 Task: Find connections with filter location Seohāra with filter topic #linkedinlearningwith filter profile language French with filter current company SYKES with filter school Jawaharlal Nehru Technological University, Kakinada with filter industry Public Policy Offices with filter service category Web Design with filter keywords title Virtual Assistant
Action: Mouse moved to (640, 82)
Screenshot: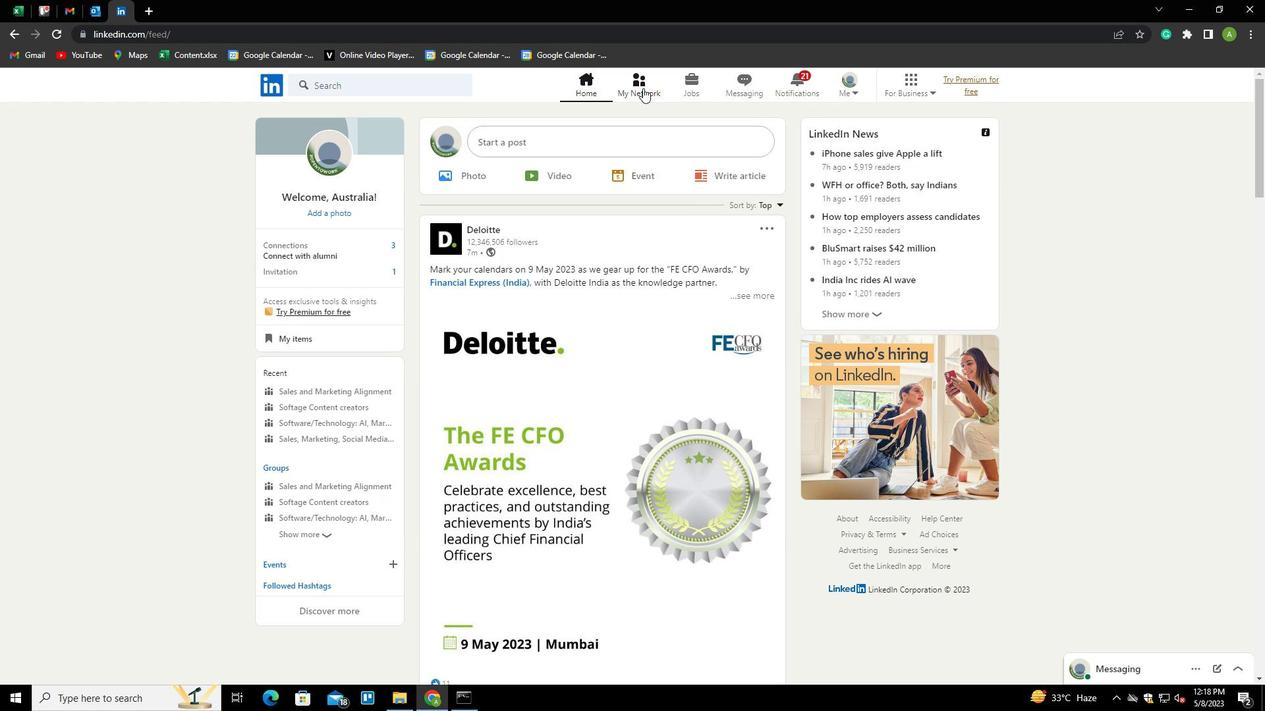 
Action: Mouse pressed left at (640, 82)
Screenshot: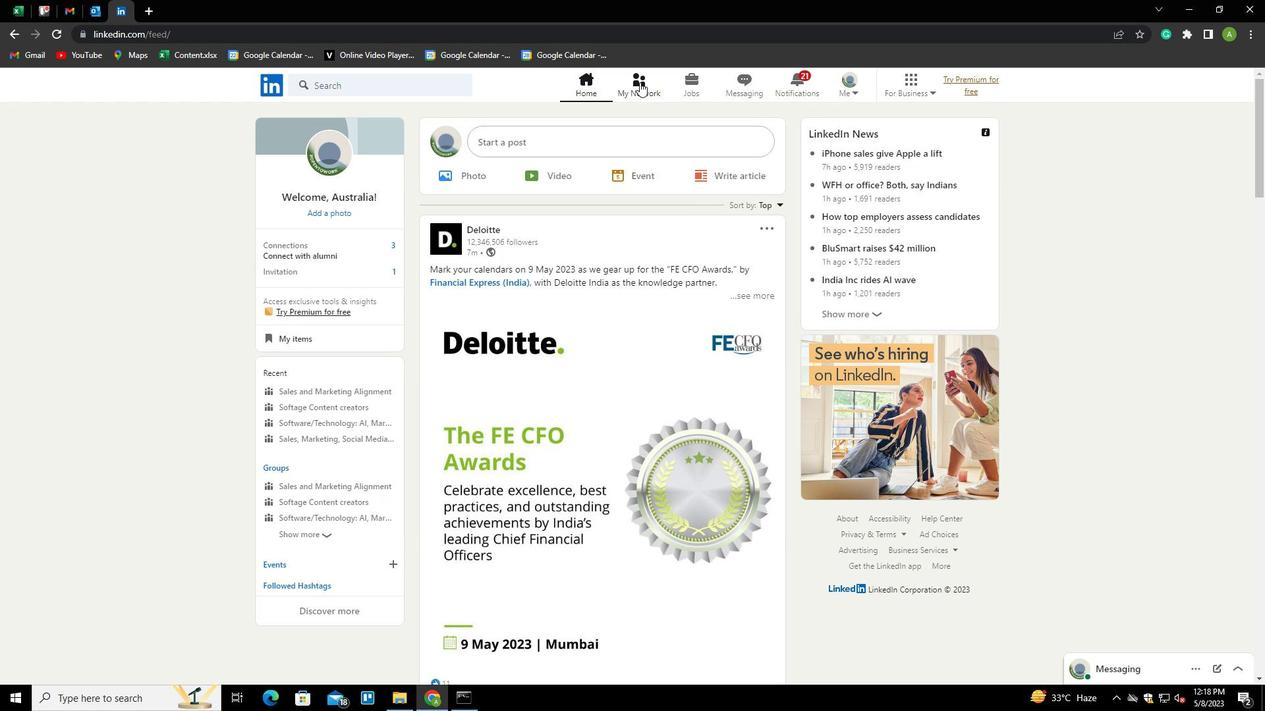 
Action: Mouse moved to (341, 156)
Screenshot: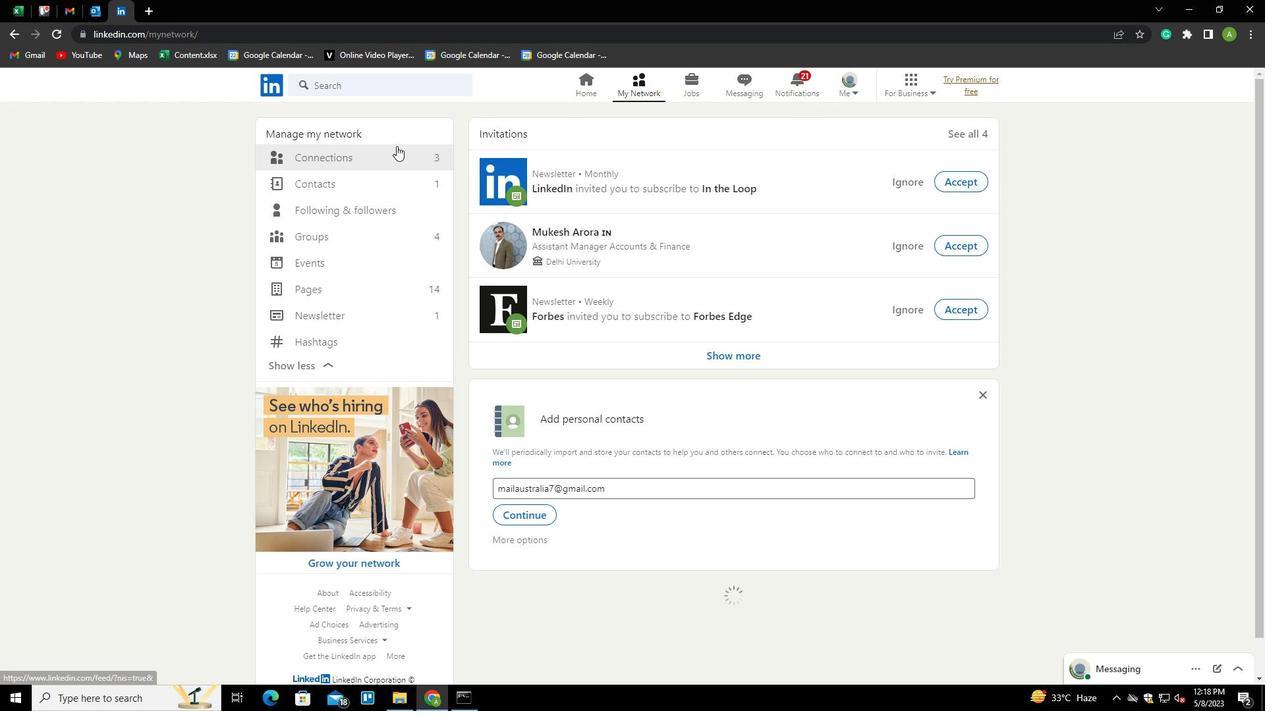 
Action: Mouse pressed left at (341, 156)
Screenshot: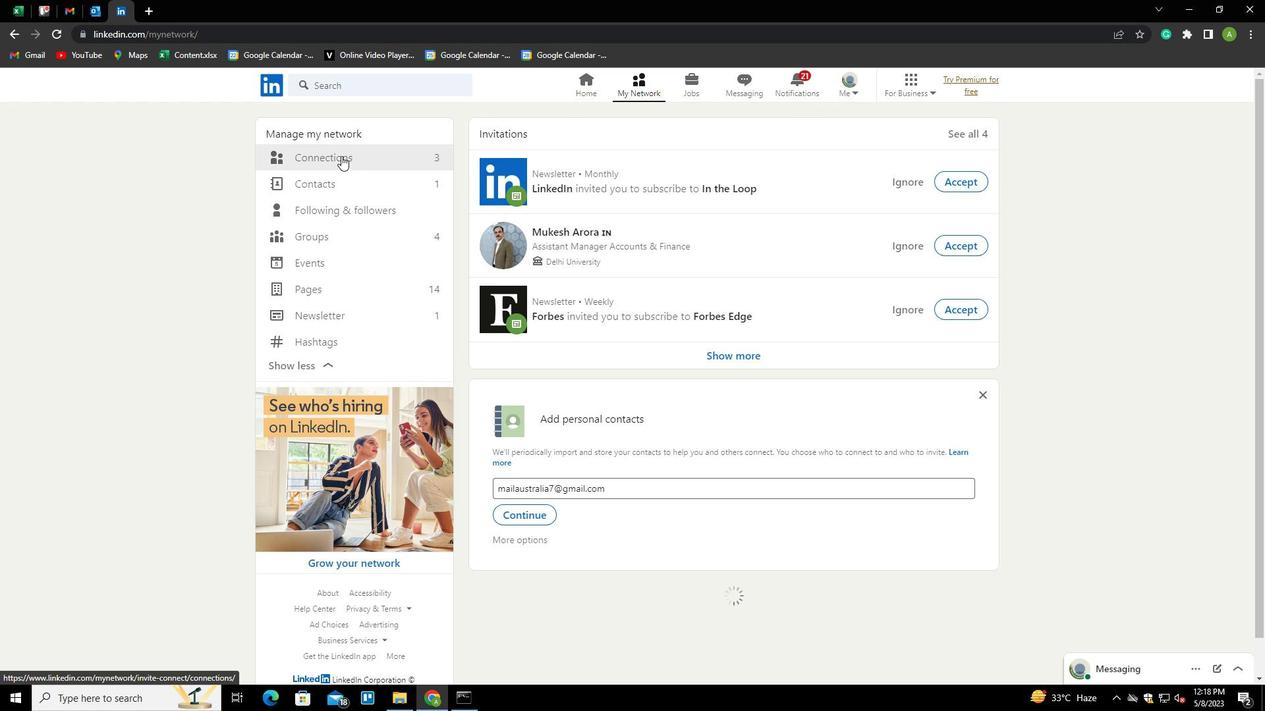 
Action: Mouse moved to (740, 160)
Screenshot: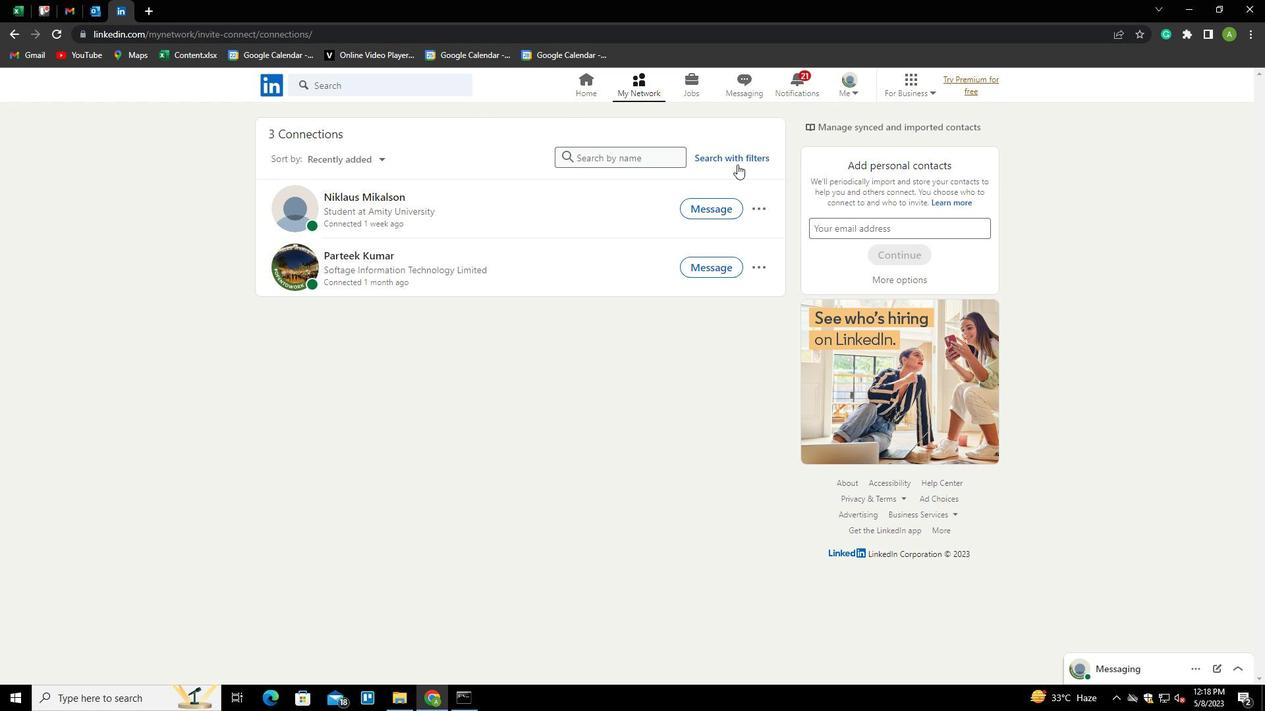 
Action: Mouse pressed left at (740, 160)
Screenshot: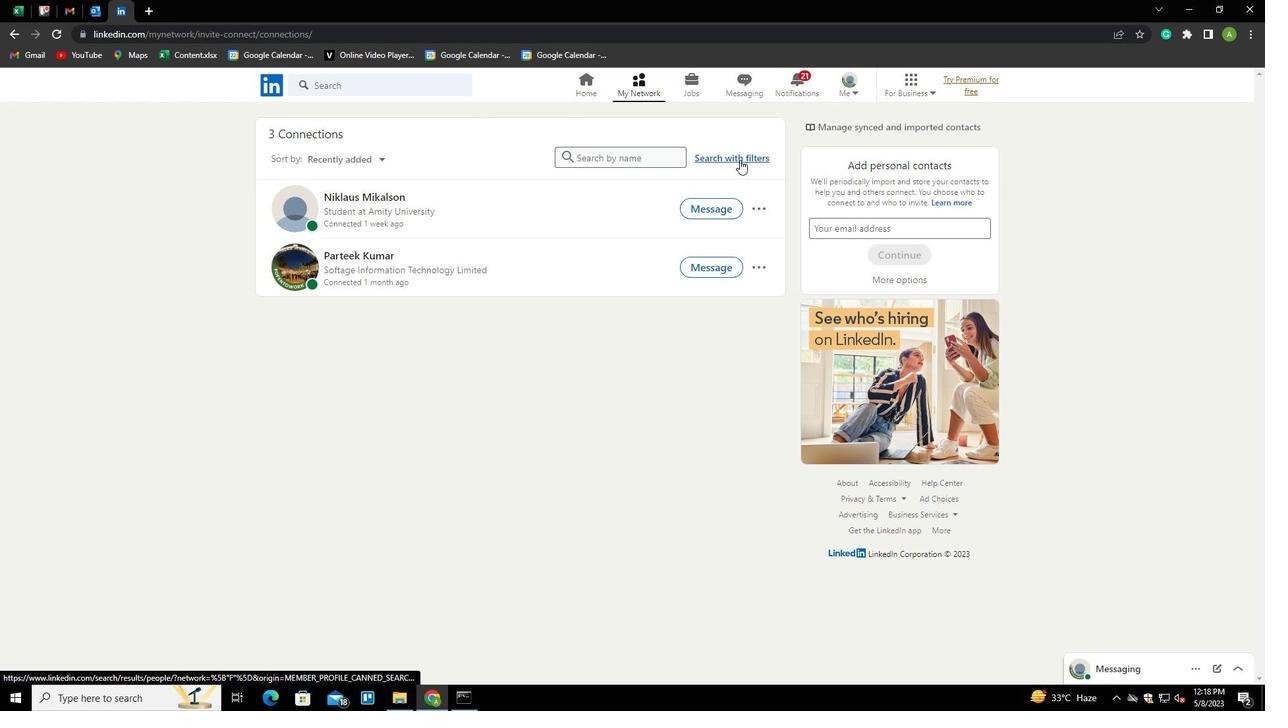 
Action: Mouse moved to (672, 119)
Screenshot: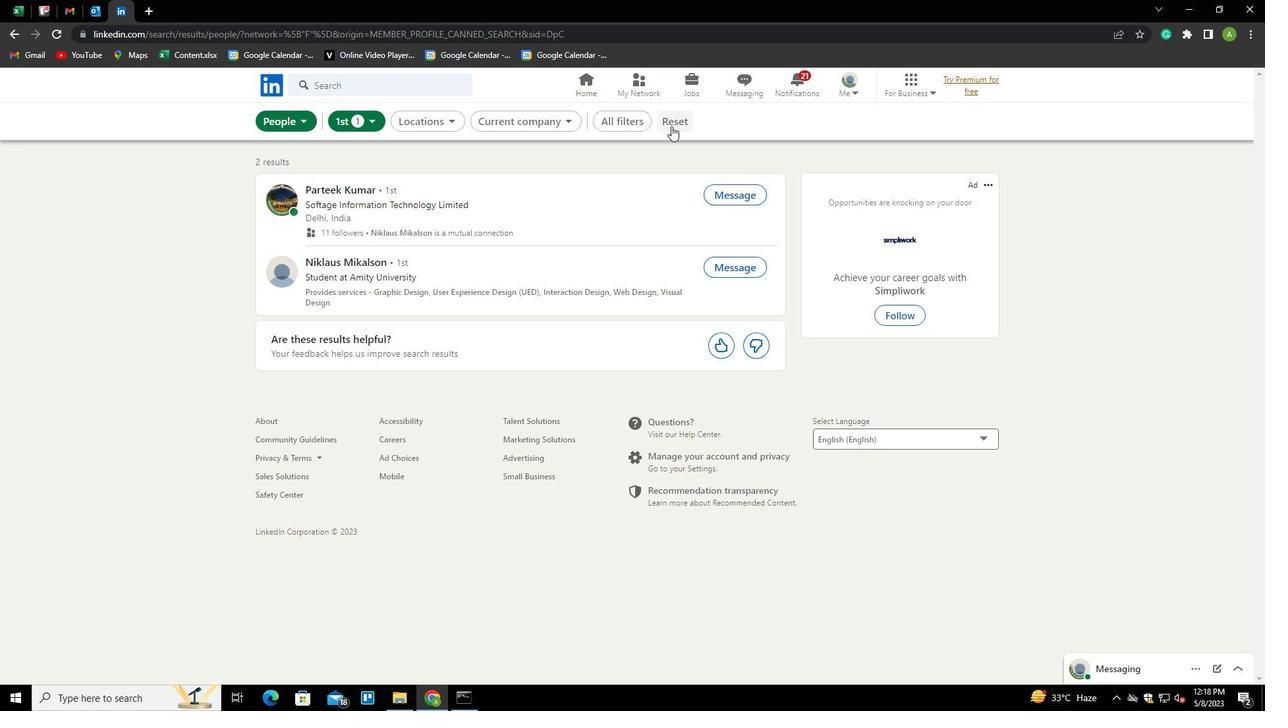 
Action: Mouse pressed left at (672, 119)
Screenshot: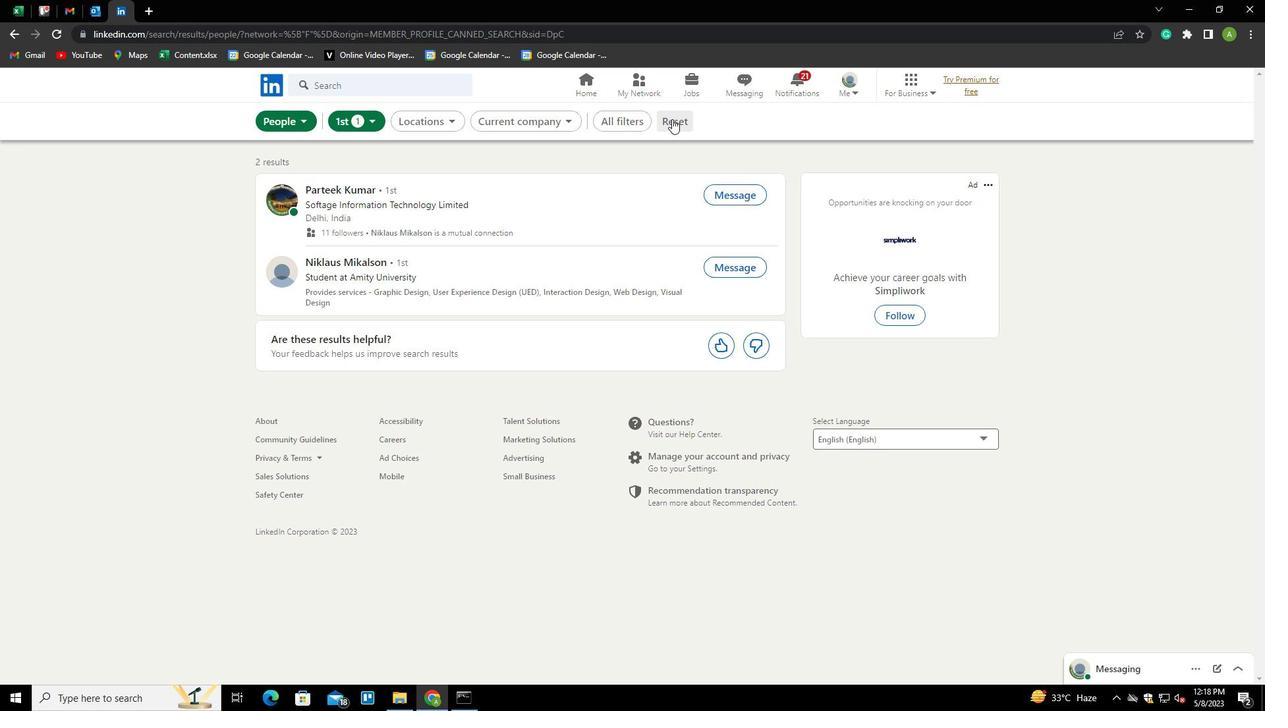 
Action: Mouse moved to (661, 119)
Screenshot: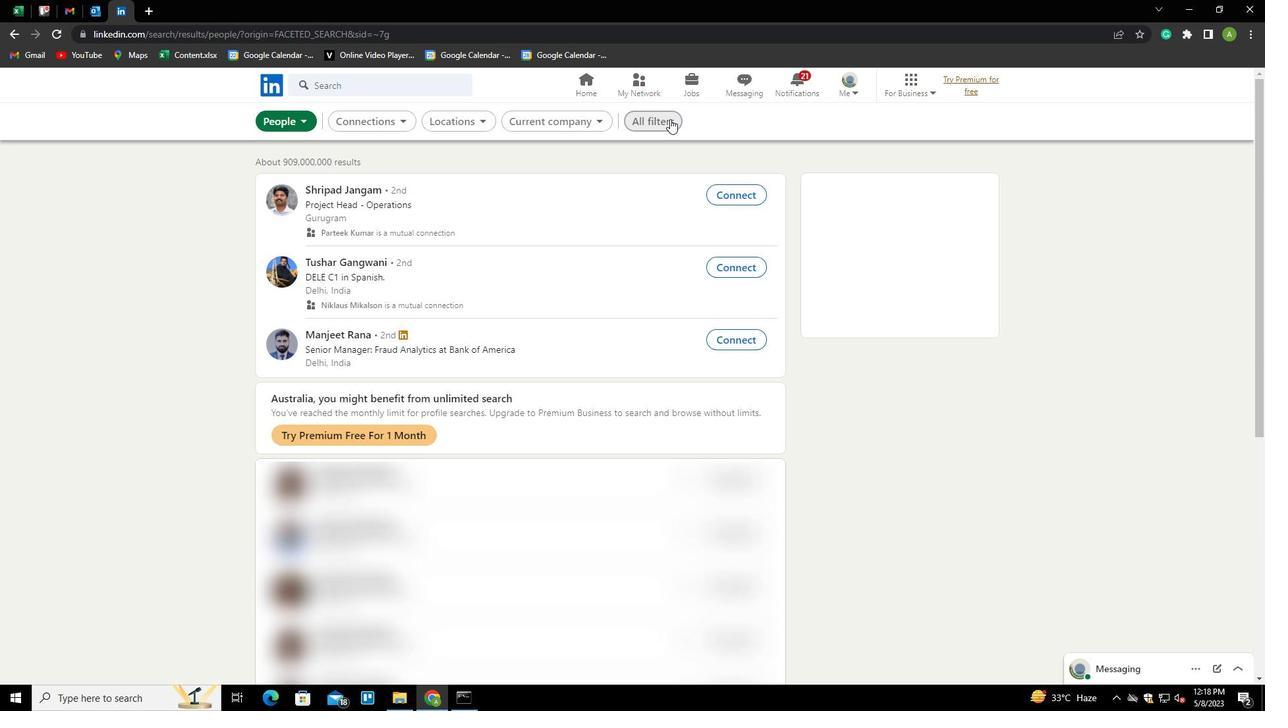 
Action: Mouse pressed left at (661, 119)
Screenshot: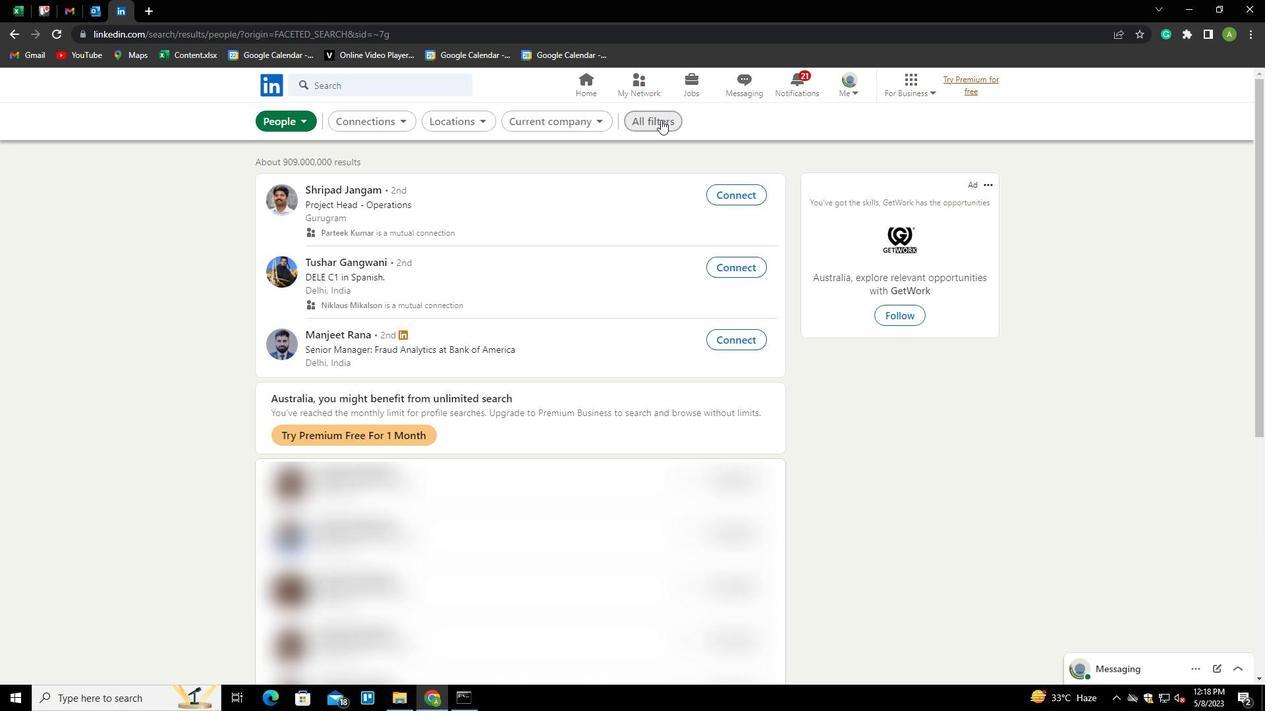 
Action: Mouse moved to (1059, 337)
Screenshot: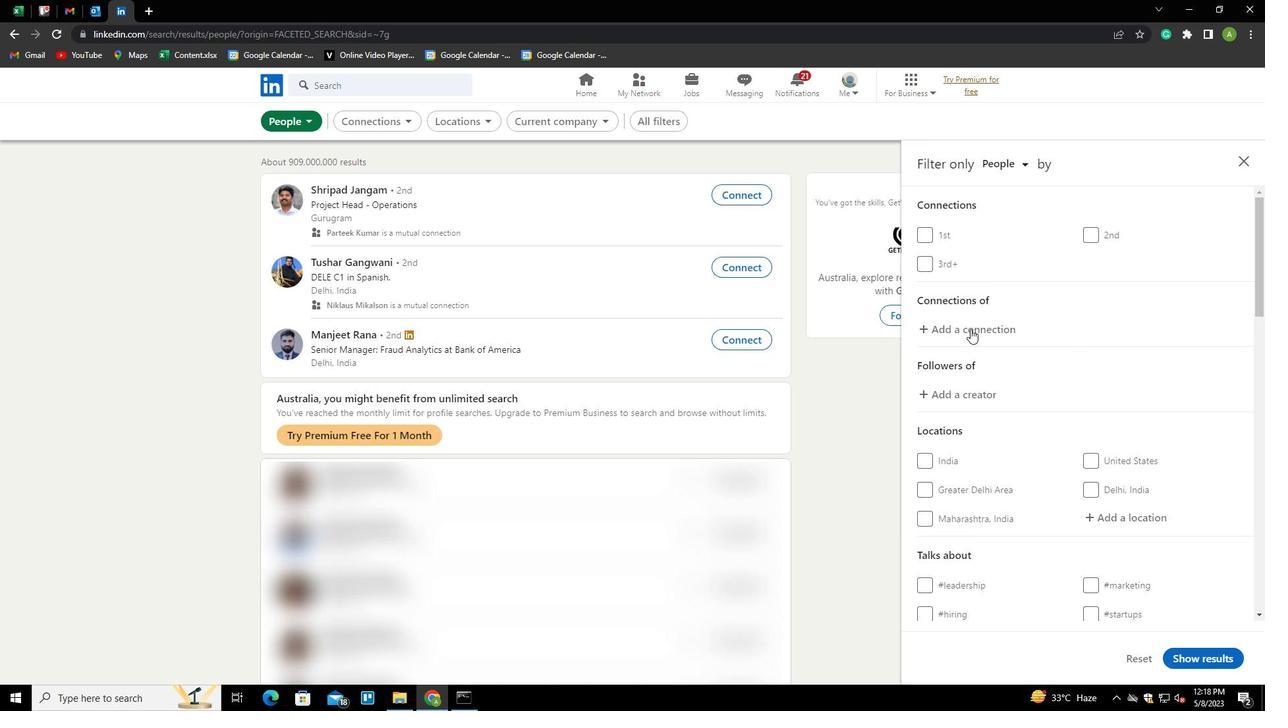 
Action: Mouse scrolled (1059, 336) with delta (0, 0)
Screenshot: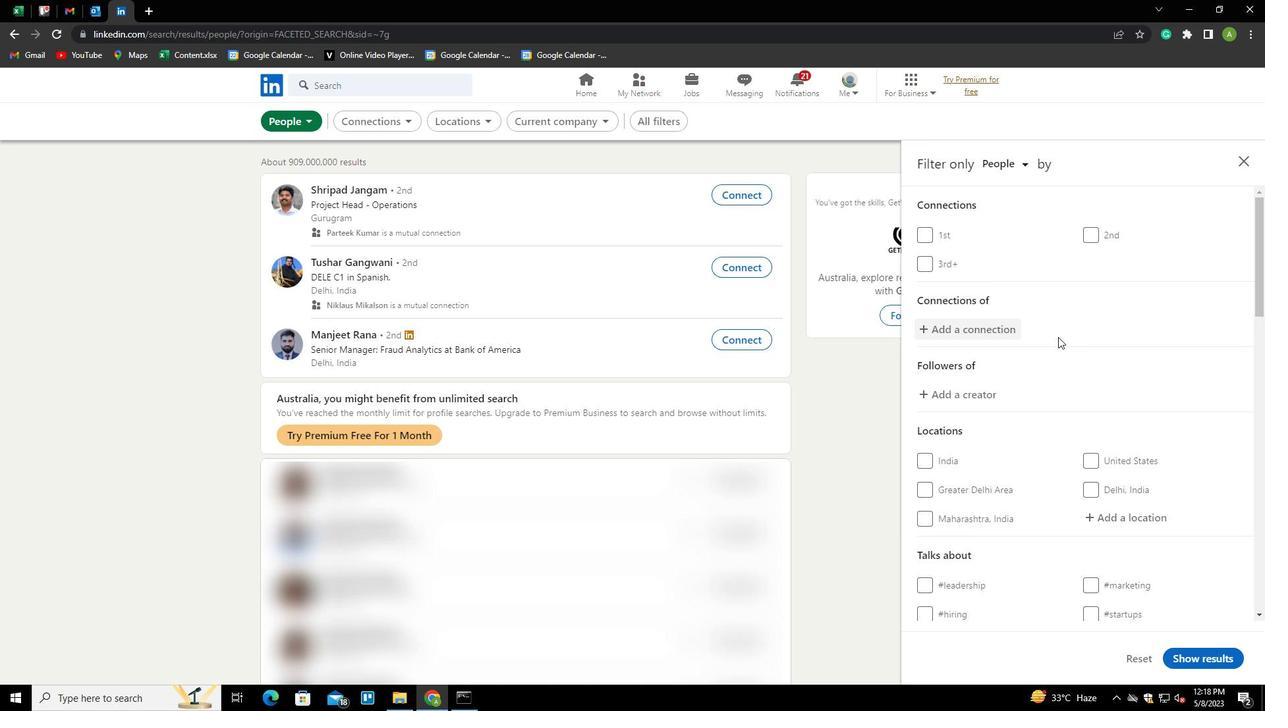 
Action: Mouse scrolled (1059, 336) with delta (0, 0)
Screenshot: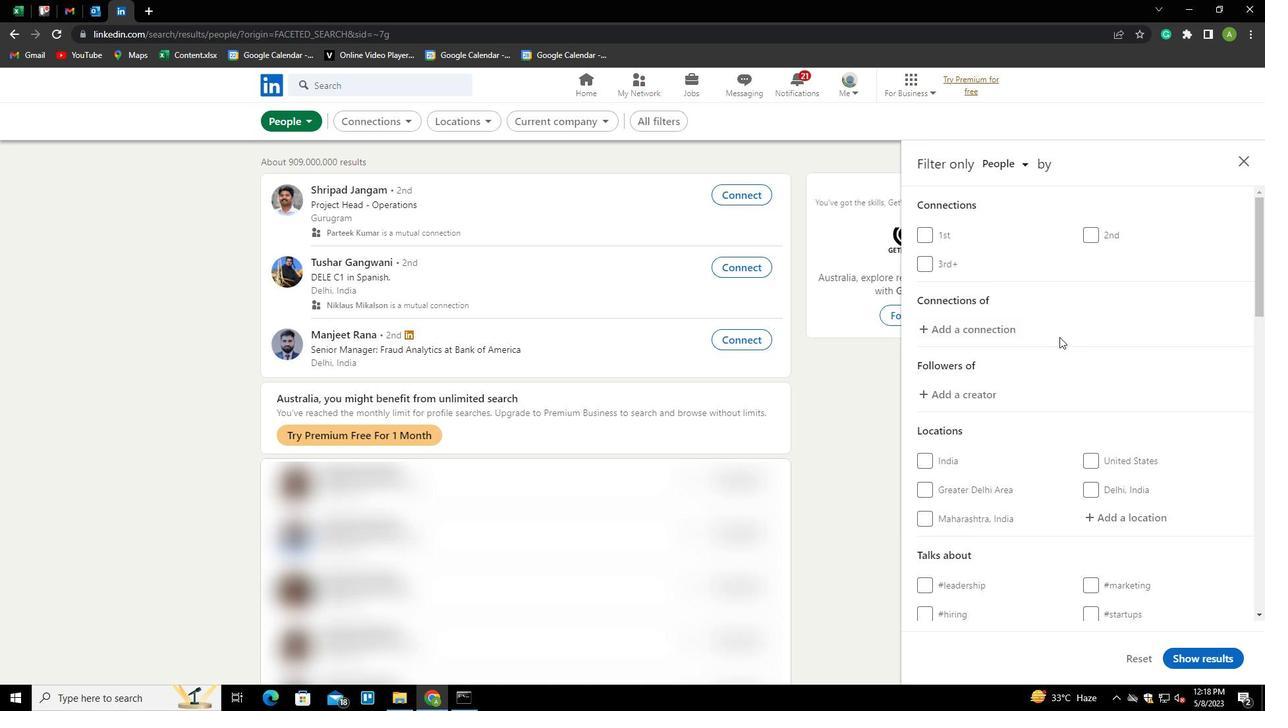 
Action: Mouse moved to (1098, 385)
Screenshot: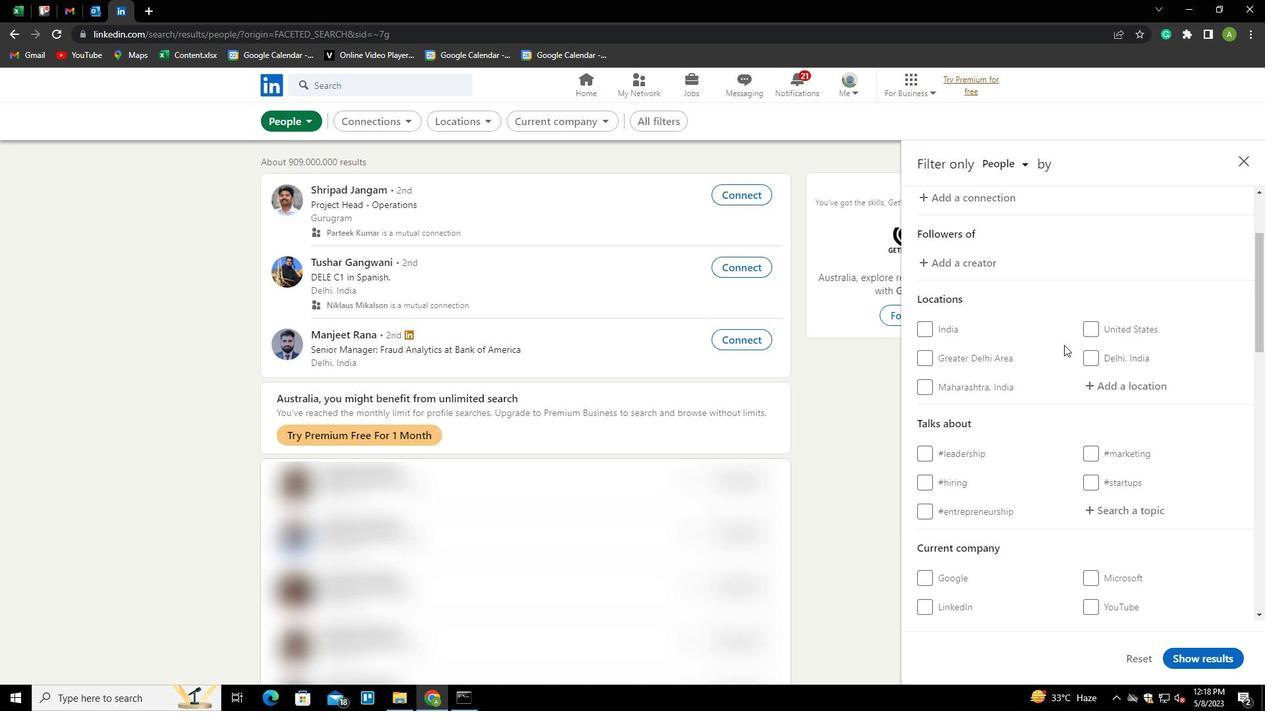
Action: Mouse pressed left at (1098, 385)
Screenshot: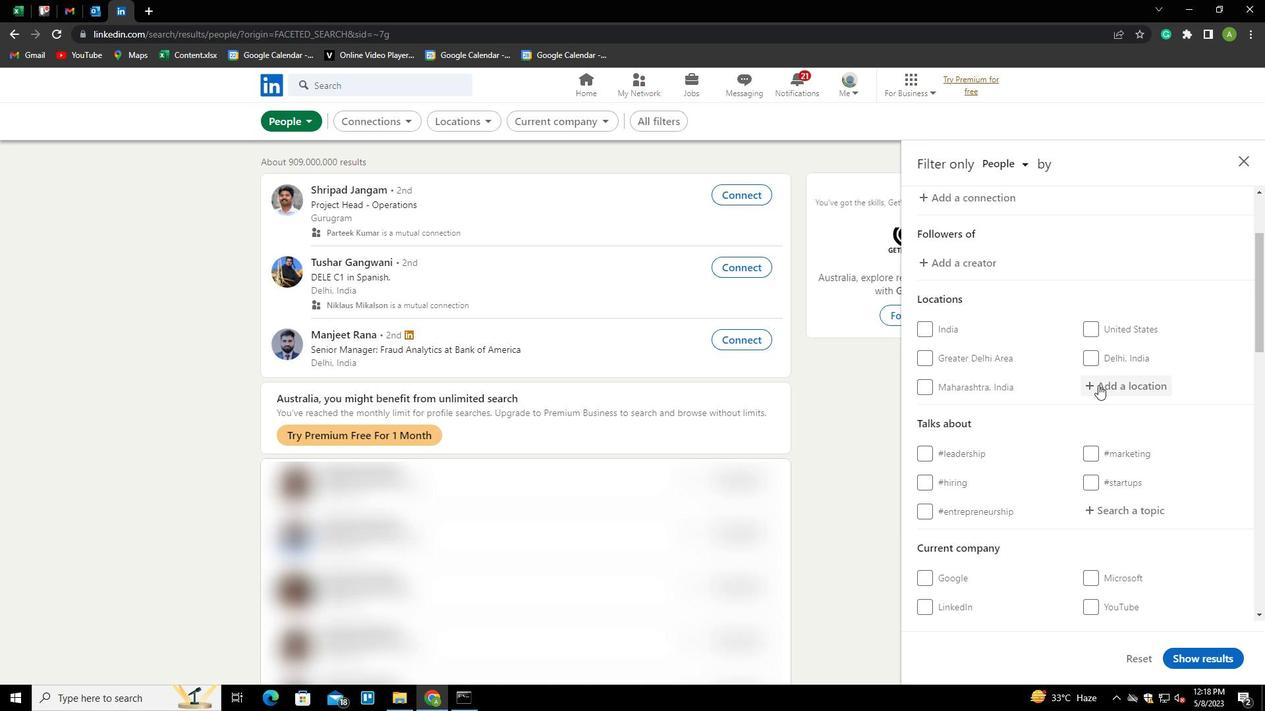 
Action: Key pressed <Key.shift>S
Screenshot: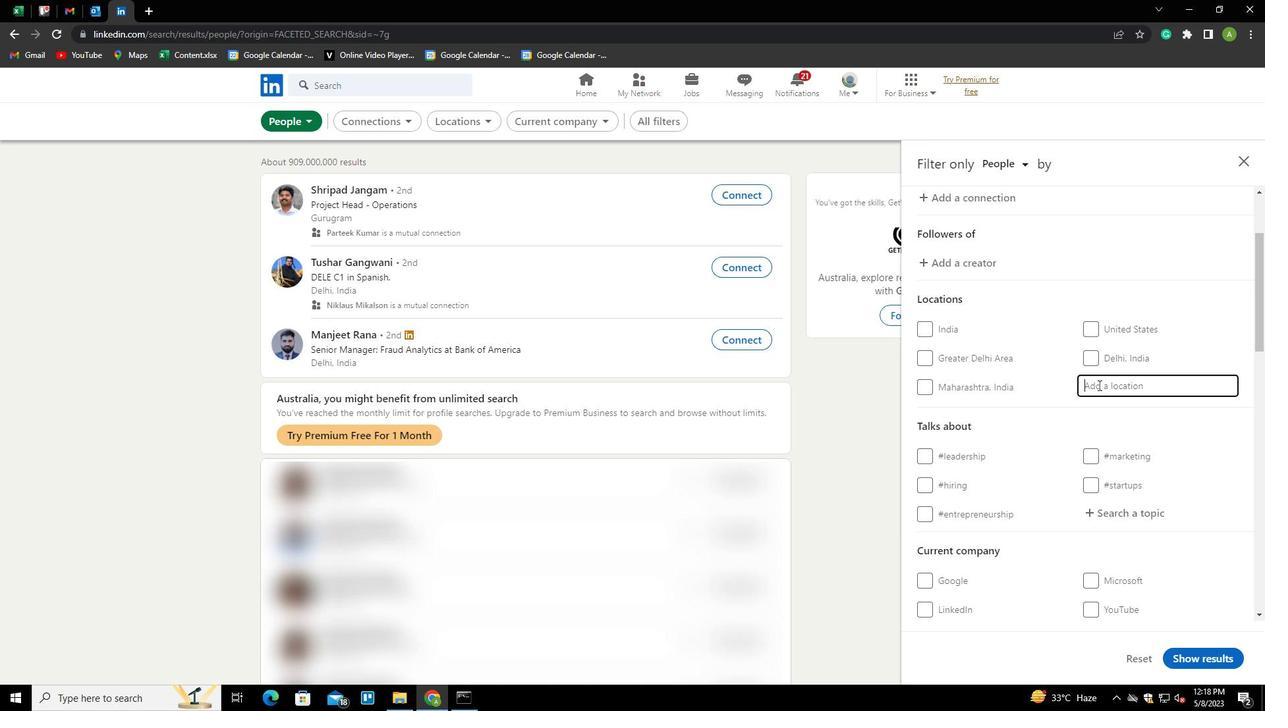 
Action: Mouse moved to (1098, 386)
Screenshot: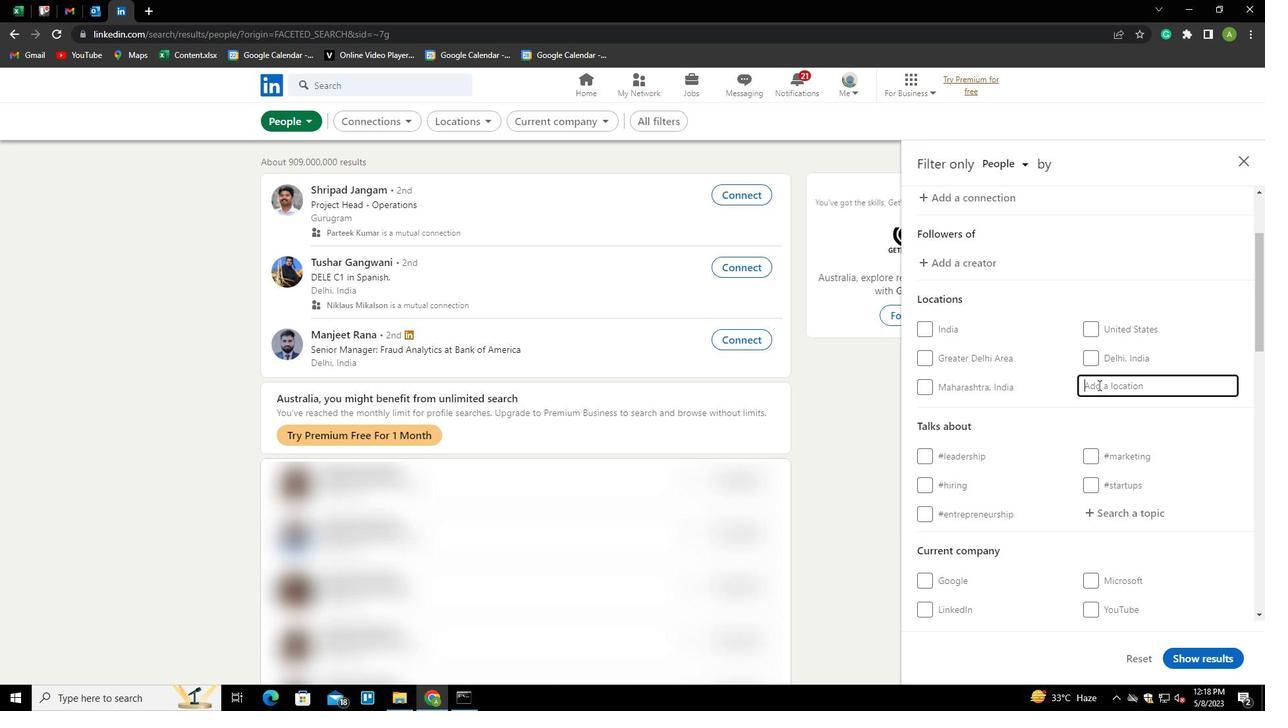 
Action: Key pressed EOHARA
Screenshot: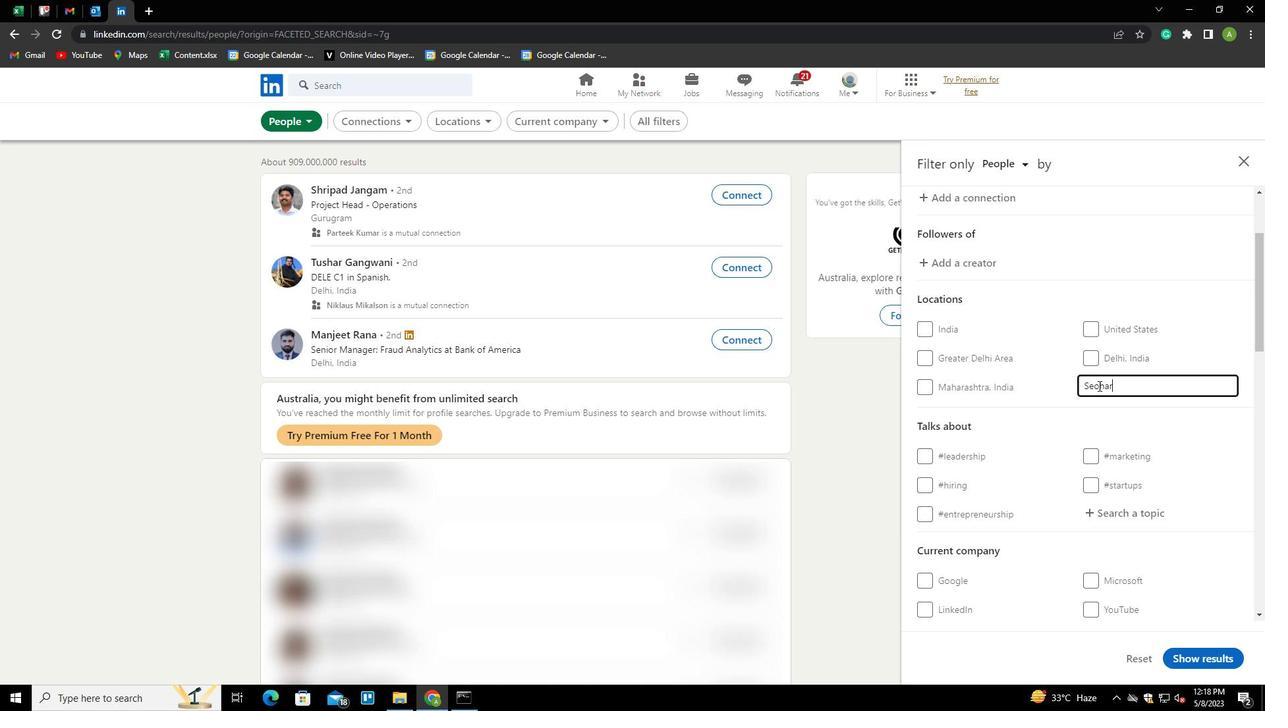 
Action: Mouse moved to (1169, 419)
Screenshot: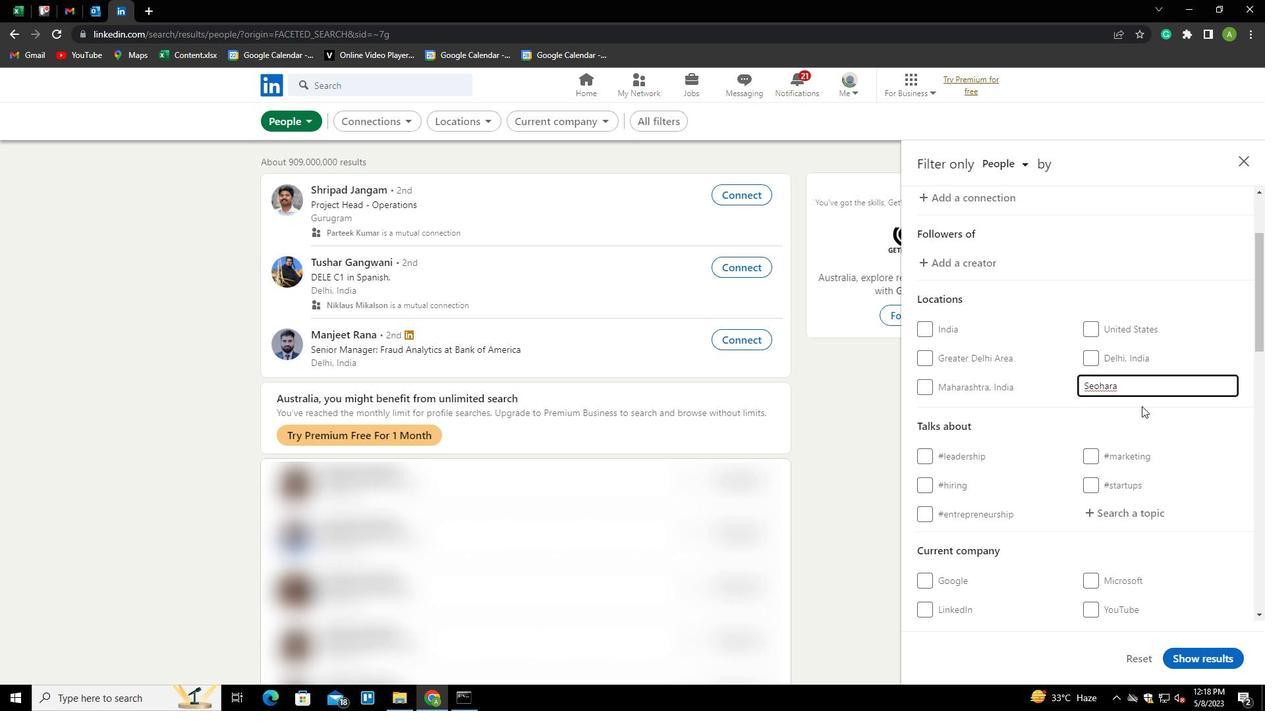 
Action: Mouse pressed left at (1169, 419)
Screenshot: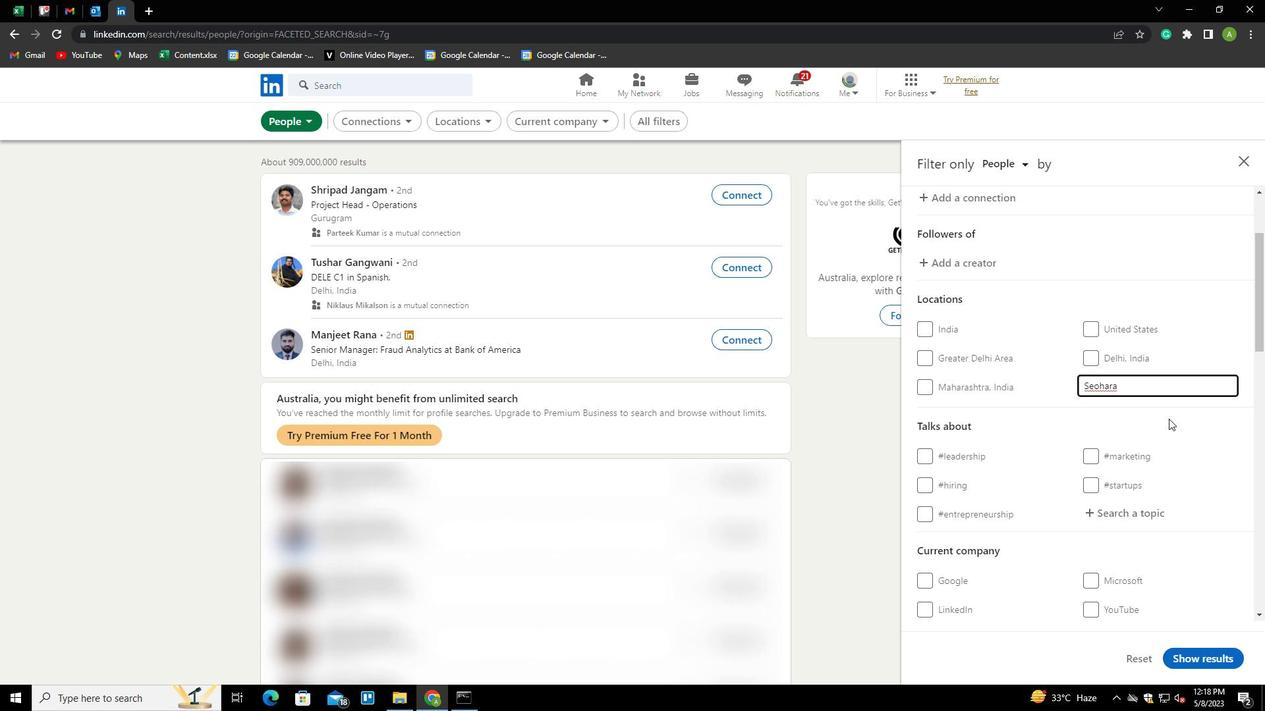 
Action: Mouse moved to (1154, 518)
Screenshot: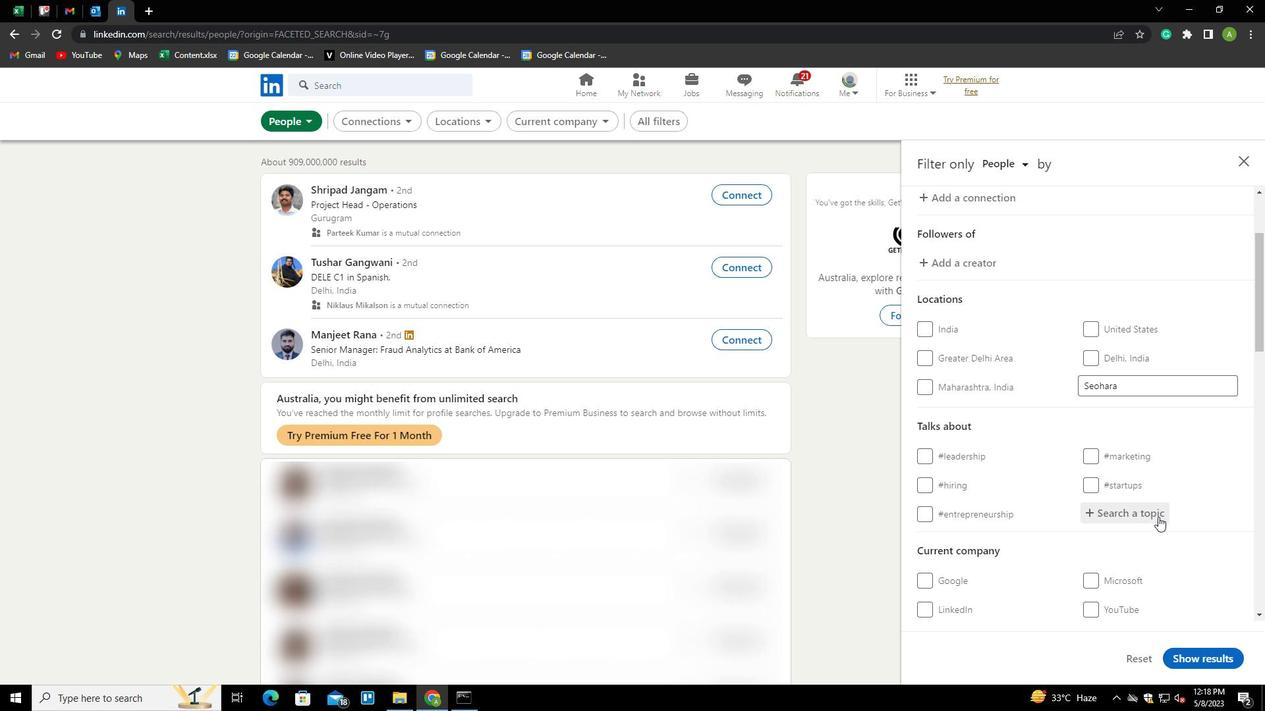 
Action: Mouse pressed left at (1154, 518)
Screenshot: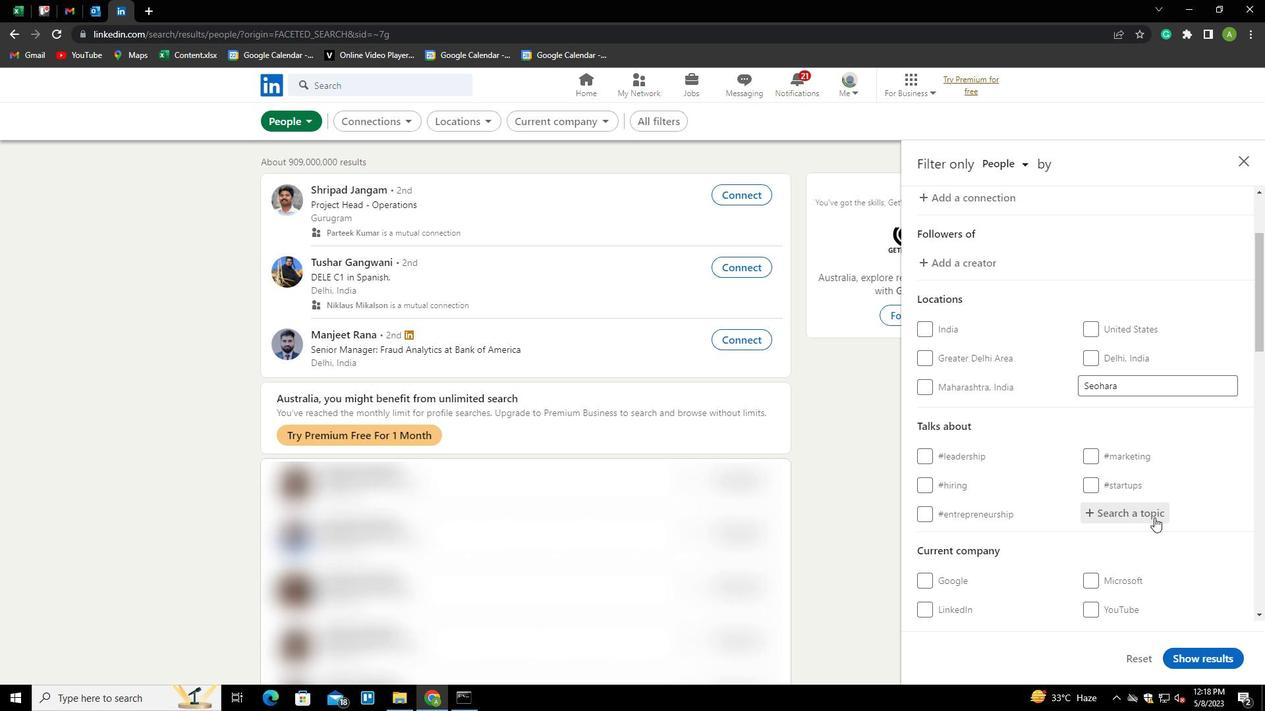 
Action: Mouse moved to (1214, 478)
Screenshot: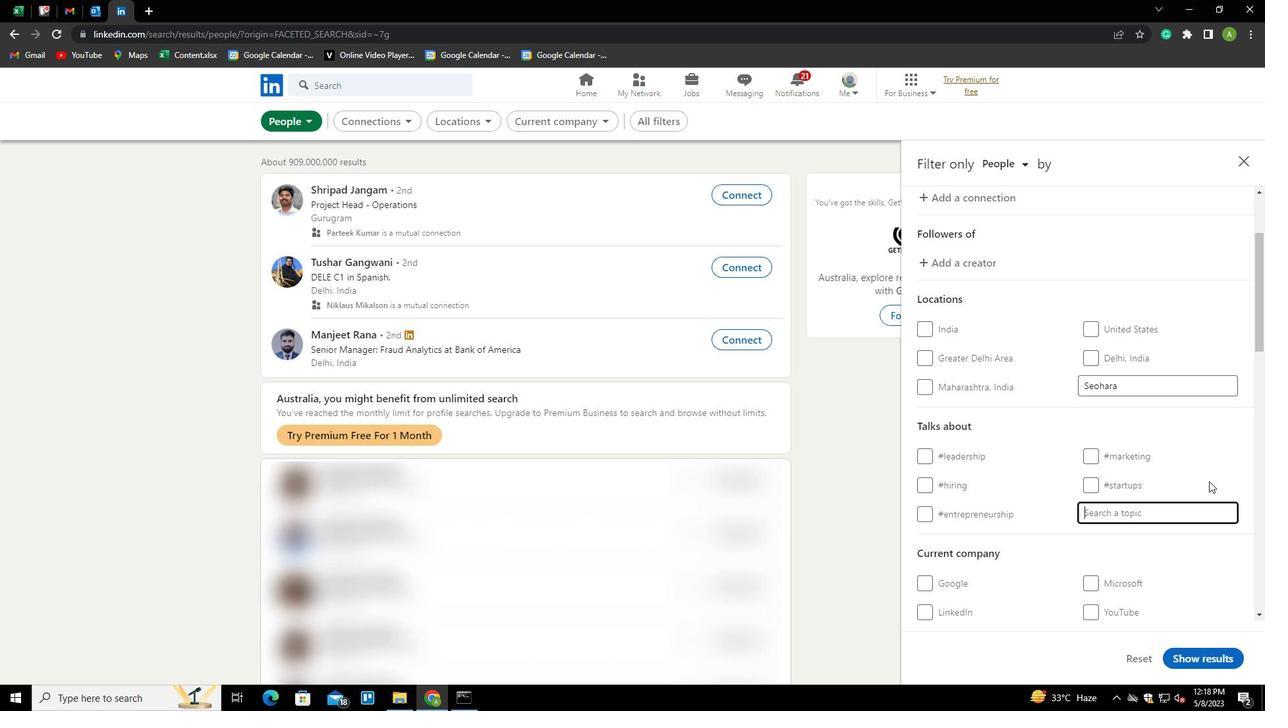 
Action: Key pressed LINKEDINLEARNING<Key.down><Key.enter>
Screenshot: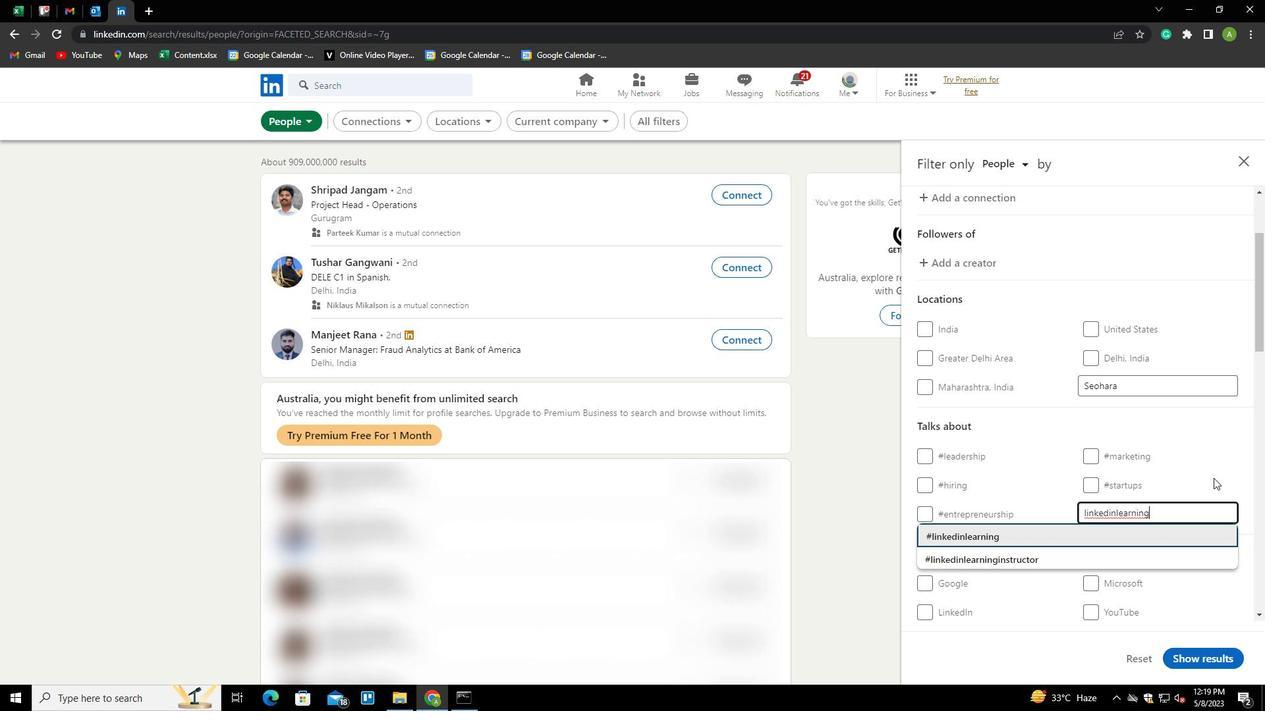 
Action: Mouse scrolled (1214, 477) with delta (0, 0)
Screenshot: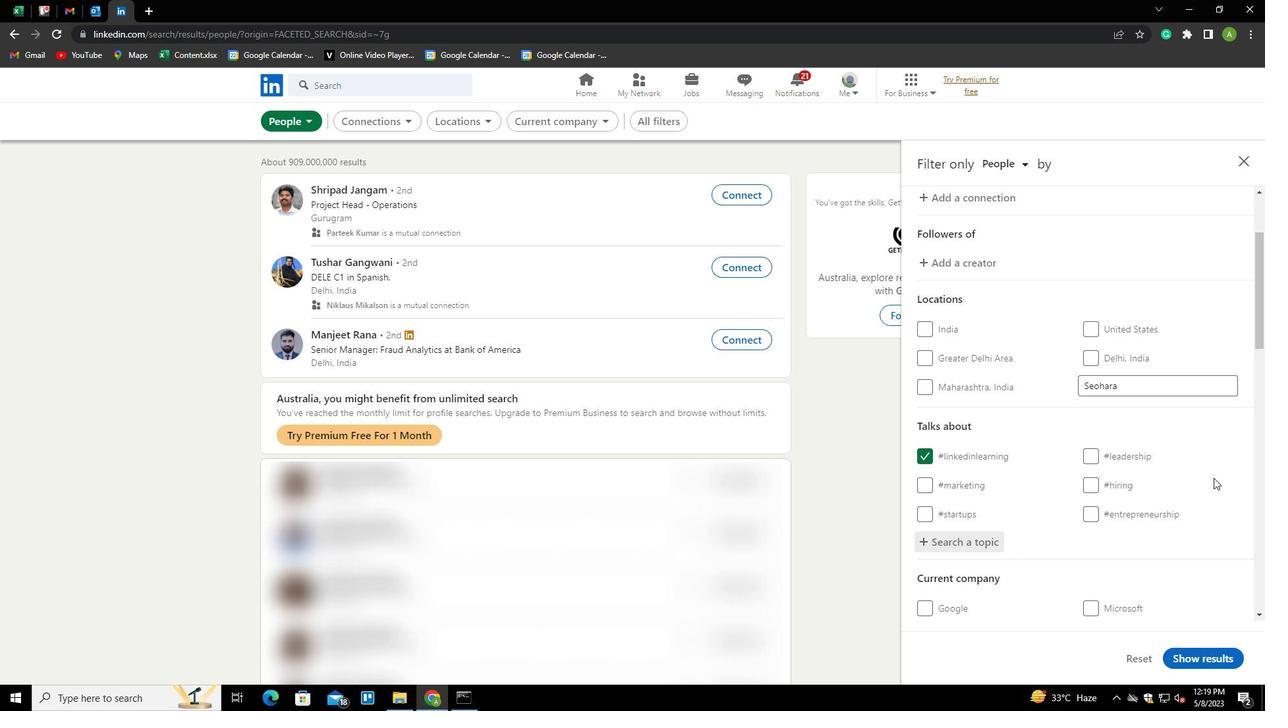 
Action: Mouse scrolled (1214, 477) with delta (0, 0)
Screenshot: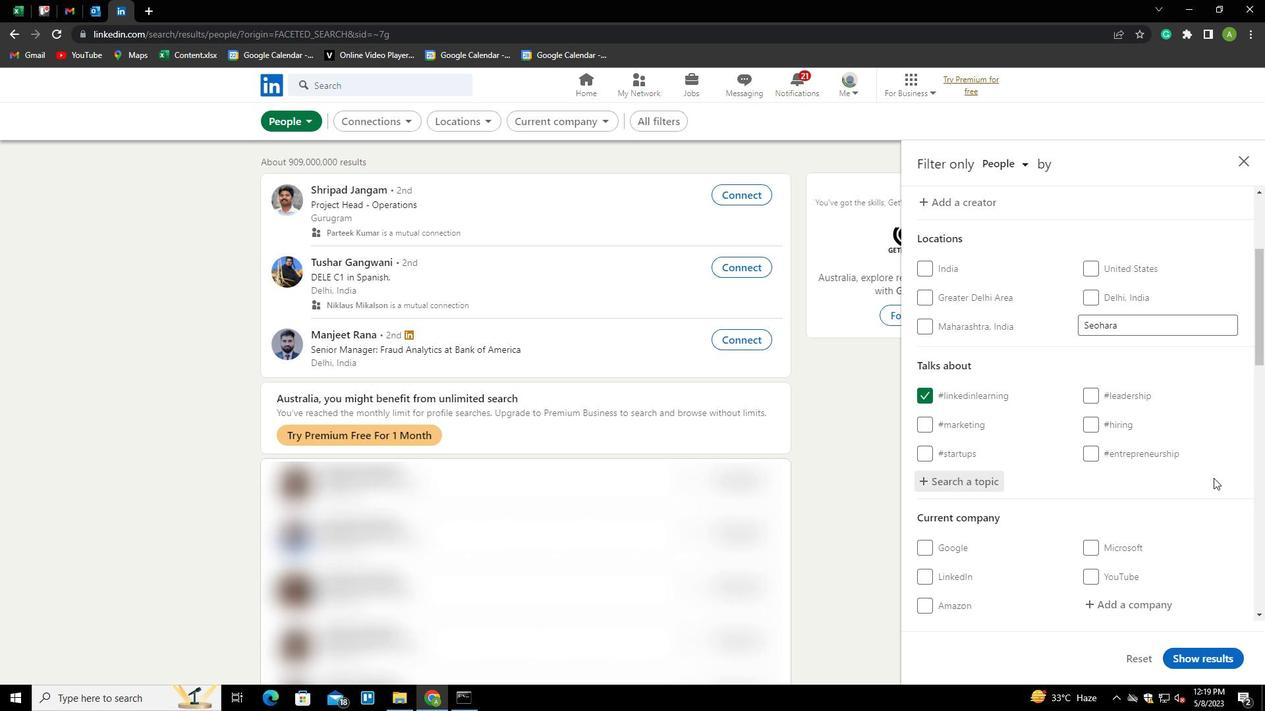 
Action: Mouse scrolled (1214, 477) with delta (0, 0)
Screenshot: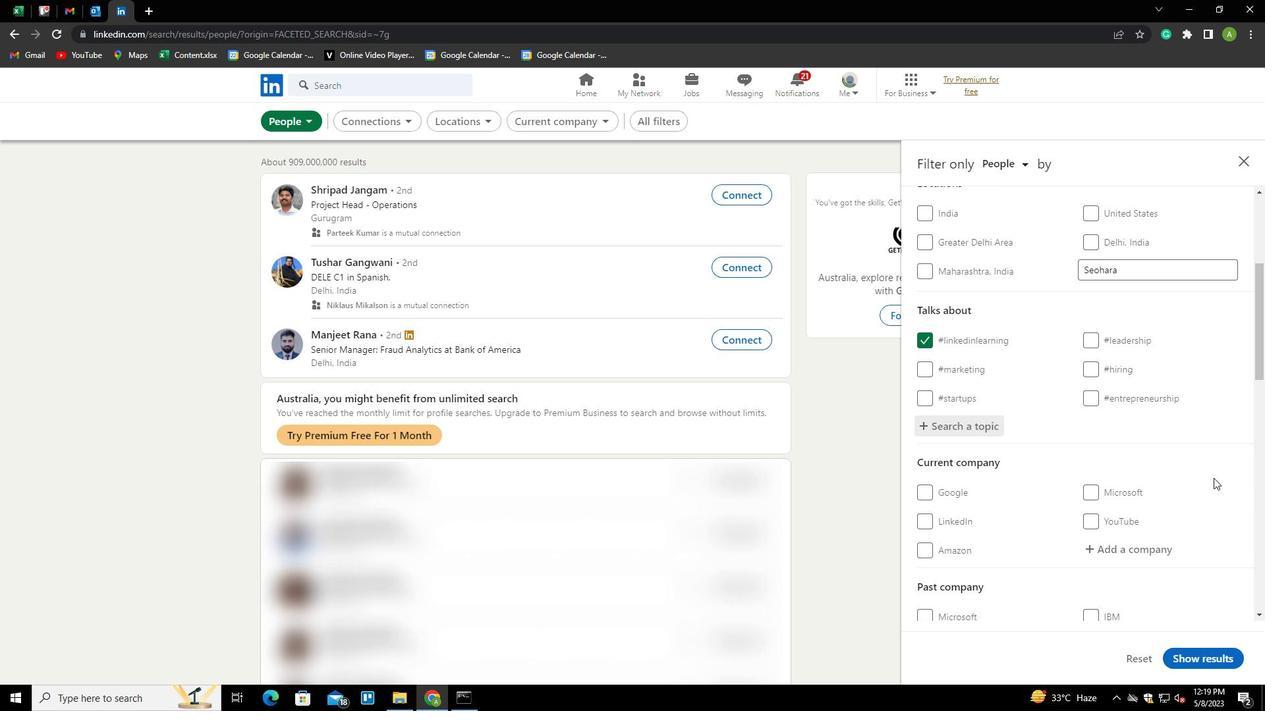 
Action: Mouse scrolled (1214, 477) with delta (0, 0)
Screenshot: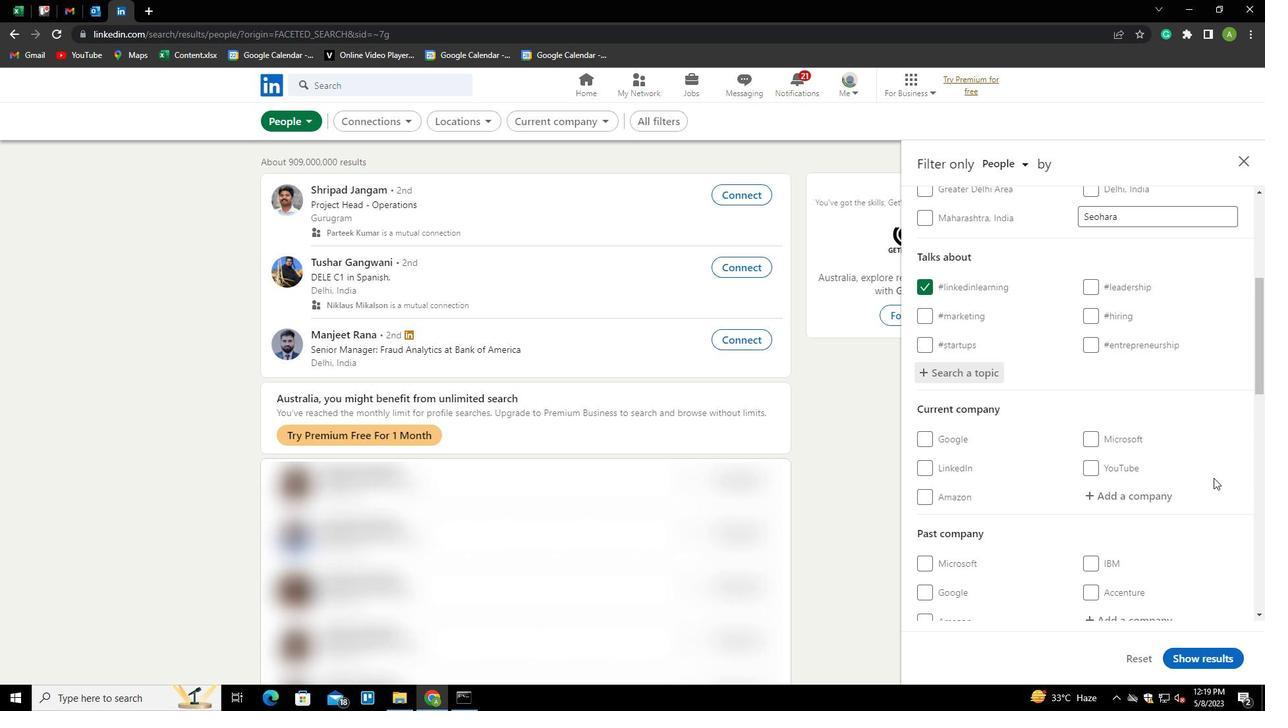 
Action: Mouse scrolled (1214, 477) with delta (0, 0)
Screenshot: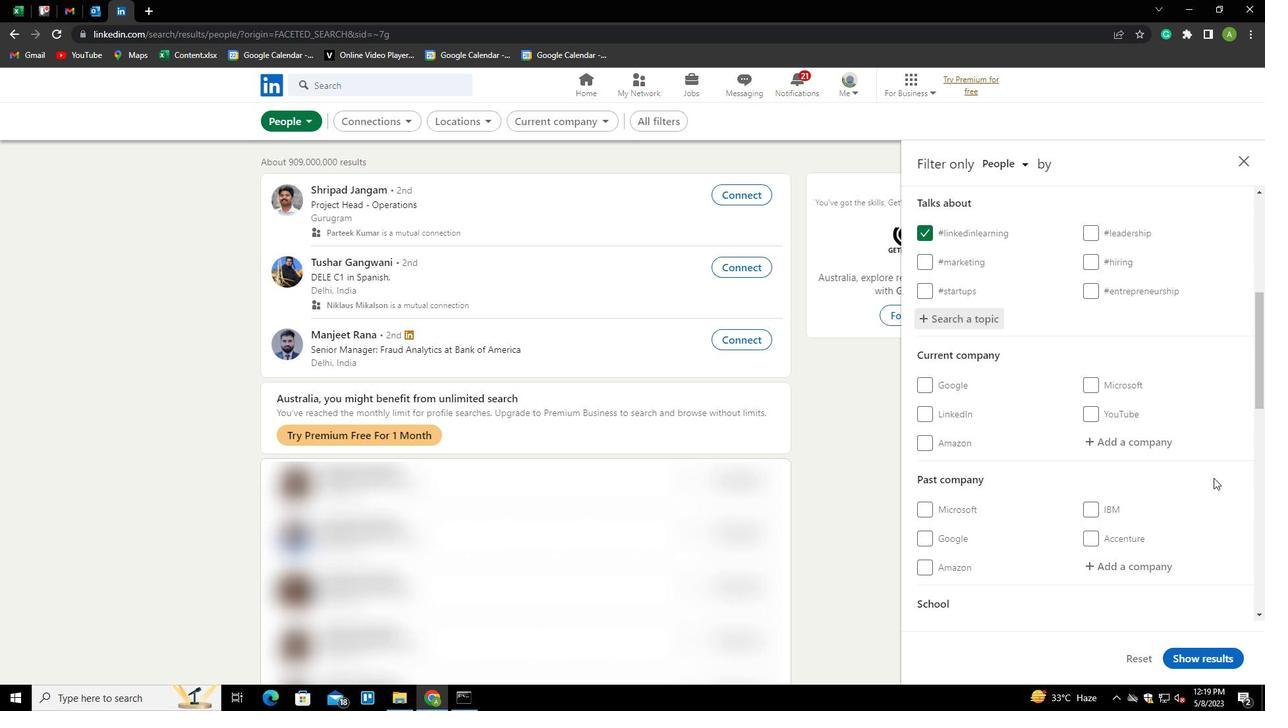 
Action: Mouse scrolled (1214, 477) with delta (0, 0)
Screenshot: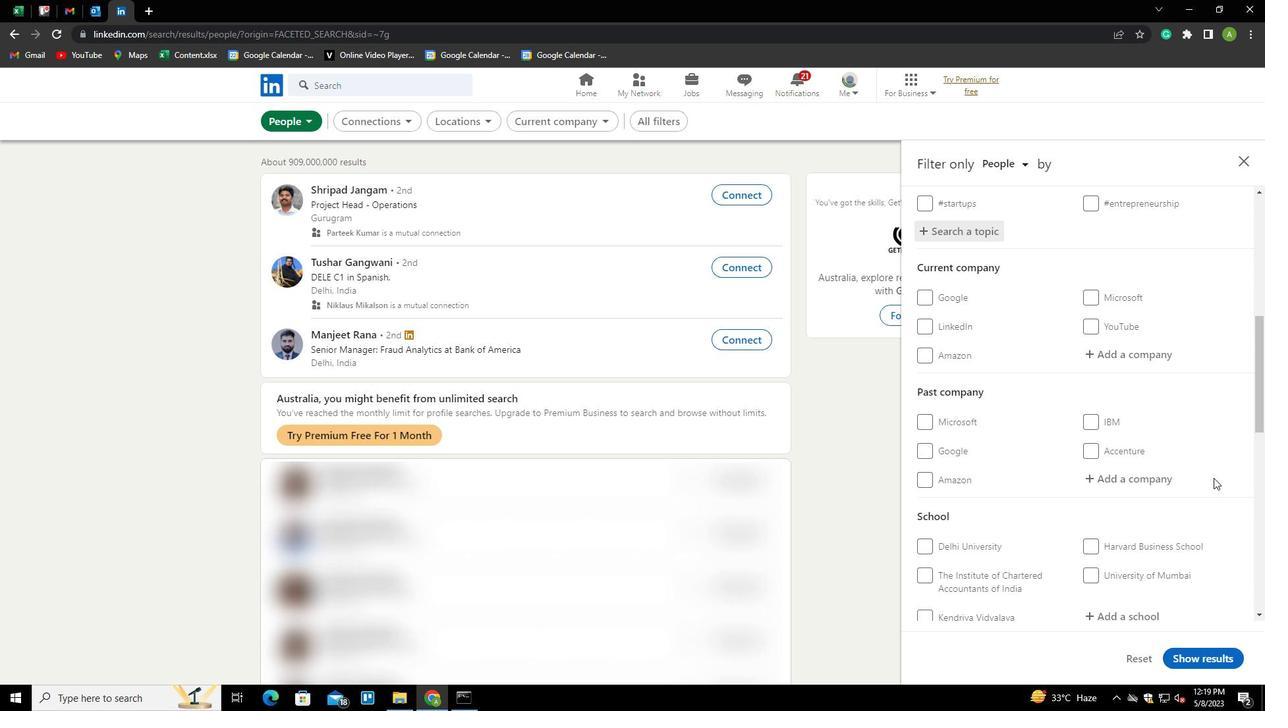 
Action: Mouse scrolled (1214, 477) with delta (0, 0)
Screenshot: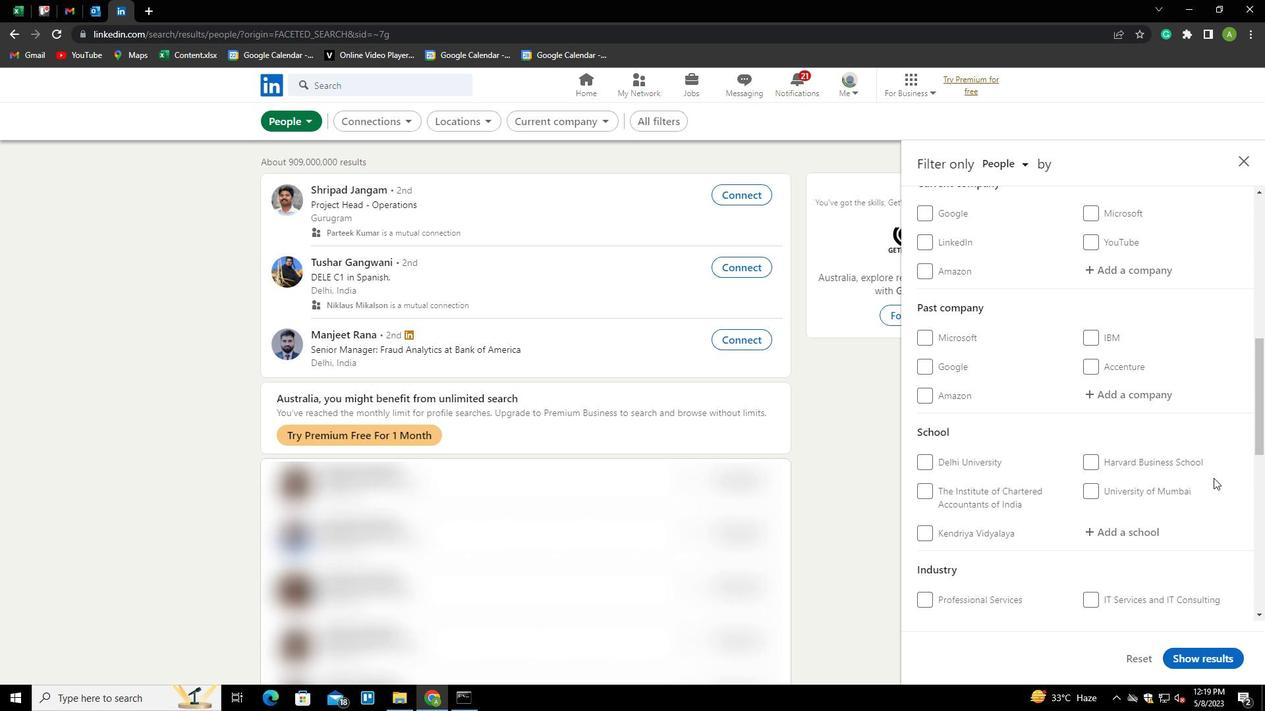 
Action: Mouse scrolled (1214, 477) with delta (0, 0)
Screenshot: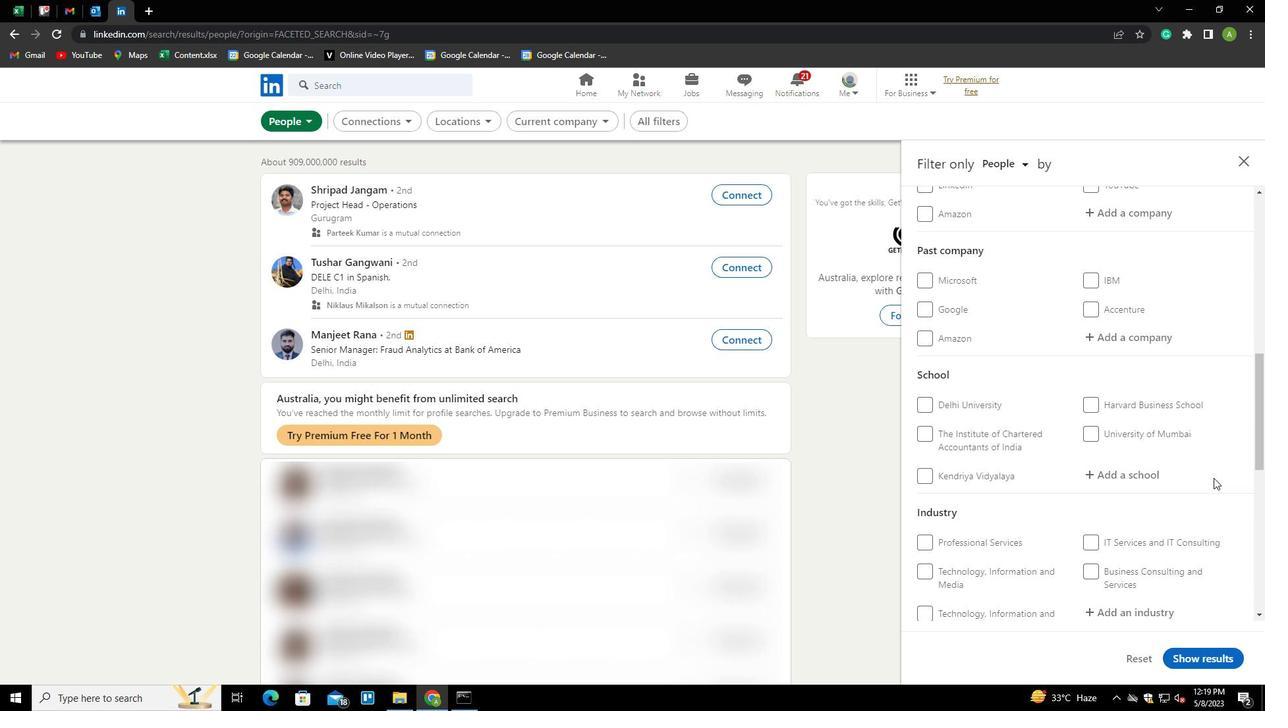 
Action: Mouse scrolled (1214, 477) with delta (0, 0)
Screenshot: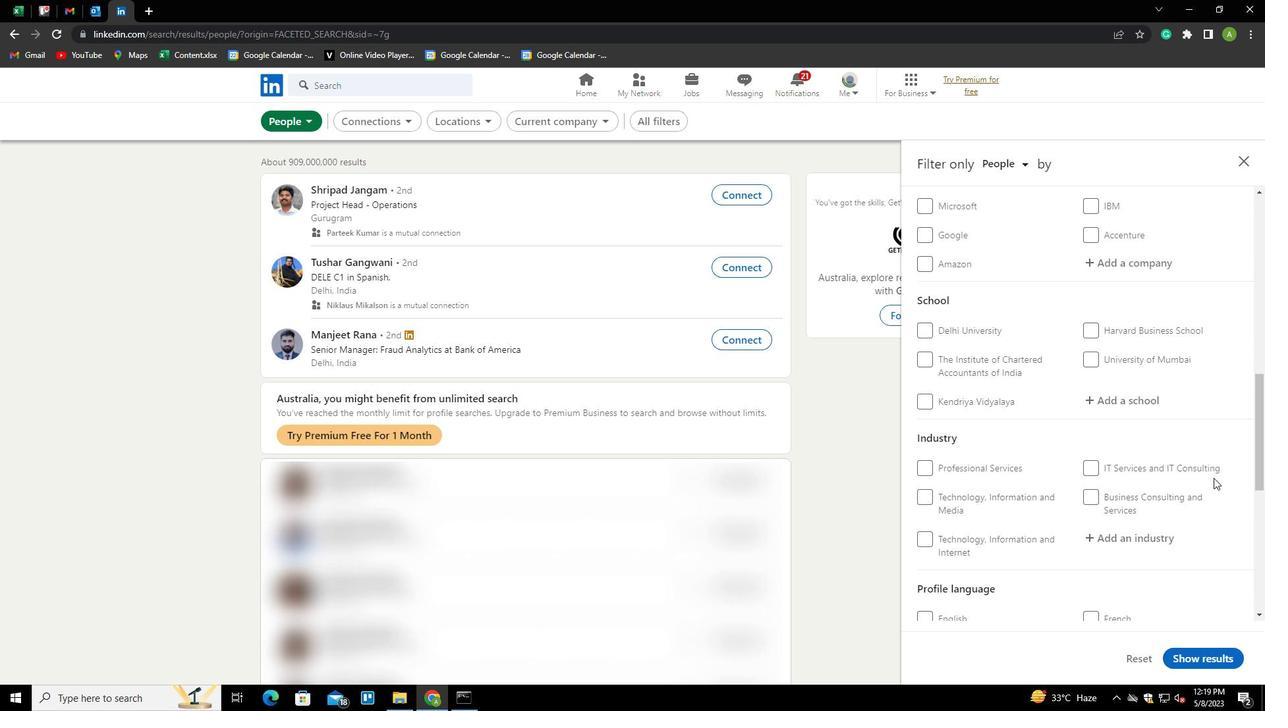 
Action: Mouse scrolled (1214, 477) with delta (0, 0)
Screenshot: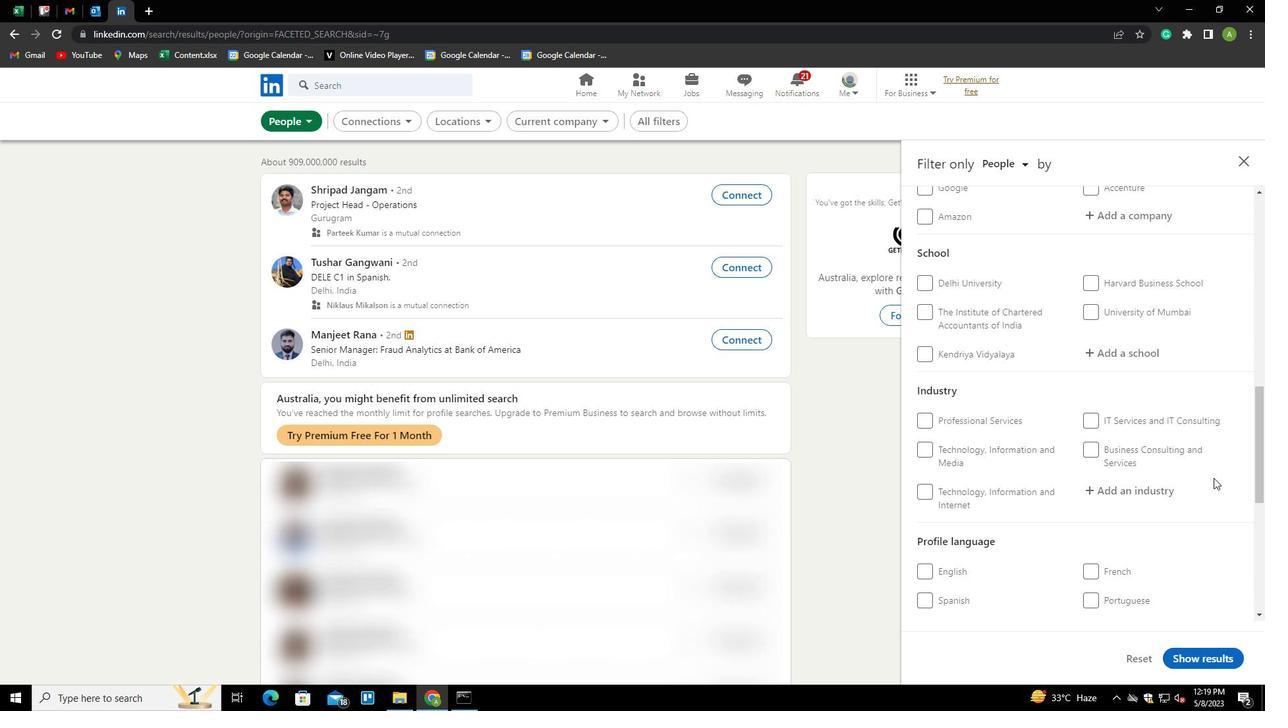 
Action: Mouse moved to (1106, 493)
Screenshot: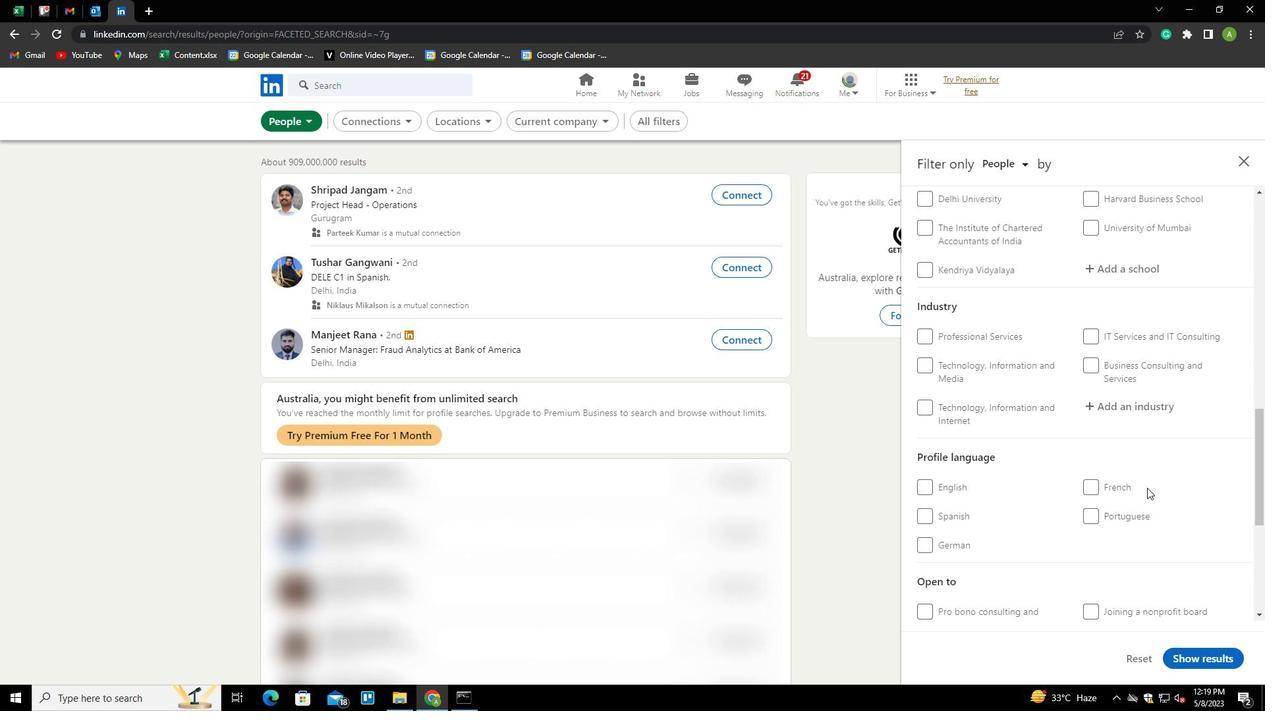 
Action: Mouse pressed left at (1106, 493)
Screenshot: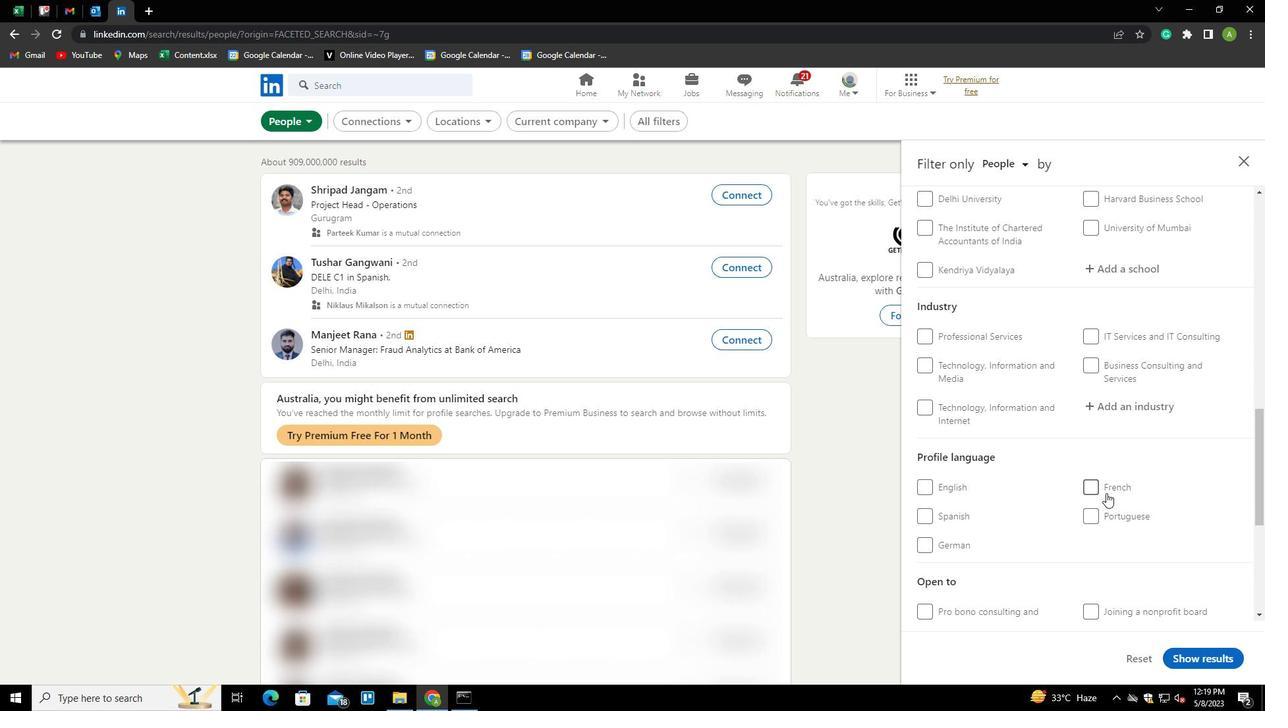 
Action: Mouse moved to (1188, 446)
Screenshot: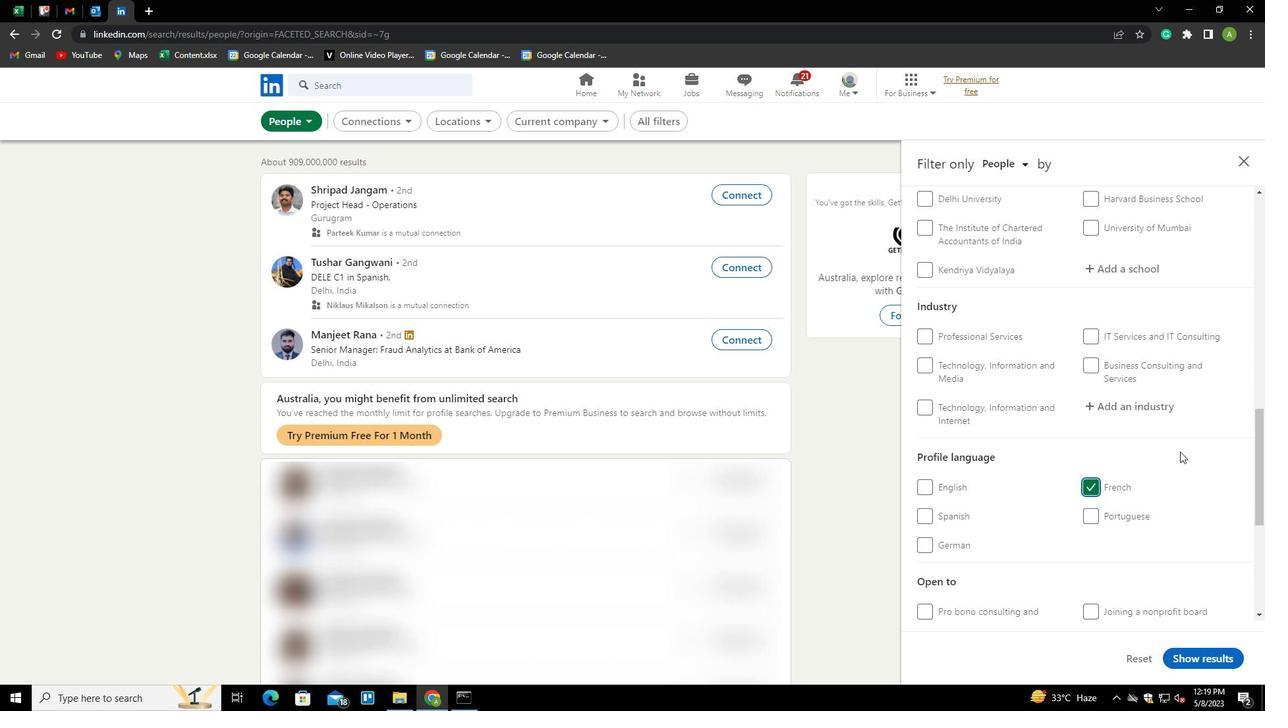 
Action: Mouse scrolled (1188, 447) with delta (0, 0)
Screenshot: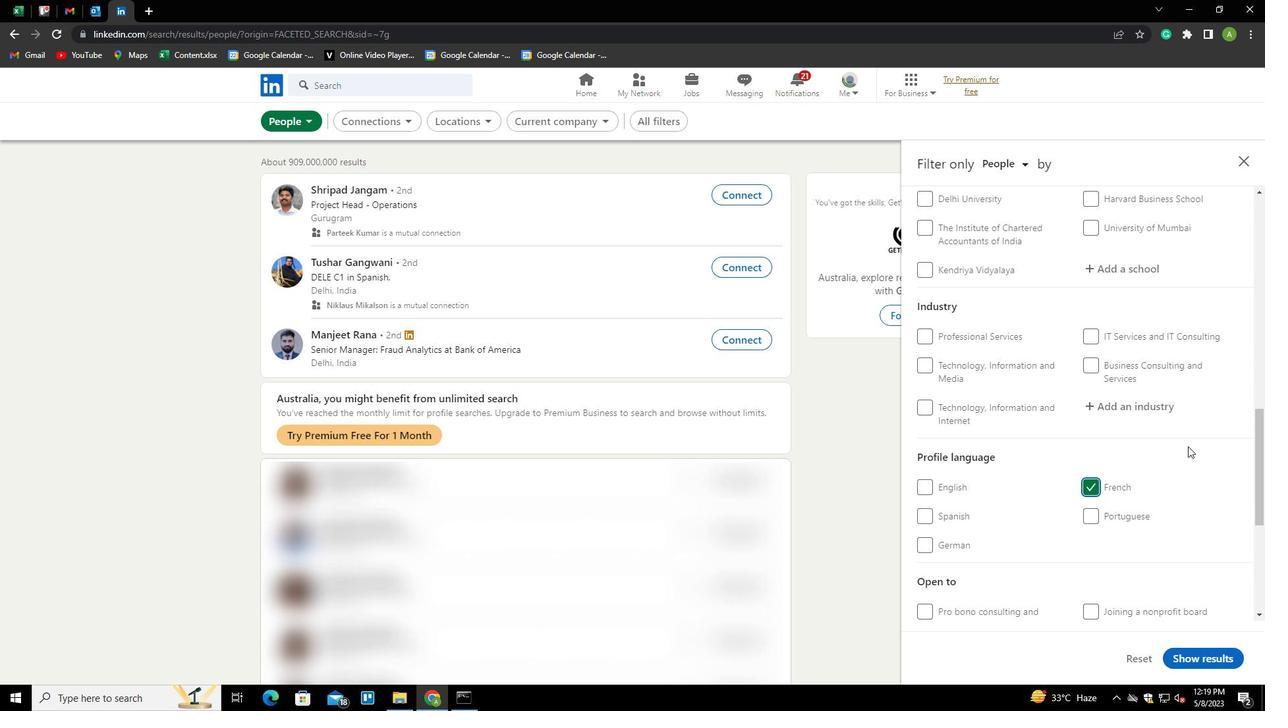 
Action: Mouse scrolled (1188, 447) with delta (0, 0)
Screenshot: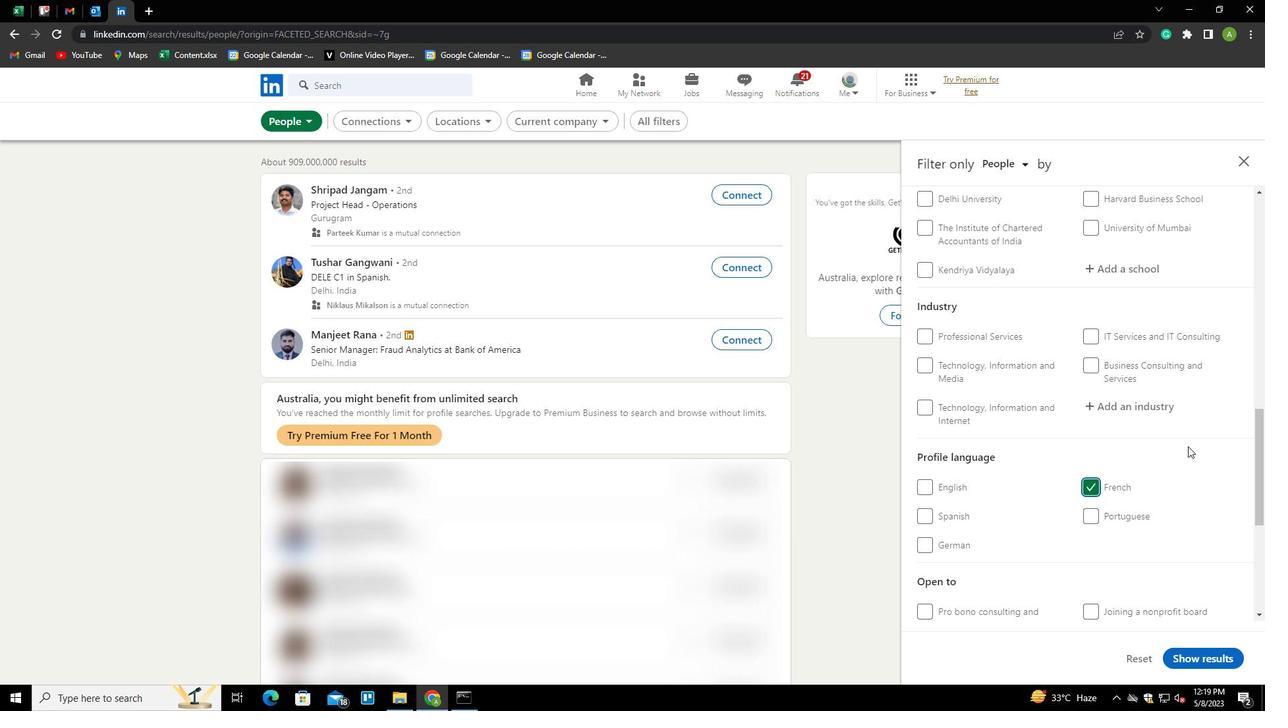 
Action: Mouse scrolled (1188, 447) with delta (0, 0)
Screenshot: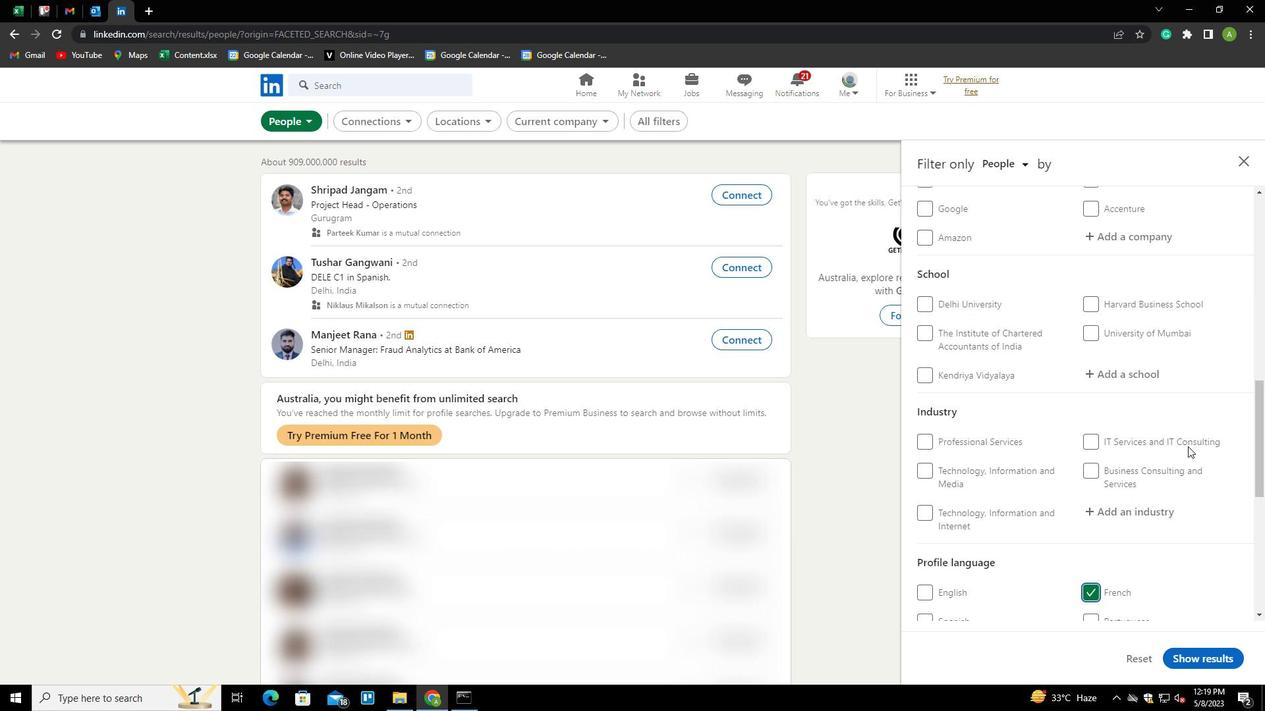 
Action: Mouse scrolled (1188, 447) with delta (0, 0)
Screenshot: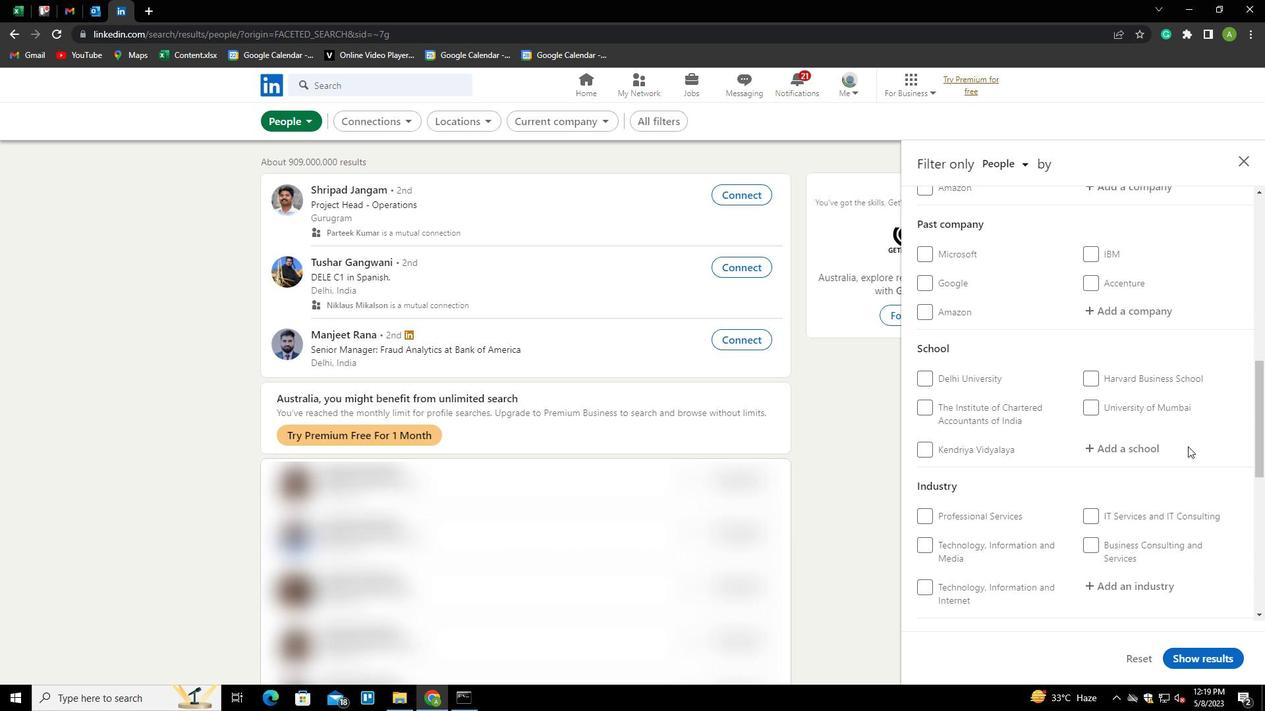 
Action: Mouse scrolled (1188, 447) with delta (0, 0)
Screenshot: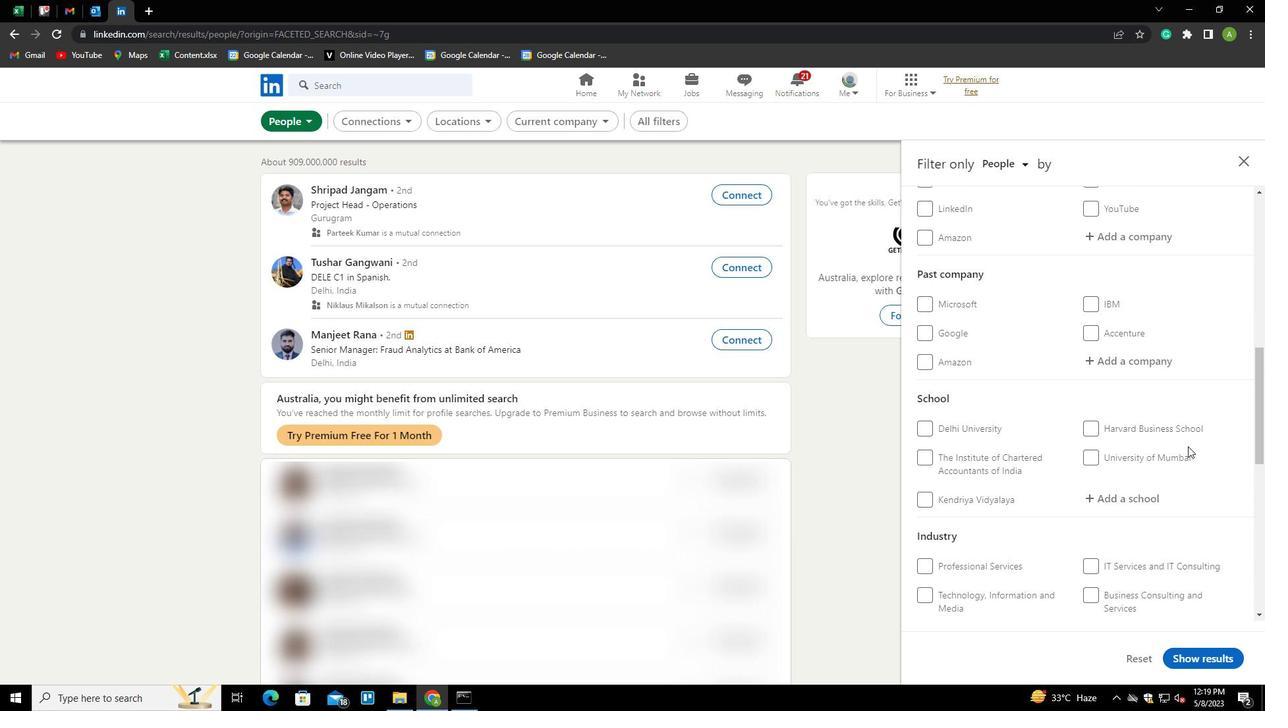 
Action: Mouse scrolled (1188, 447) with delta (0, 0)
Screenshot: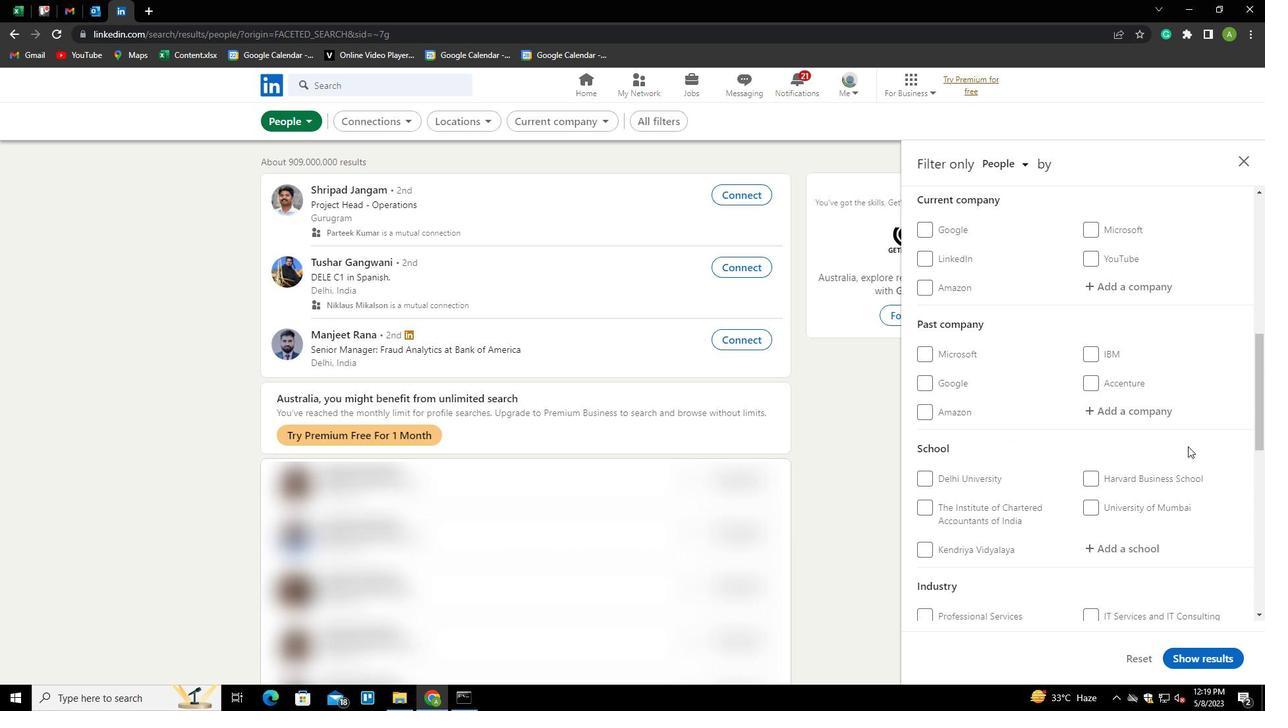 
Action: Mouse moved to (1152, 404)
Screenshot: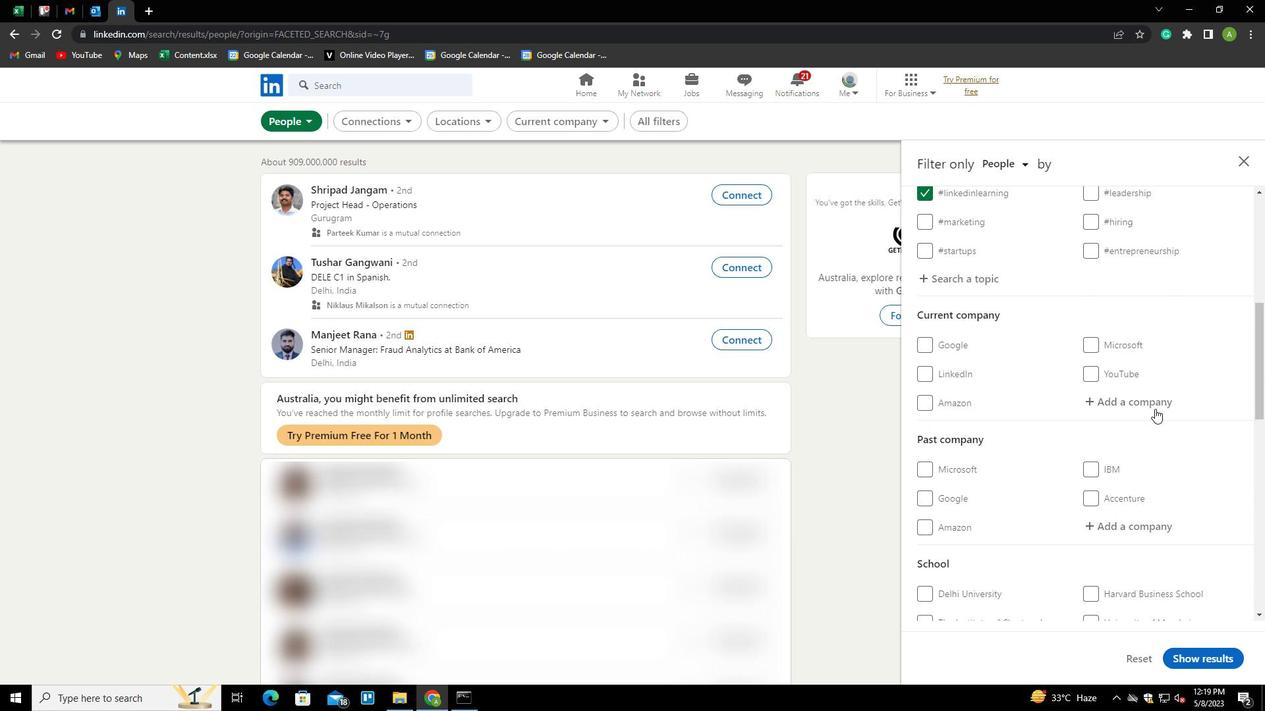 
Action: Mouse pressed left at (1152, 404)
Screenshot: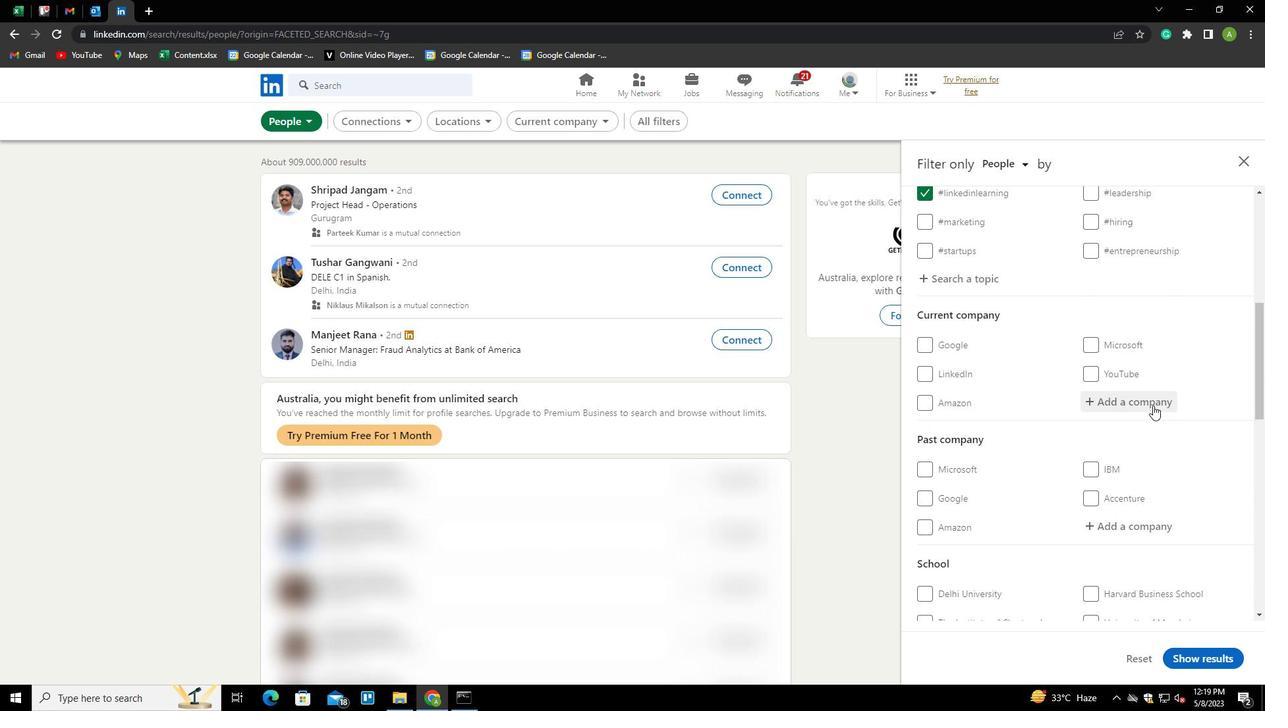 
Action: Key pressed <Key.shift>S
Screenshot: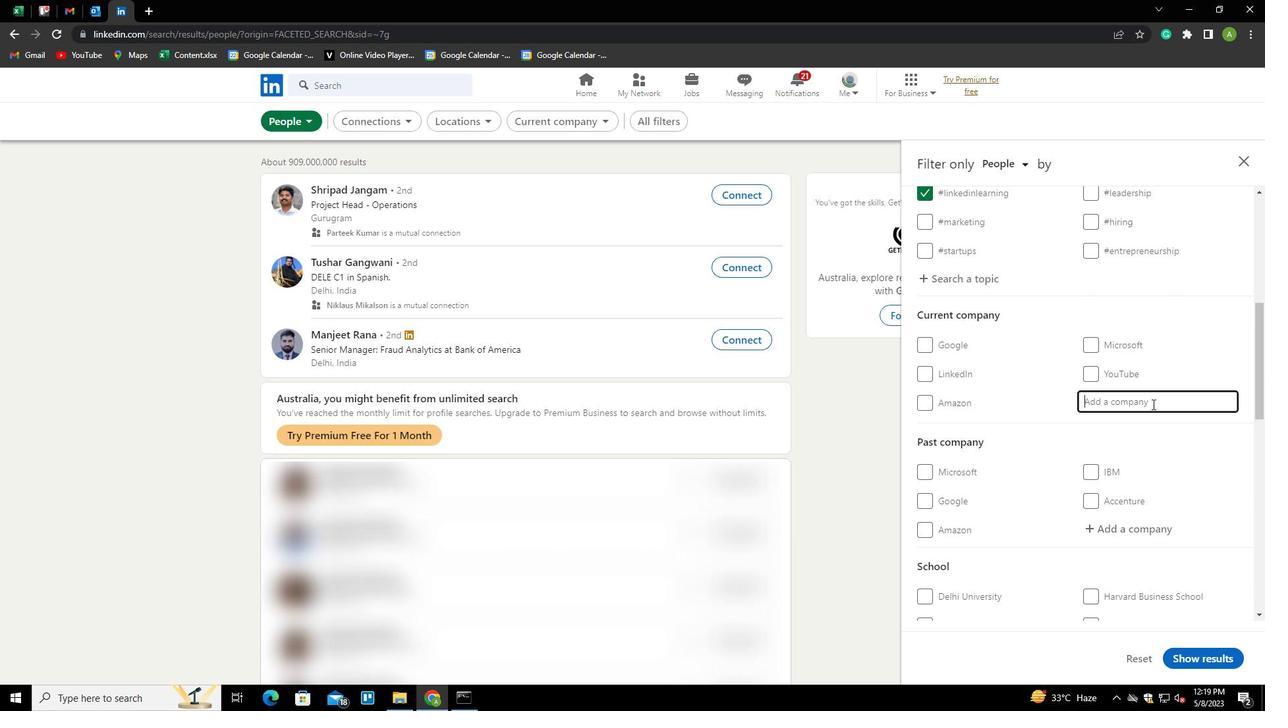 
Action: Mouse moved to (1151, 404)
Screenshot: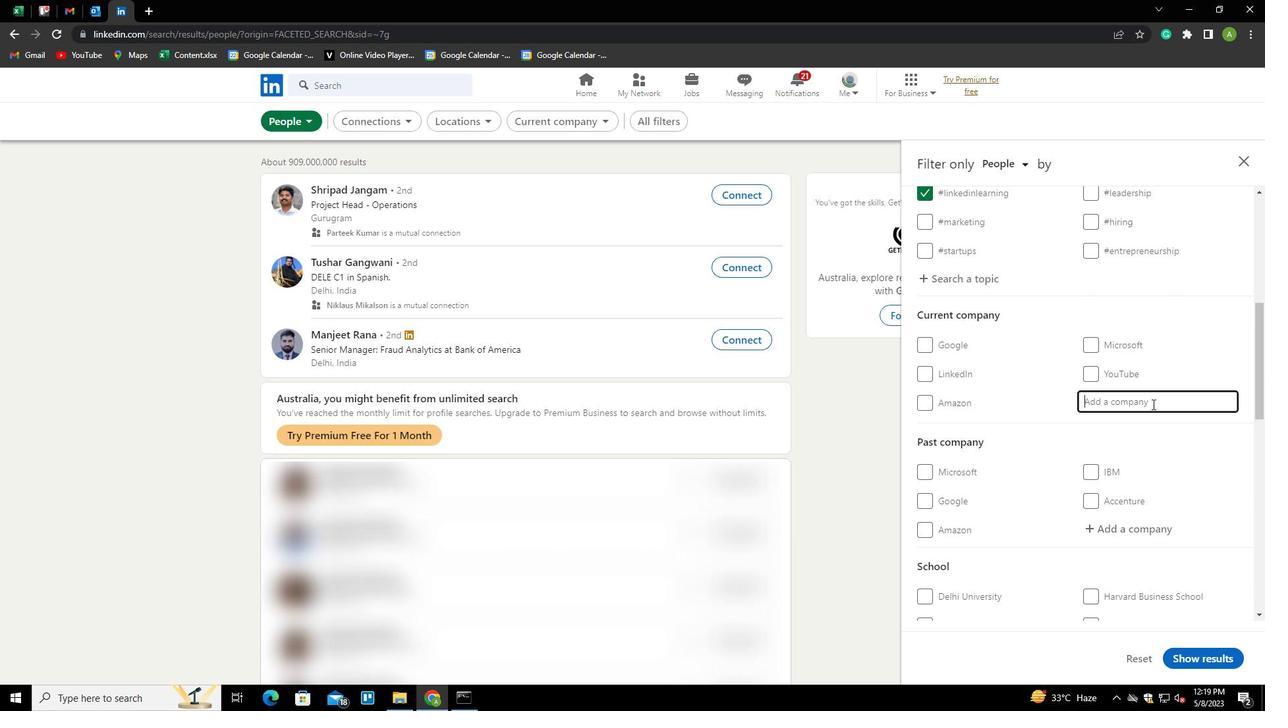 
Action: Key pressed YKES<Key.down><Key.enter>
Screenshot: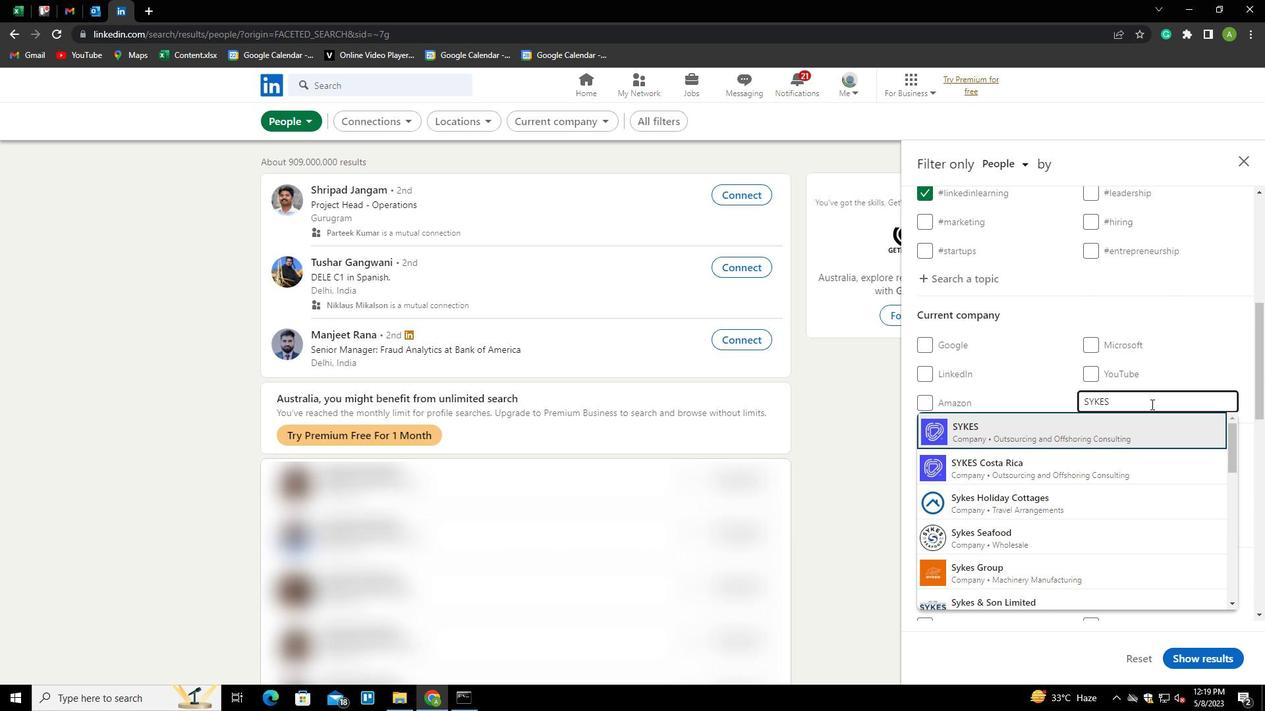 
Action: Mouse moved to (1149, 400)
Screenshot: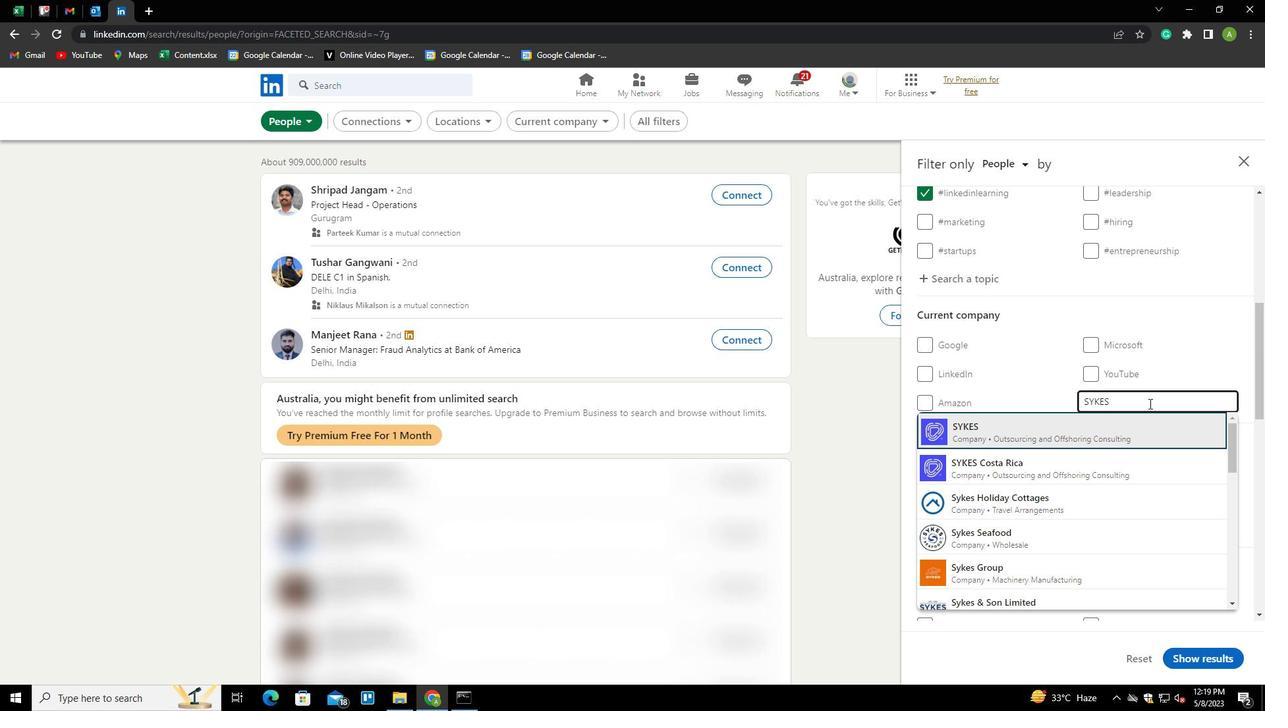 
Action: Mouse scrolled (1149, 399) with delta (0, 0)
Screenshot: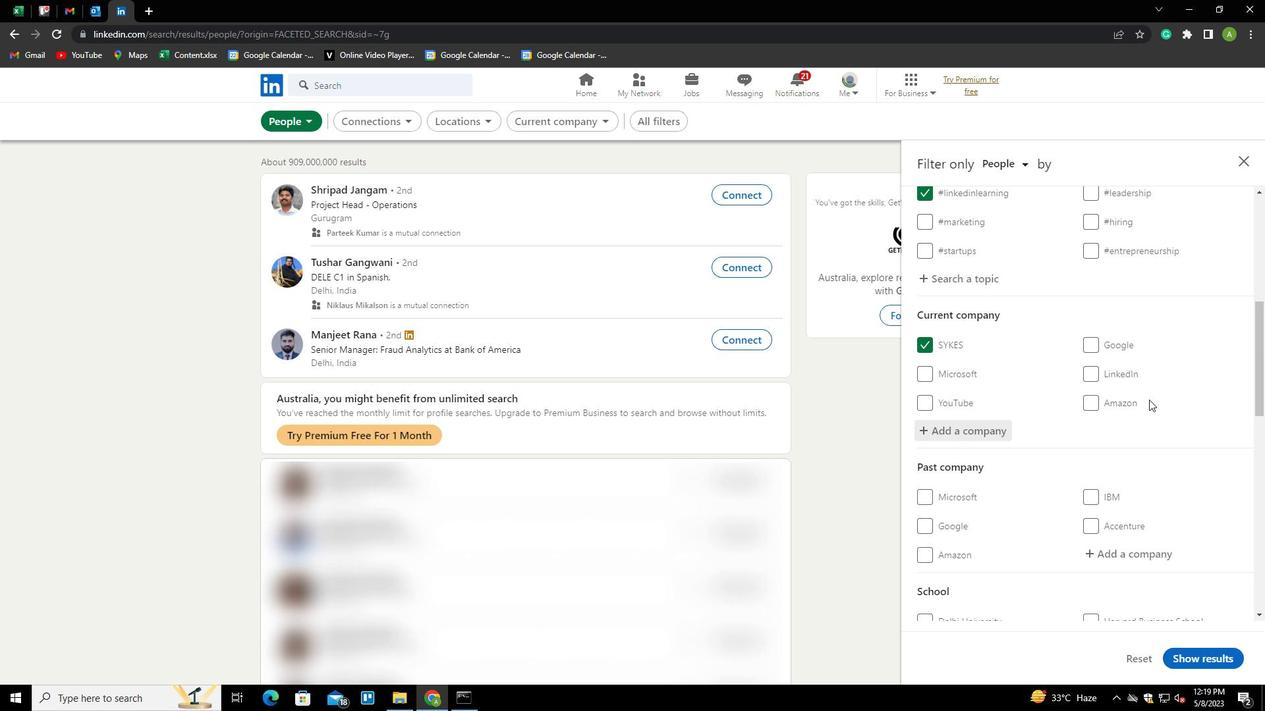 
Action: Mouse scrolled (1149, 399) with delta (0, 0)
Screenshot: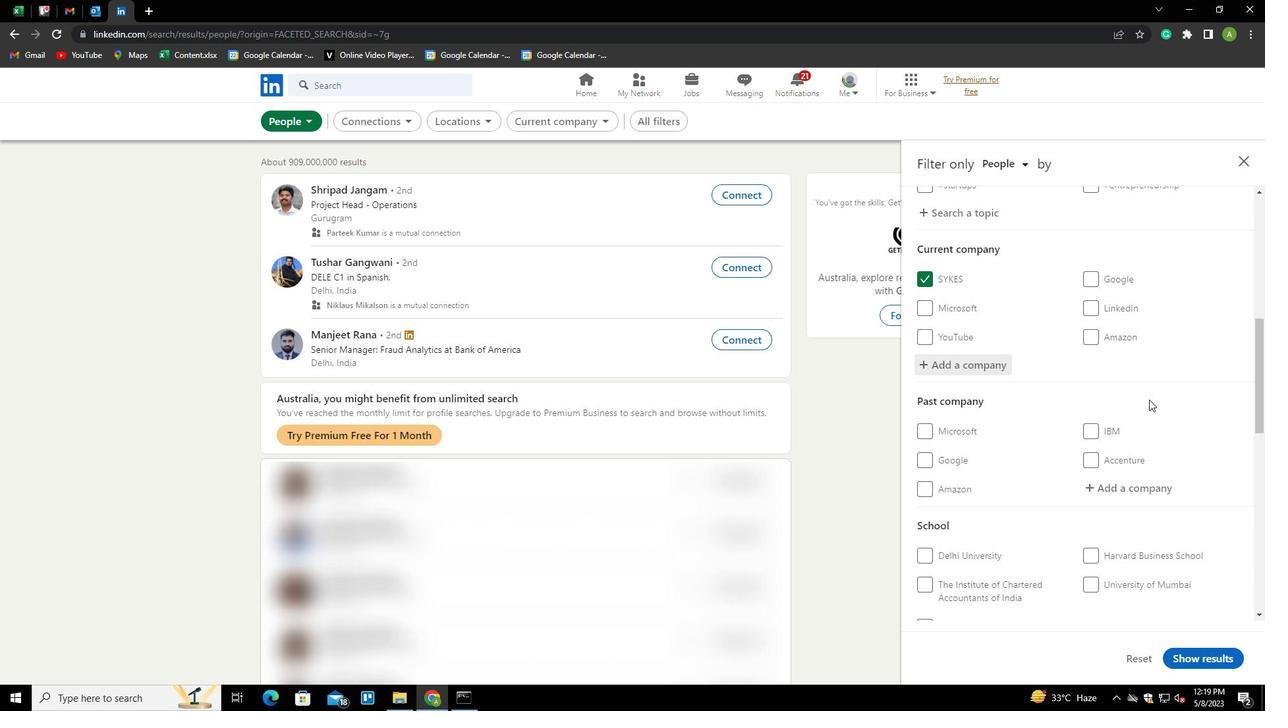 
Action: Mouse scrolled (1149, 399) with delta (0, 0)
Screenshot: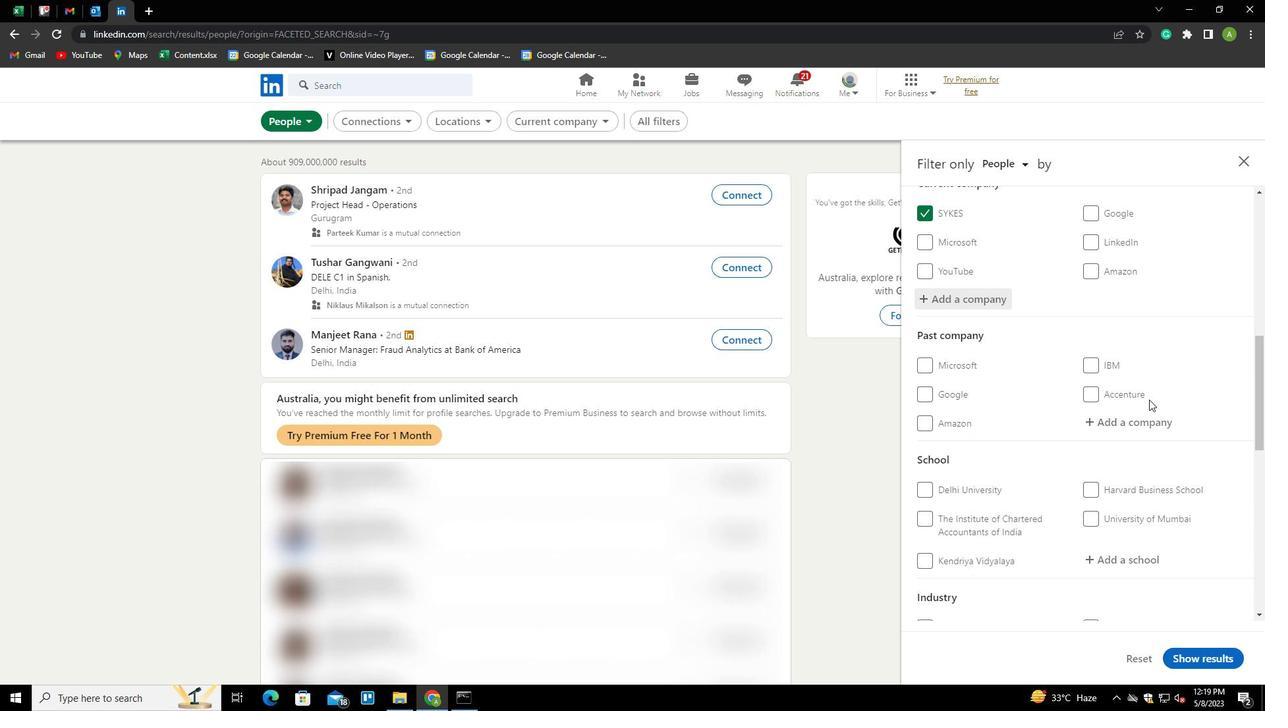 
Action: Mouse moved to (1149, 399)
Screenshot: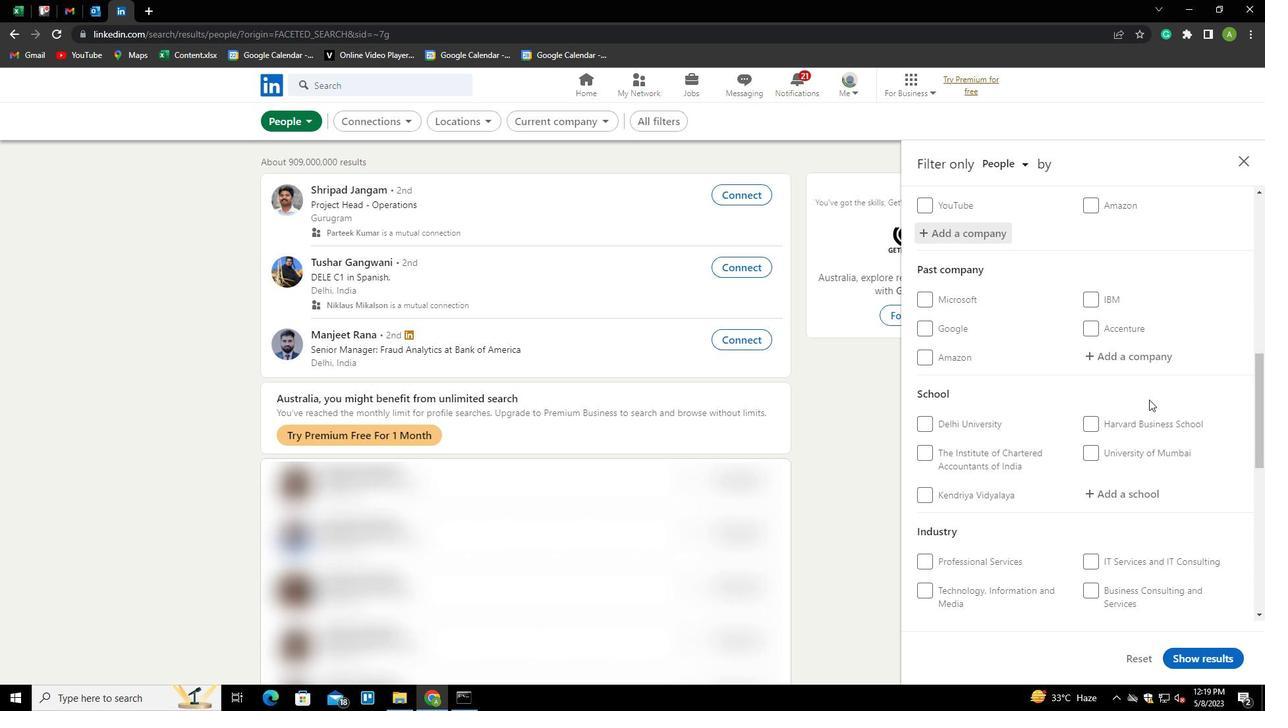 
Action: Mouse scrolled (1149, 398) with delta (0, 0)
Screenshot: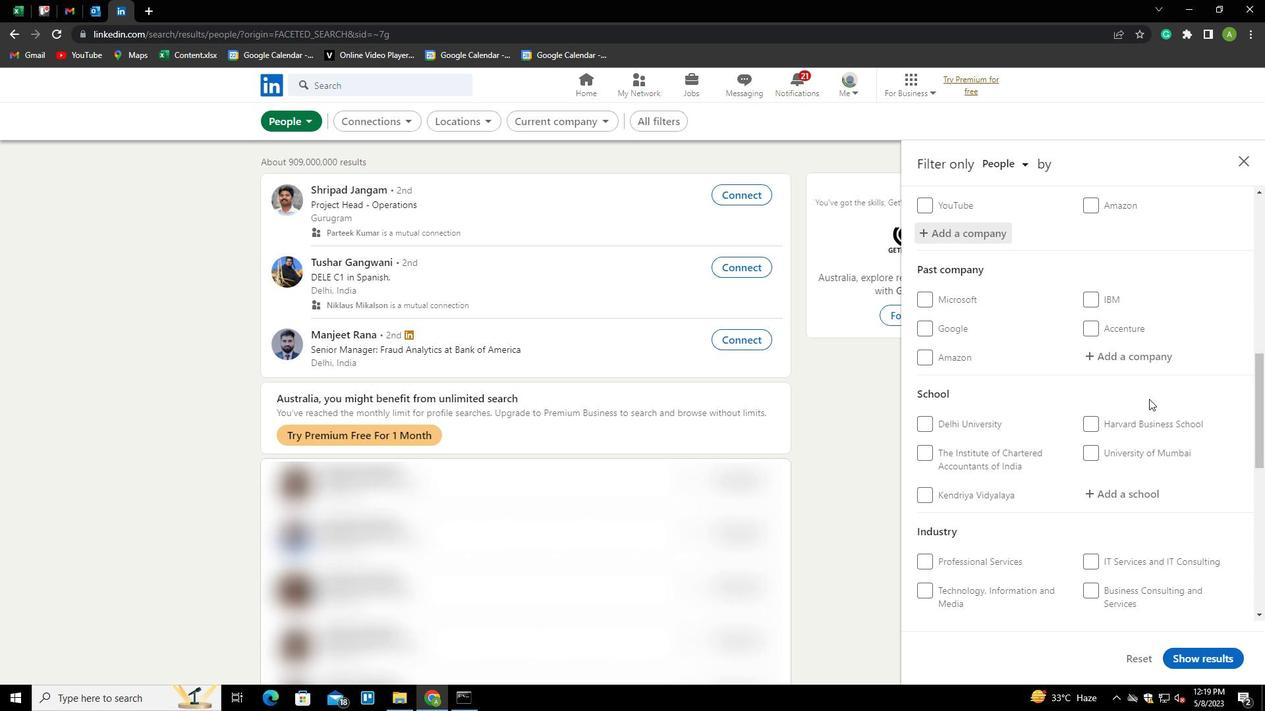 
Action: Mouse moved to (1131, 424)
Screenshot: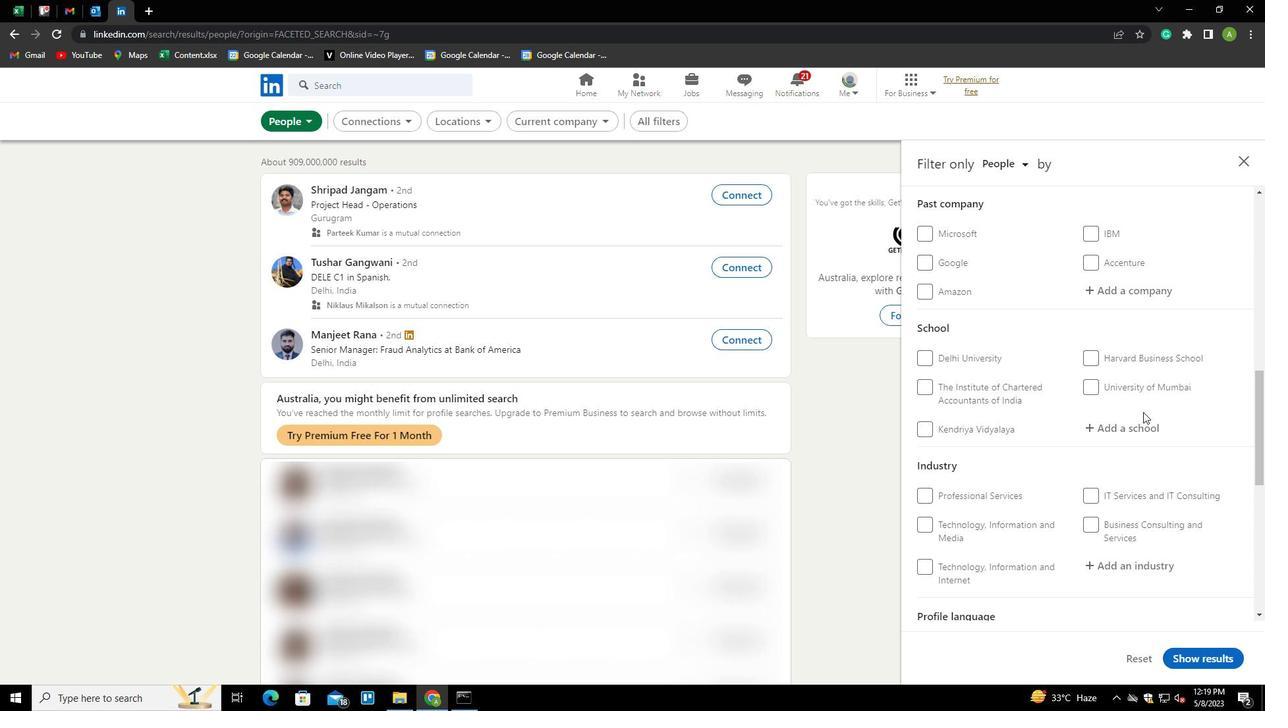 
Action: Mouse pressed left at (1131, 424)
Screenshot: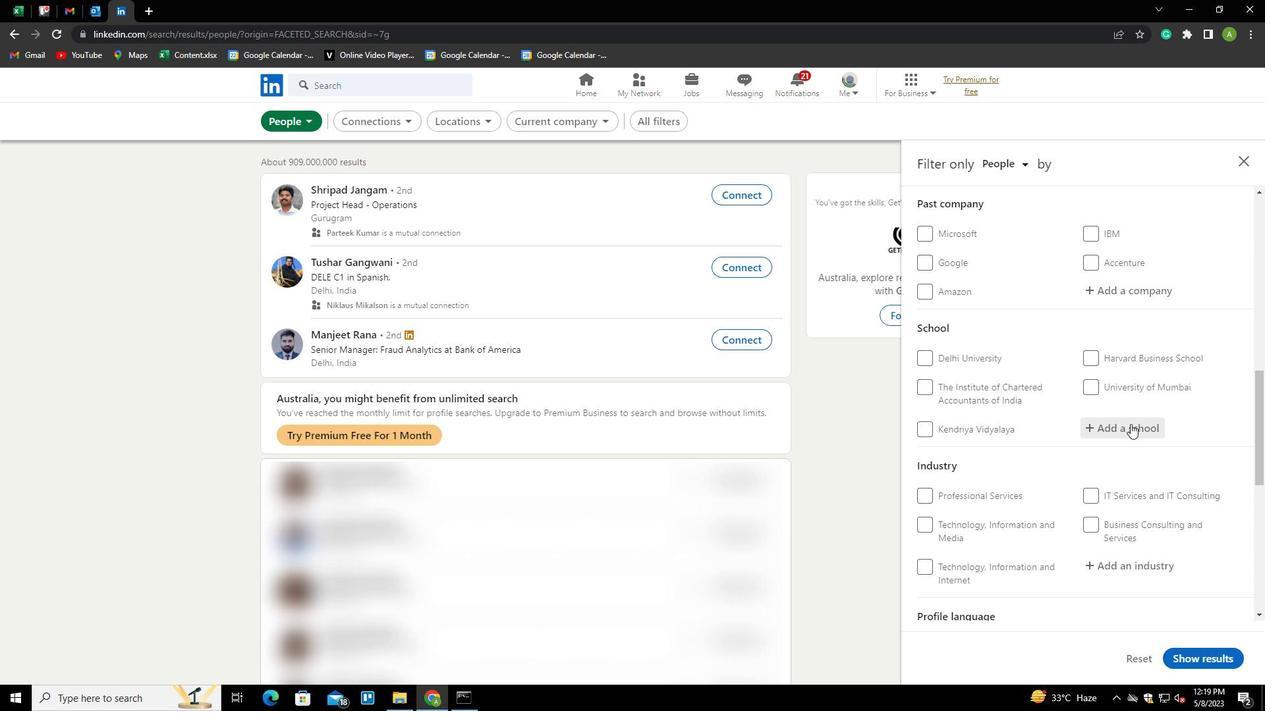 
Action: Mouse moved to (1130, 424)
Screenshot: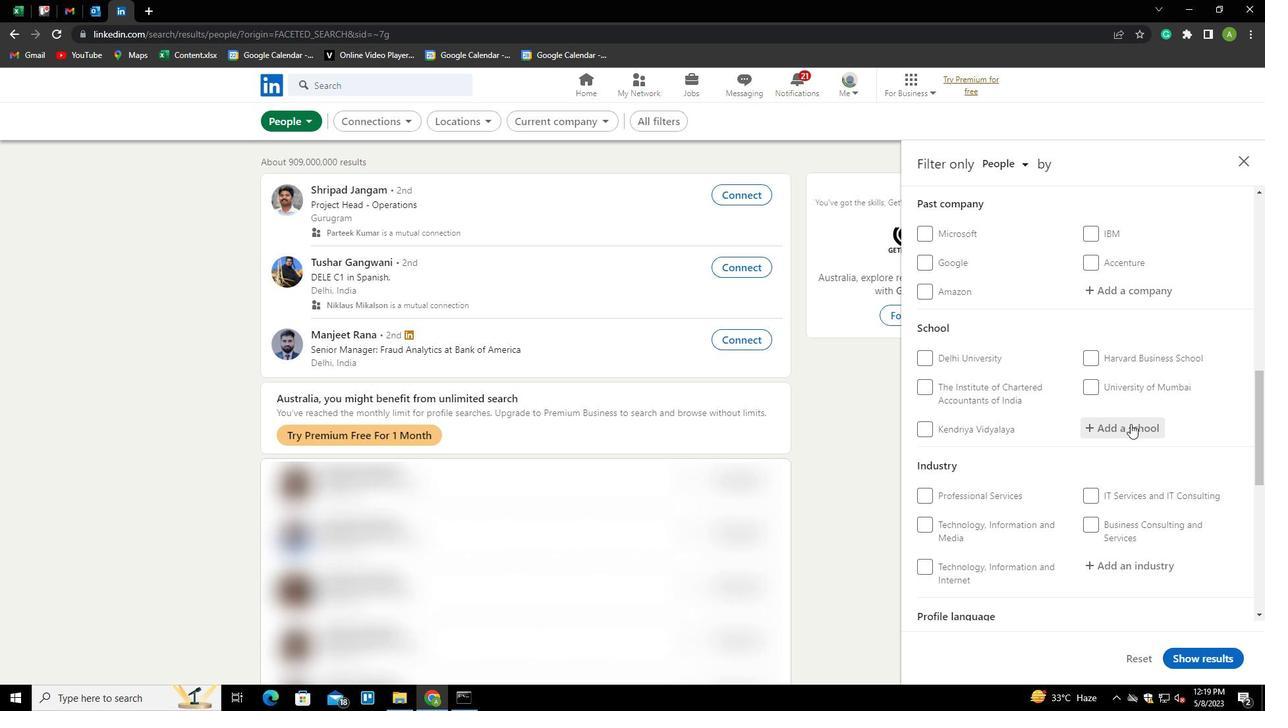 
Action: Key pressed <Key.shift><Key.shift><Key.shift><Key.shift><Key.shift><Key.shift><Key.shift><Key.shift><Key.shift><Key.shift><Key.shift><Key.shift><Key.shift><Key.shift><Key.shift><Key.shift><Key.shift>JAWAR<Key.backspace>HARLAL<Key.space><Key.shift>NEHRU<Key.space><Key.shift><Key.shift><Key.shift><Key.shift><Key.shift><Key.shift><Key.shift><Key.shift><Key.shift><Key.shift><Key.shift><Key.shift><Key.shift><Key.shift><Key.shift>UNIVERSIY<Key.backspace>TY<Key.down>,<Key.space><Key.shift><Key.shift>KAKINADA<Key.down><Key.enter>
Screenshot: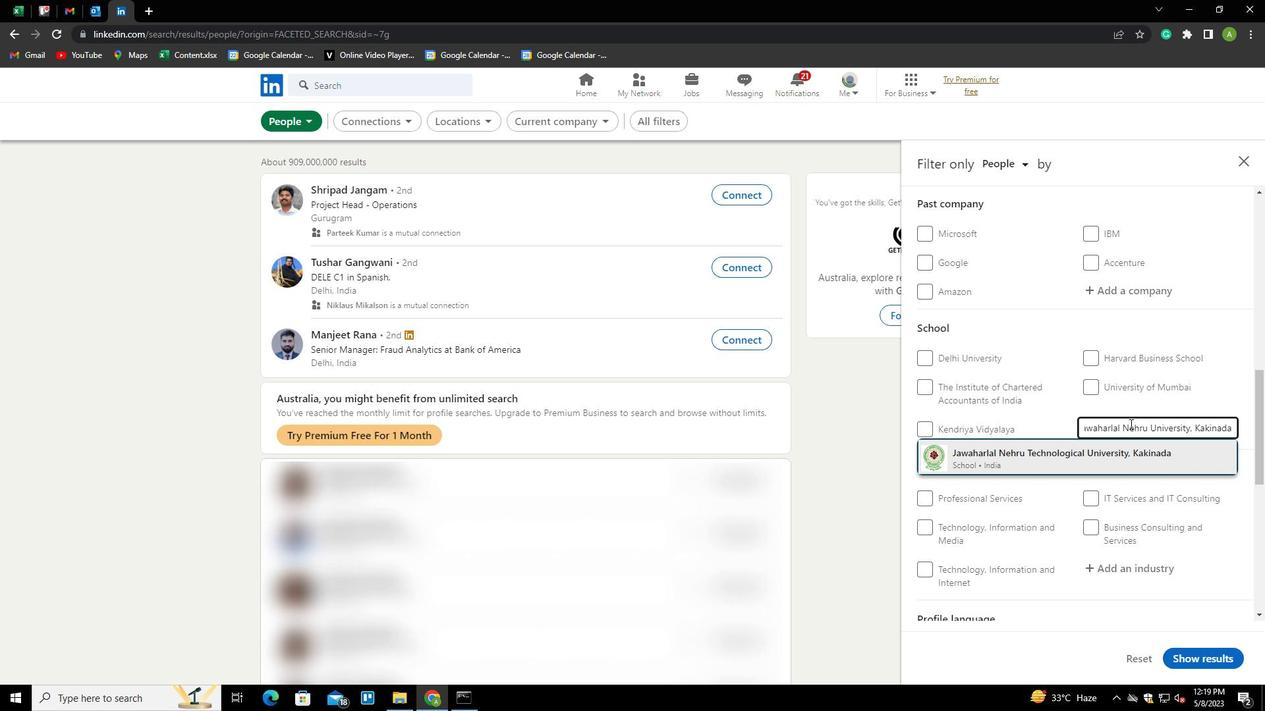 
Action: Mouse scrolled (1130, 423) with delta (0, 0)
Screenshot: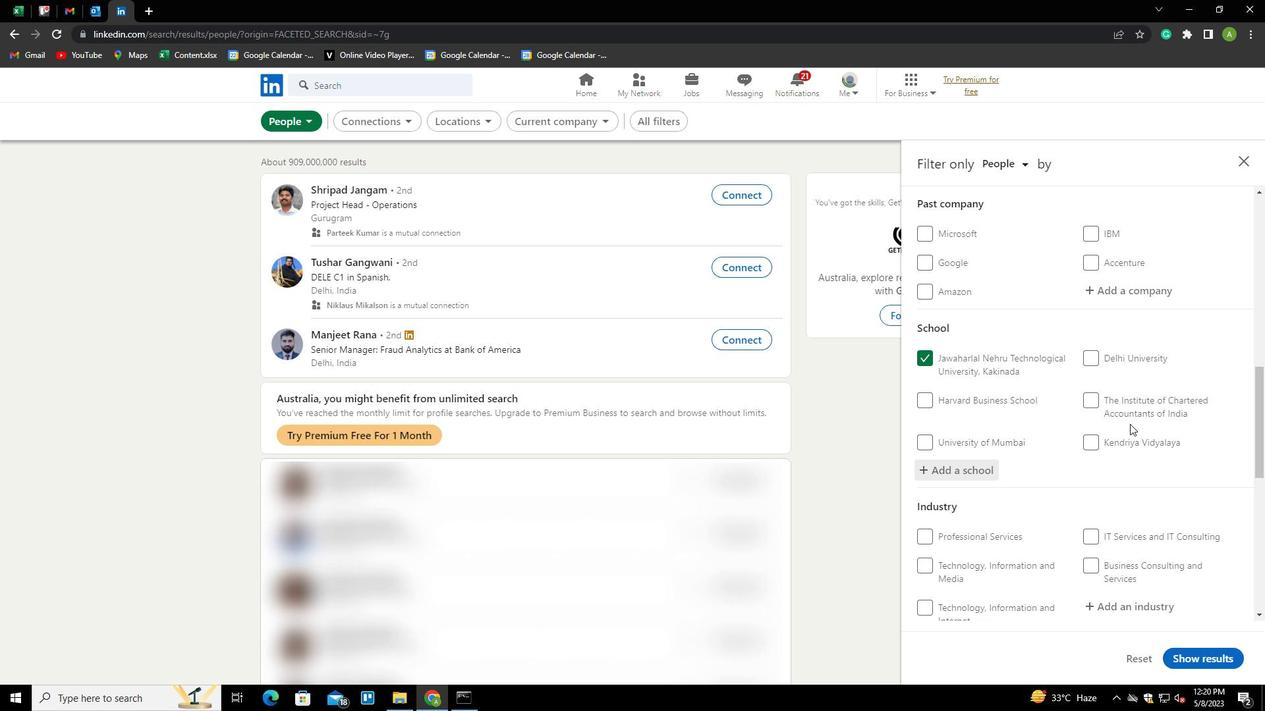 
Action: Mouse scrolled (1130, 423) with delta (0, 0)
Screenshot: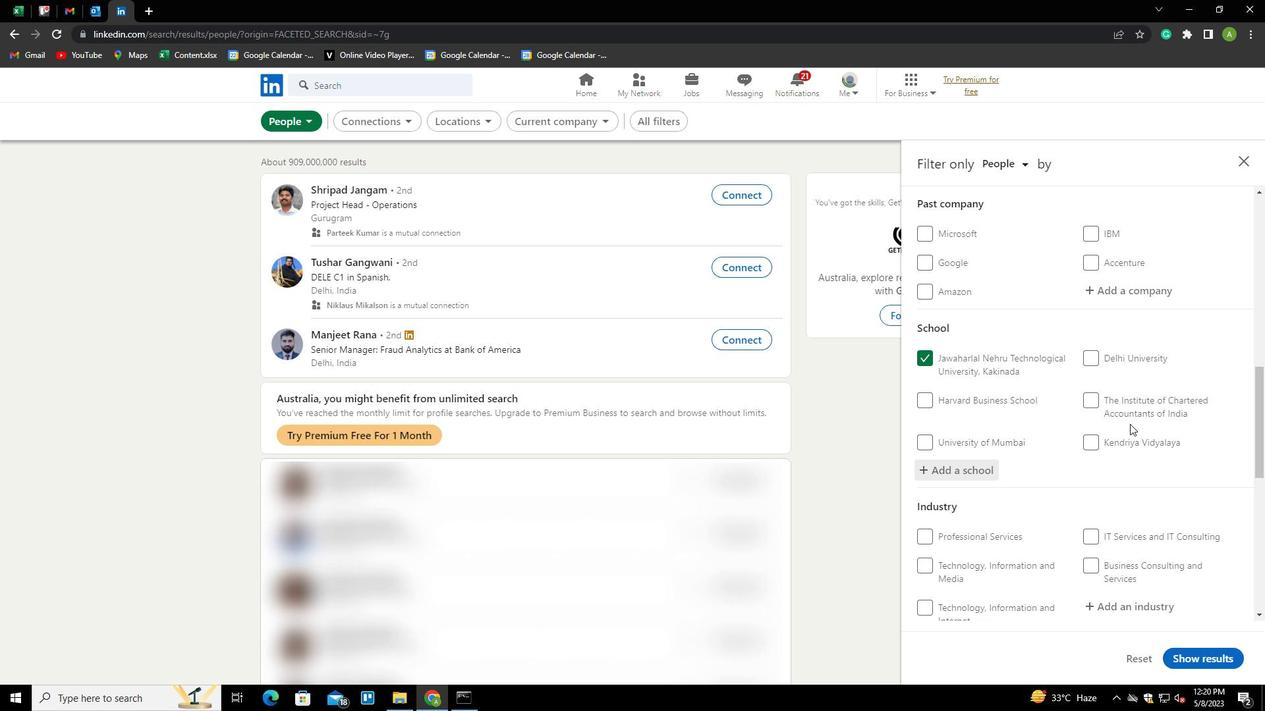 
Action: Mouse scrolled (1130, 423) with delta (0, 0)
Screenshot: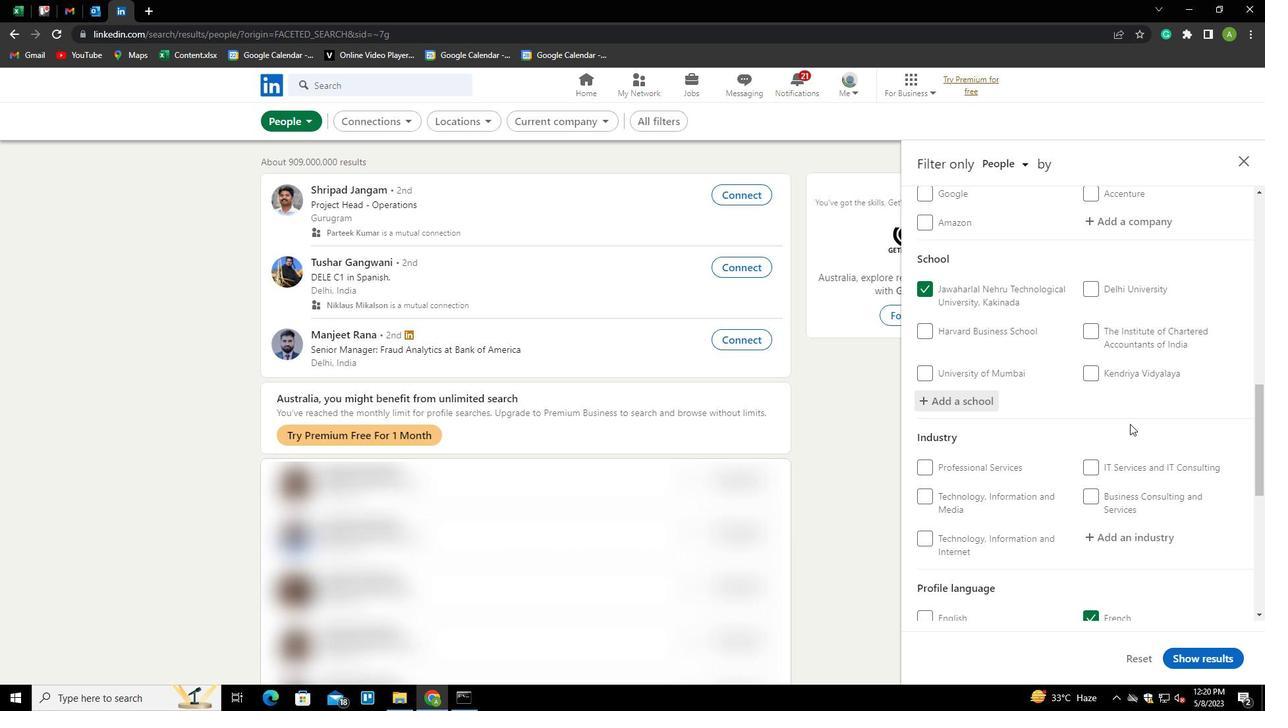 
Action: Mouse moved to (1130, 411)
Screenshot: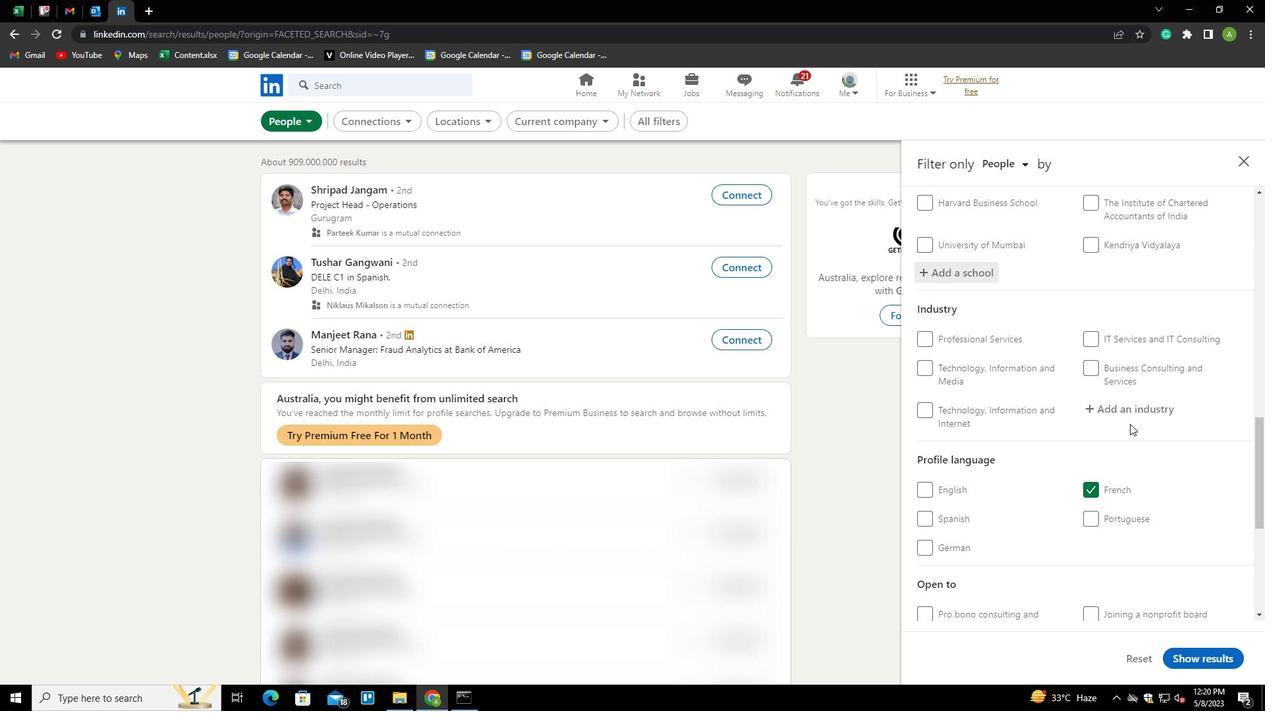 
Action: Mouse pressed left at (1130, 411)
Screenshot: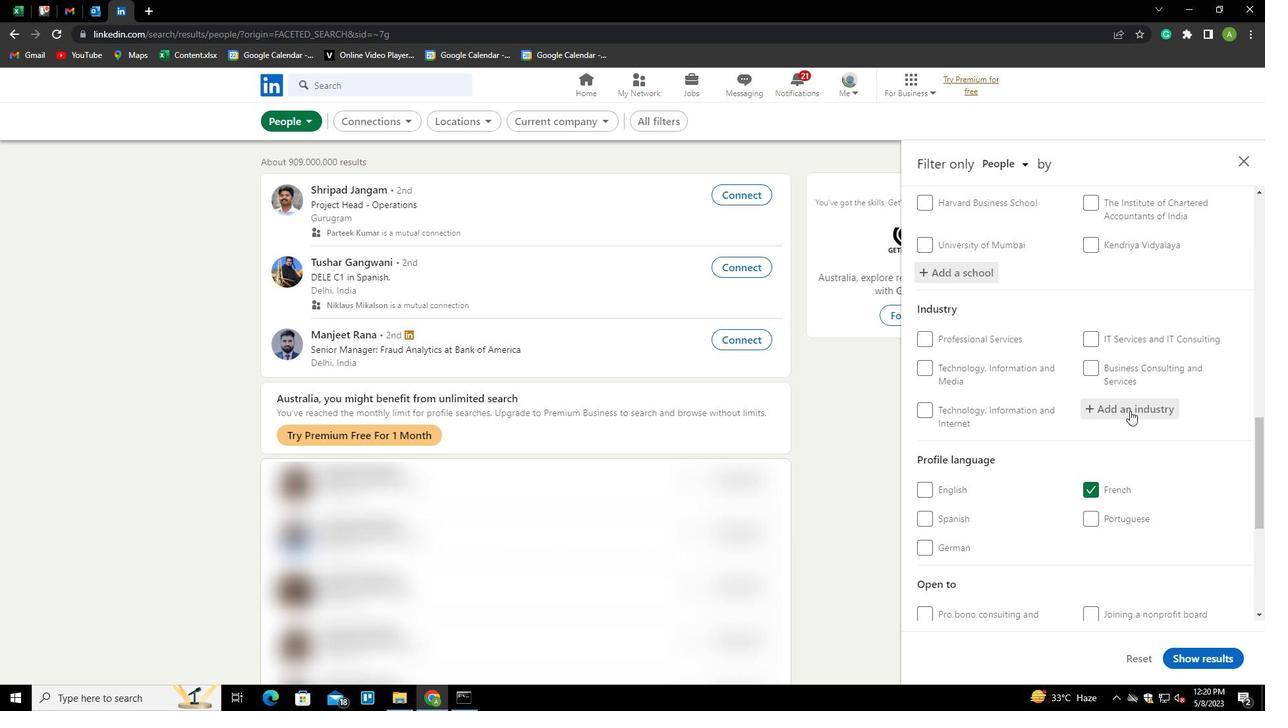 
Action: Key pressed <Key.shift>PUBLIC<Key.space><Key.shift>POLICY<Key.space><Key.shift>OFFICES<Key.down><Key.enter>
Screenshot: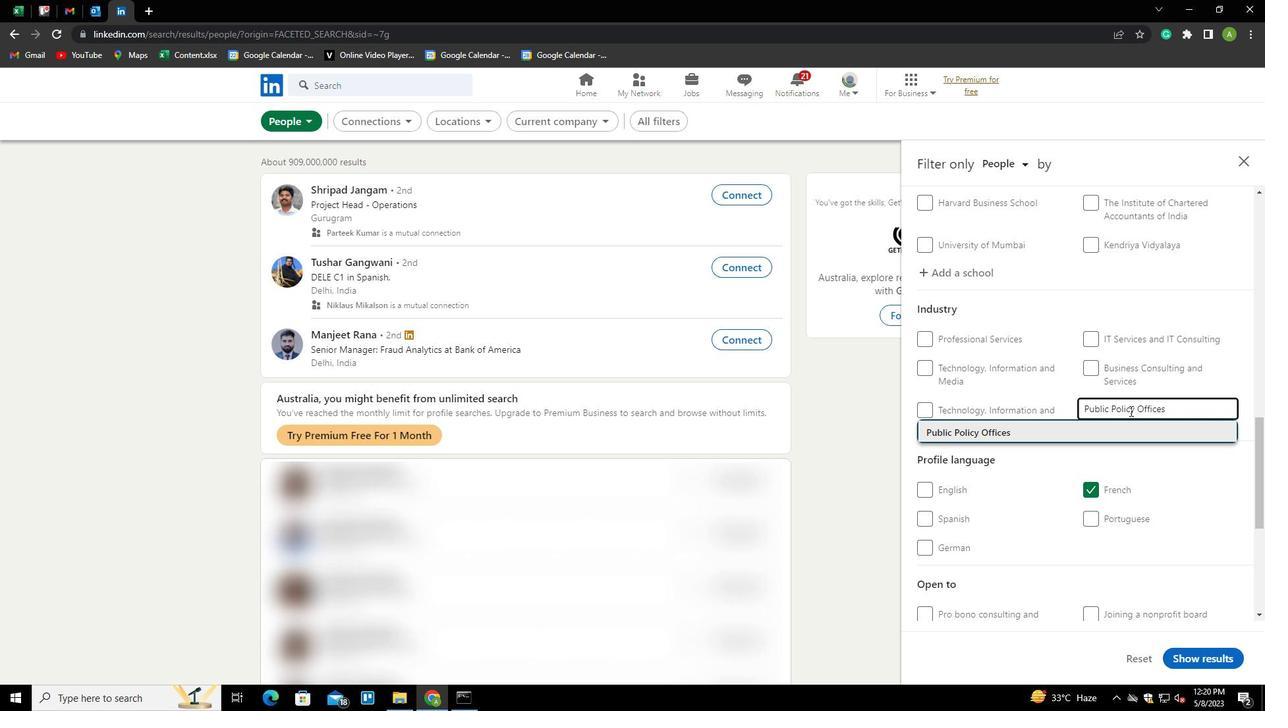 
Action: Mouse scrolled (1130, 410) with delta (0, 0)
Screenshot: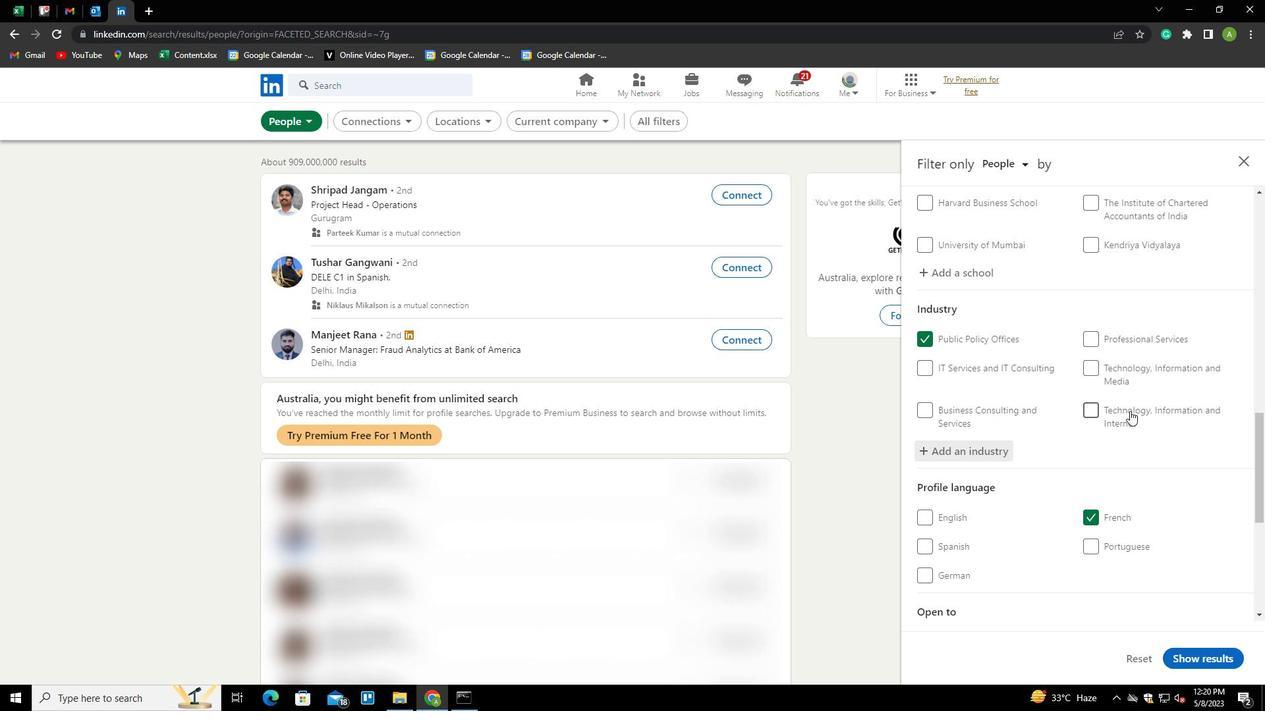 
Action: Mouse scrolled (1130, 410) with delta (0, 0)
Screenshot: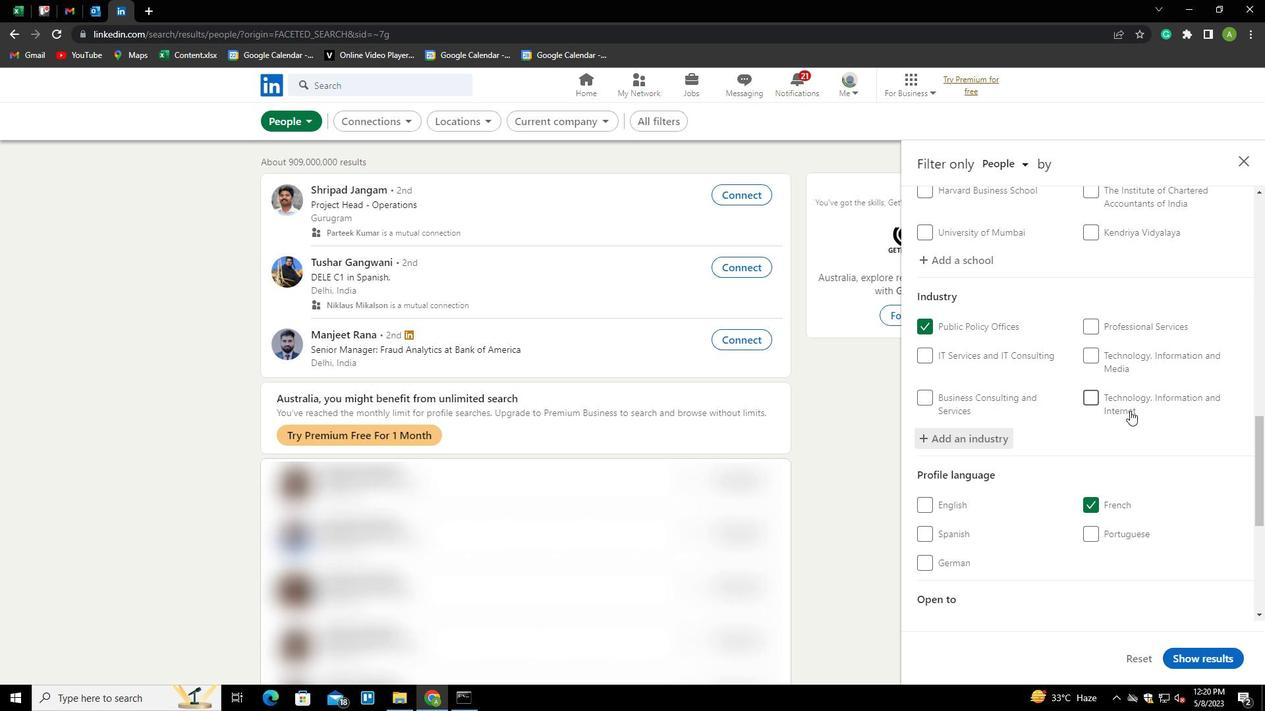
Action: Mouse scrolled (1130, 410) with delta (0, 0)
Screenshot: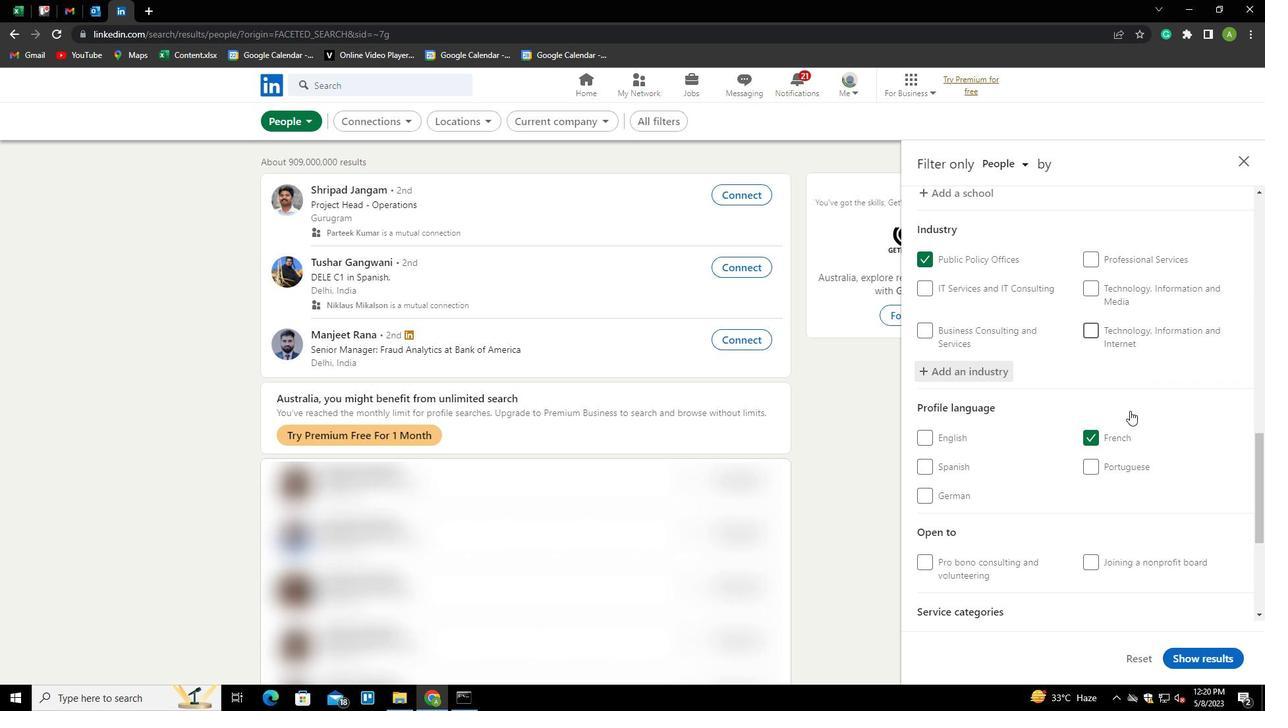 
Action: Mouse scrolled (1130, 410) with delta (0, 0)
Screenshot: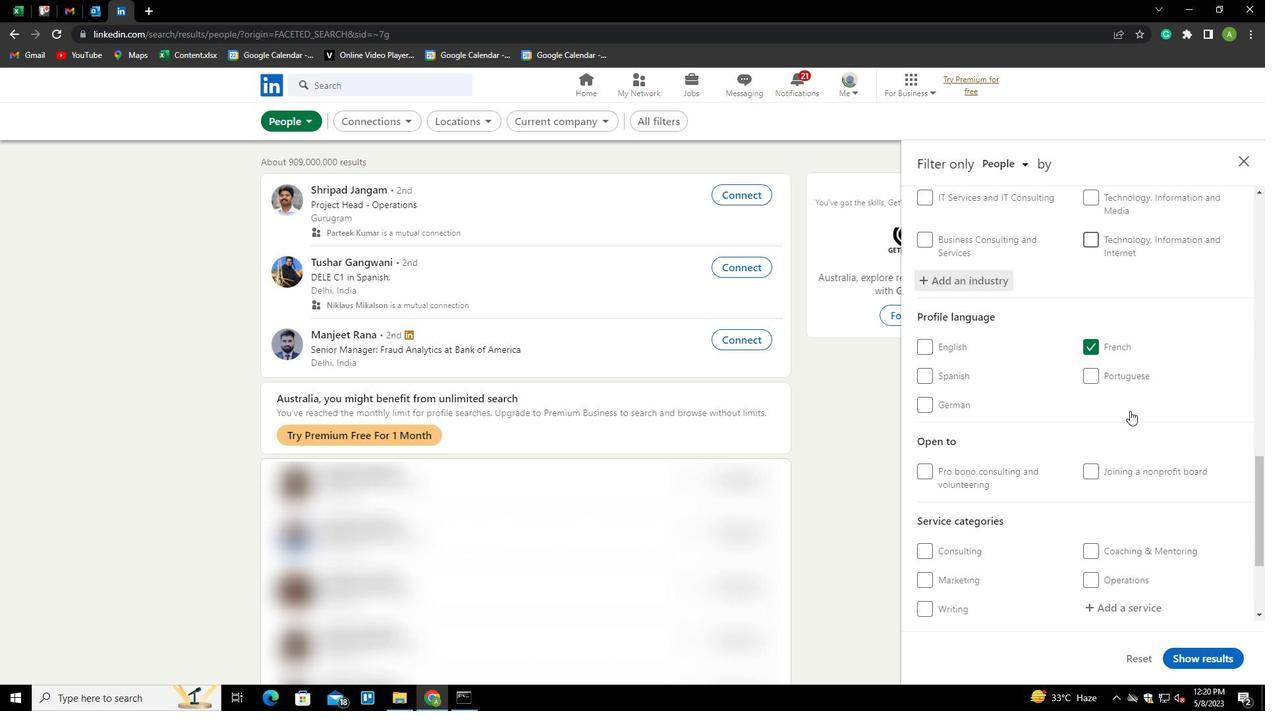 
Action: Mouse scrolled (1130, 410) with delta (0, 0)
Screenshot: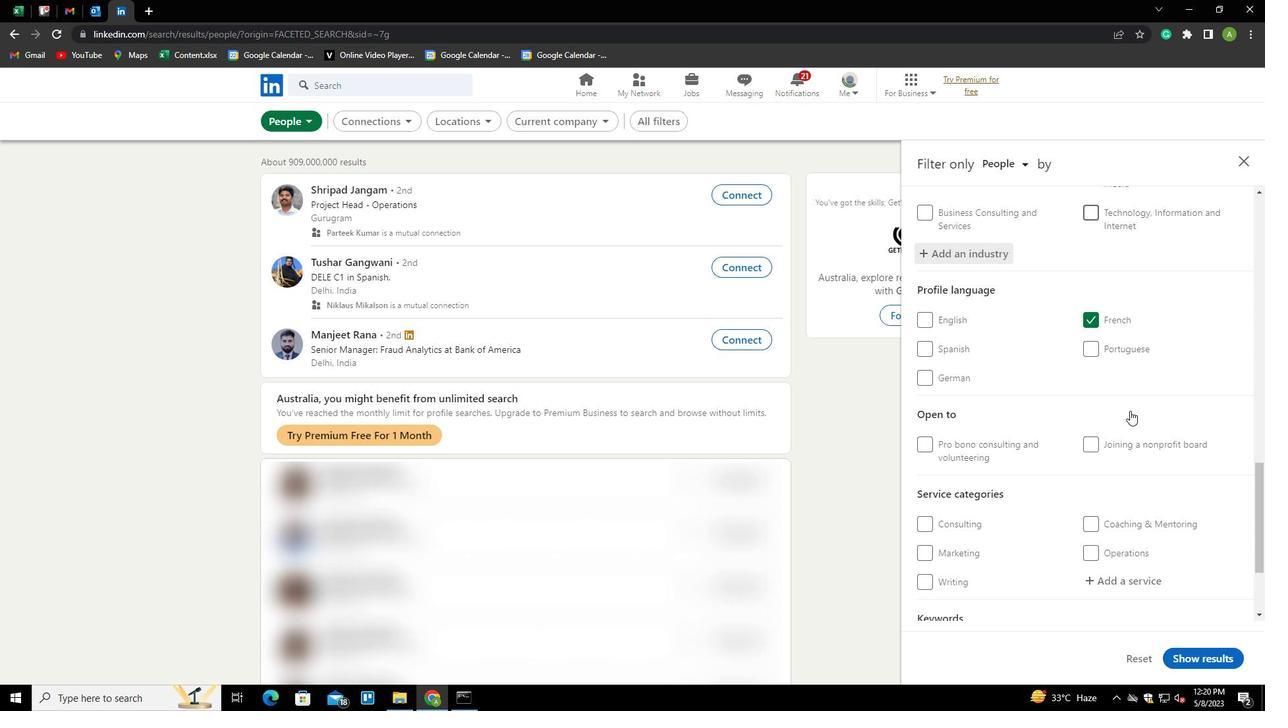
Action: Mouse scrolled (1130, 410) with delta (0, 0)
Screenshot: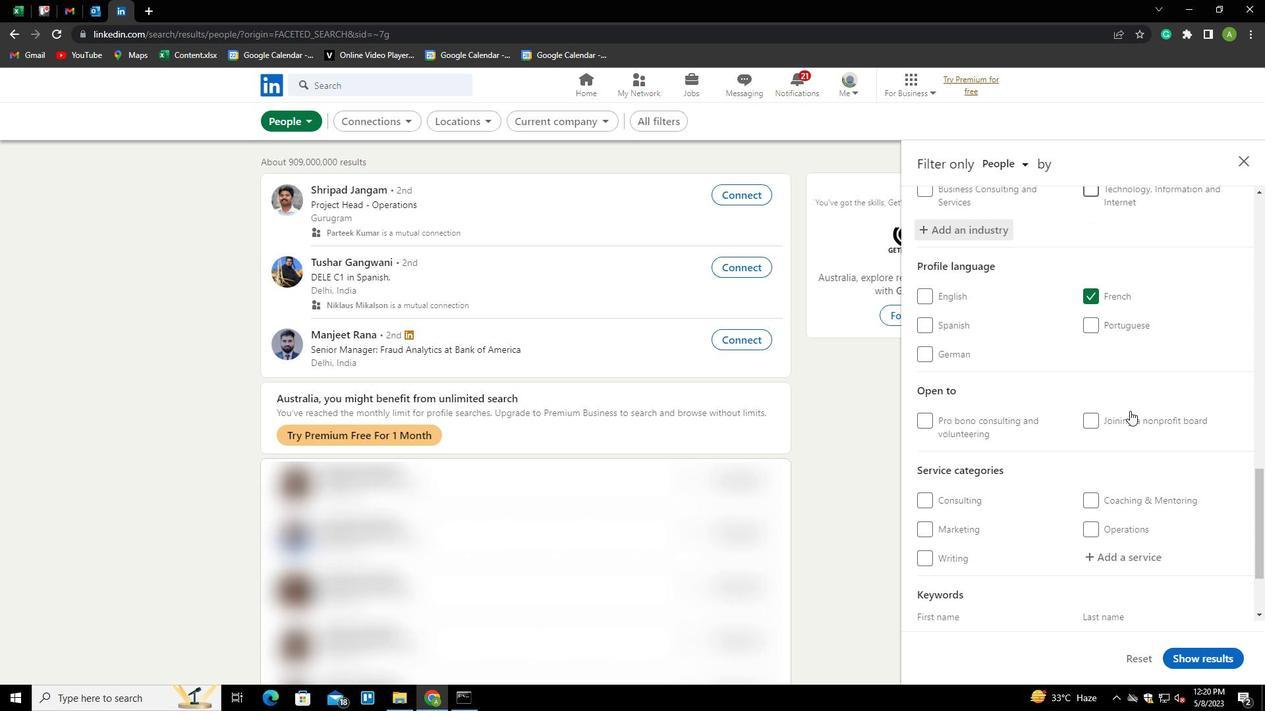 
Action: Mouse moved to (1125, 434)
Screenshot: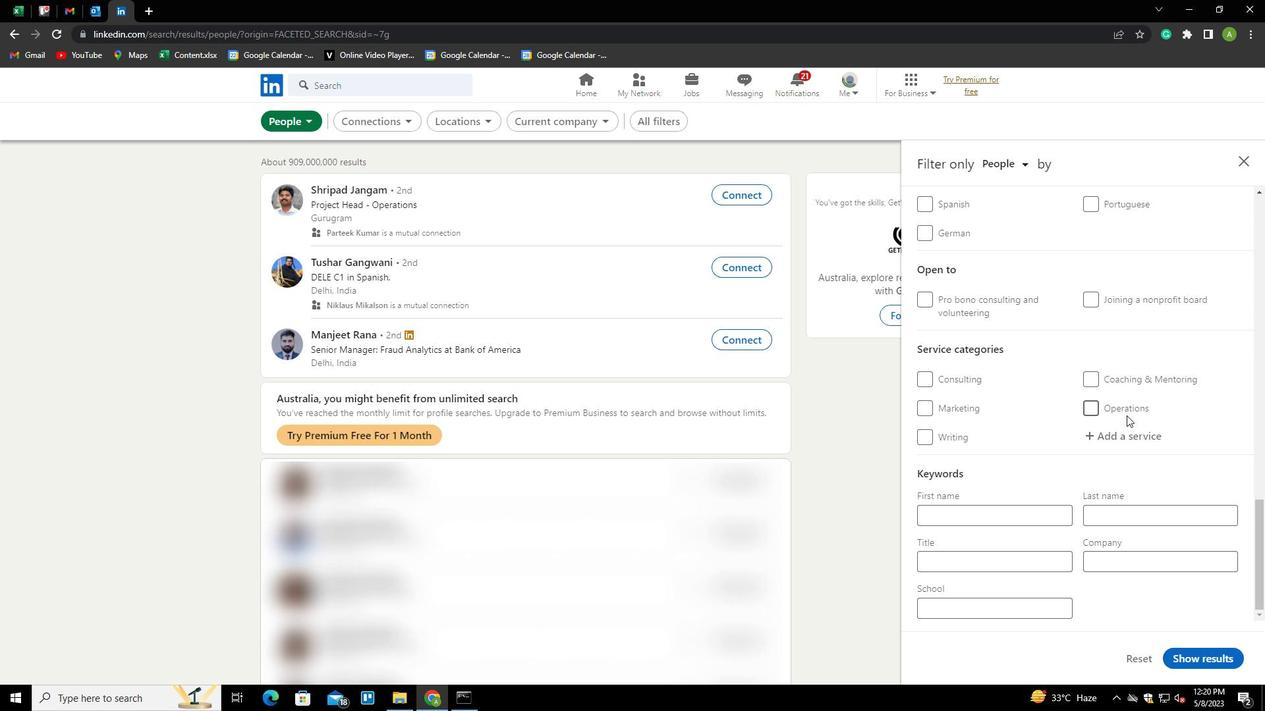 
Action: Mouse pressed left at (1125, 434)
Screenshot: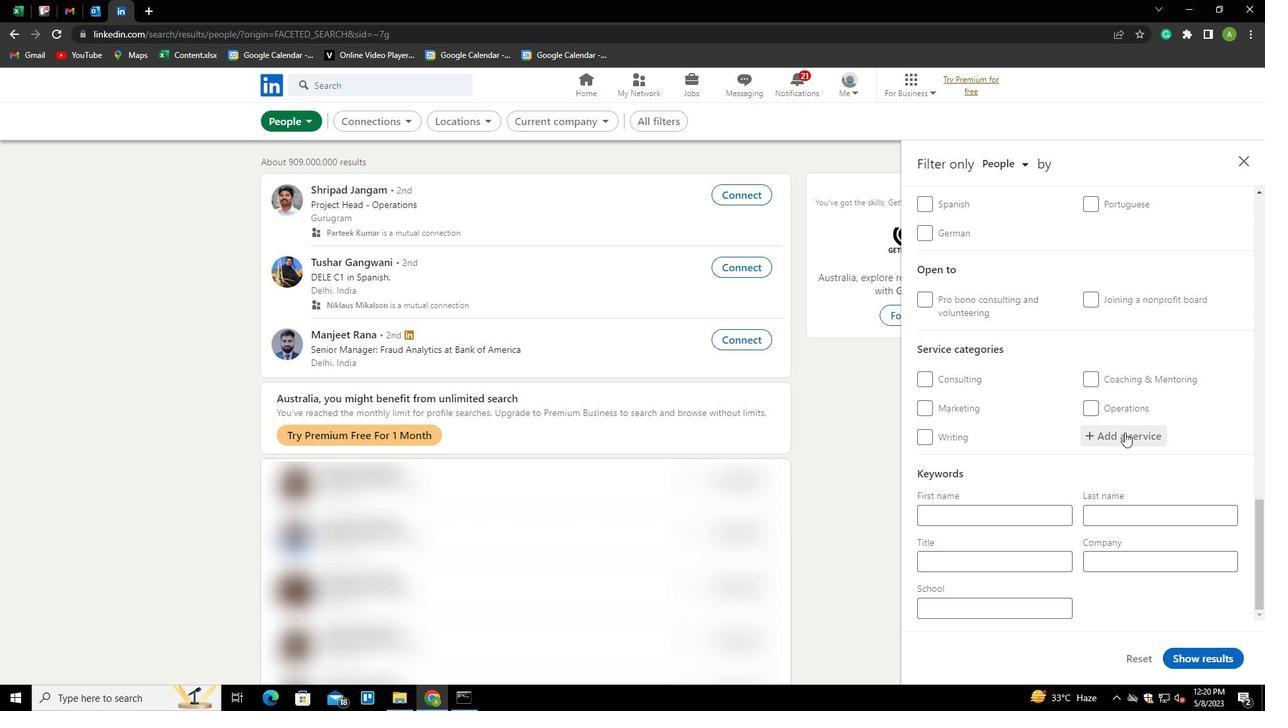 
Action: Mouse moved to (1125, 435)
Screenshot: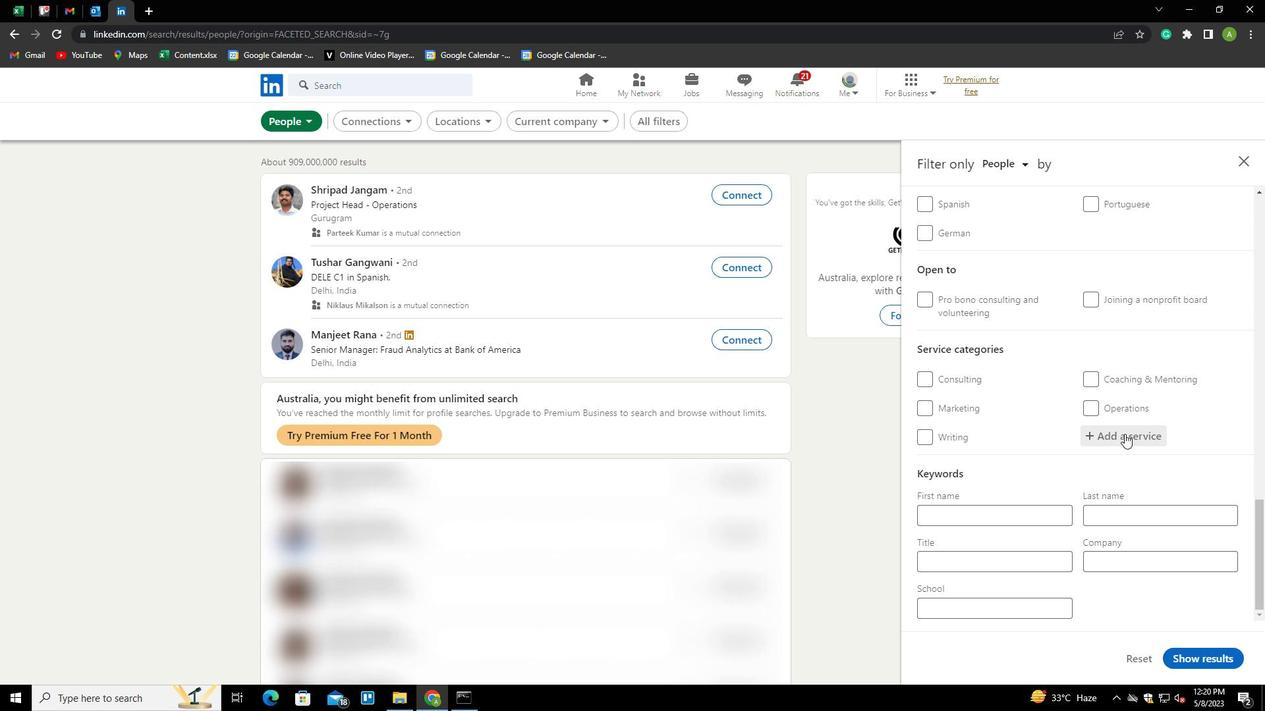 
Action: Key pressed <Key.shift>WEB<Key.space><Key.shift>DESIGN<Key.down><Key.enter>
Screenshot: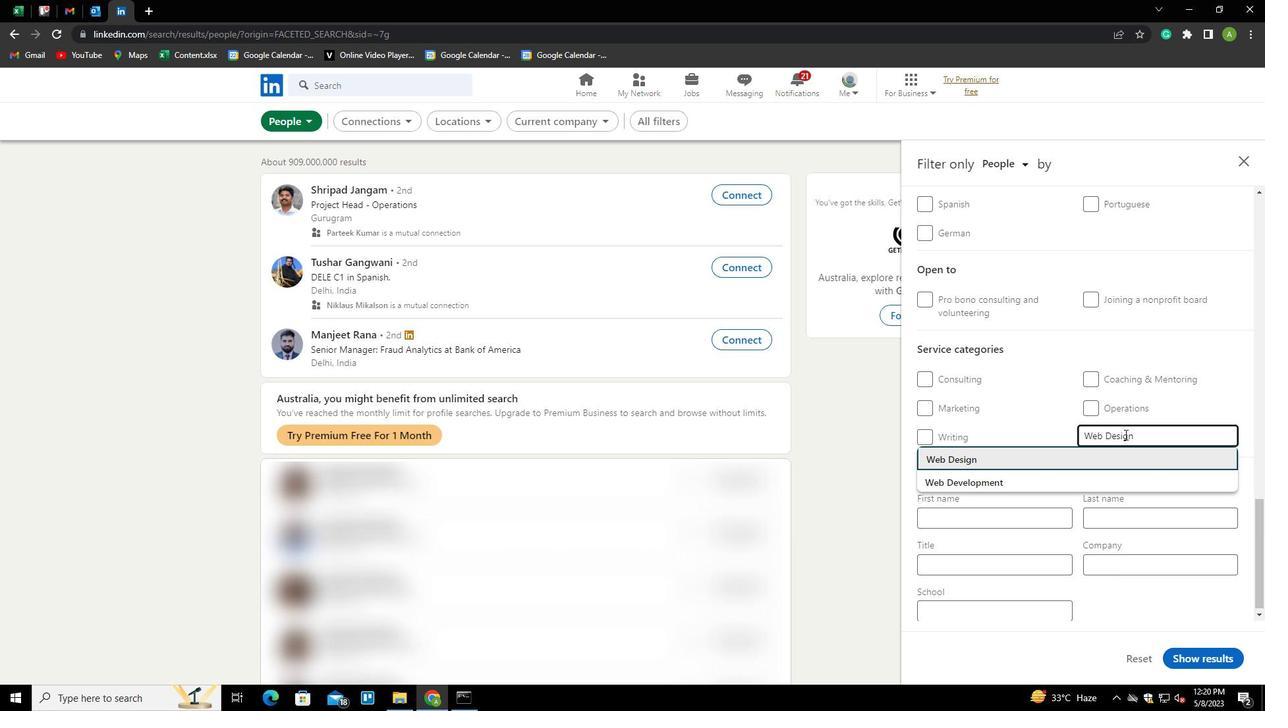 
Action: Mouse moved to (1120, 438)
Screenshot: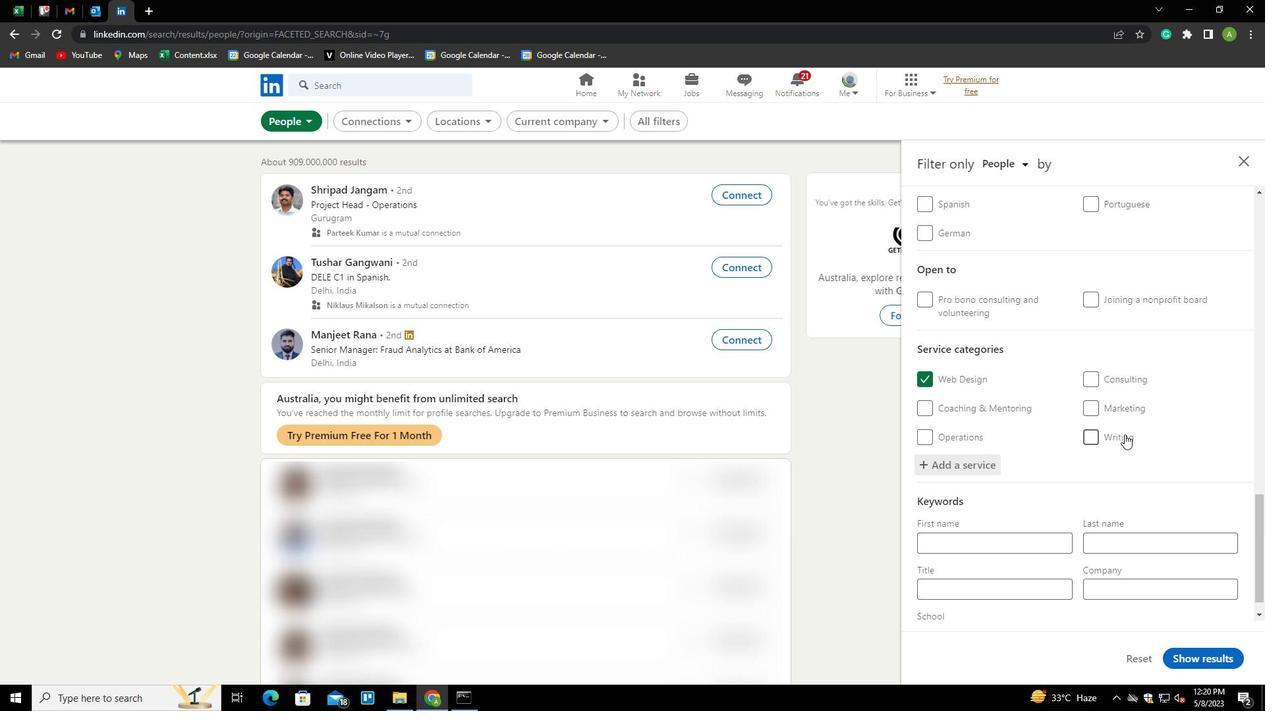 
Action: Mouse scrolled (1120, 437) with delta (0, 0)
Screenshot: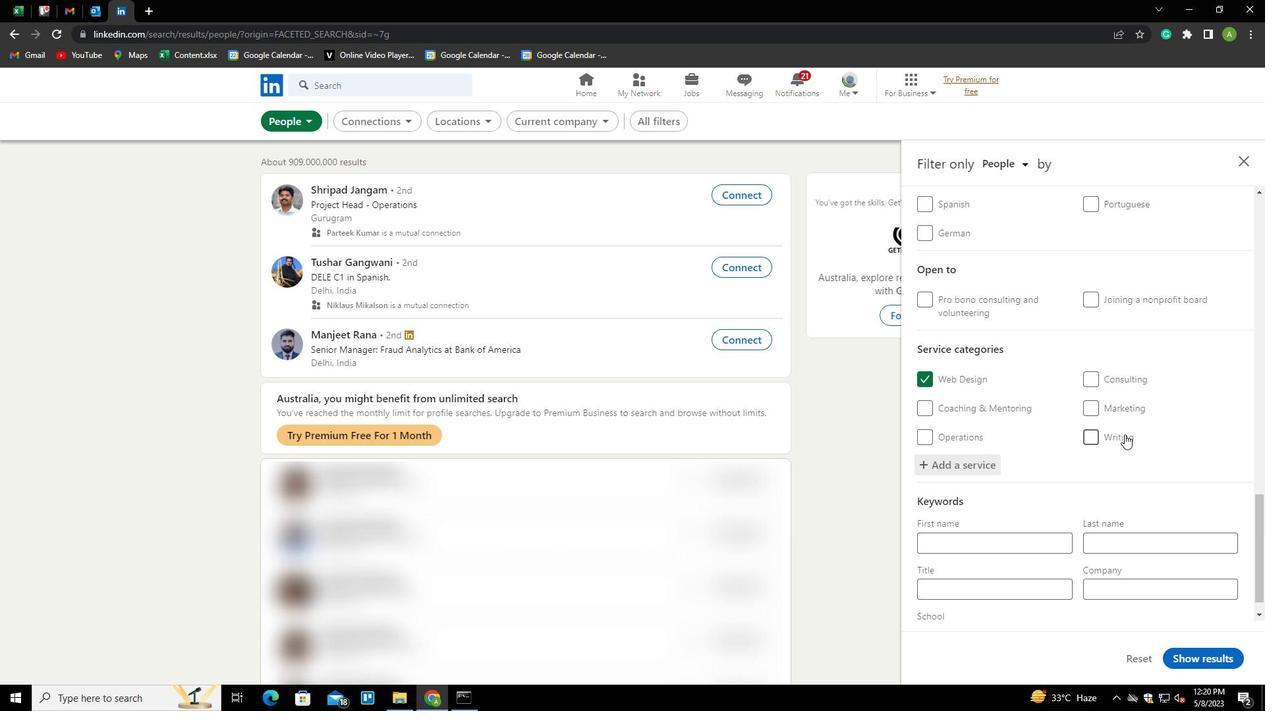 
Action: Mouse moved to (1120, 439)
Screenshot: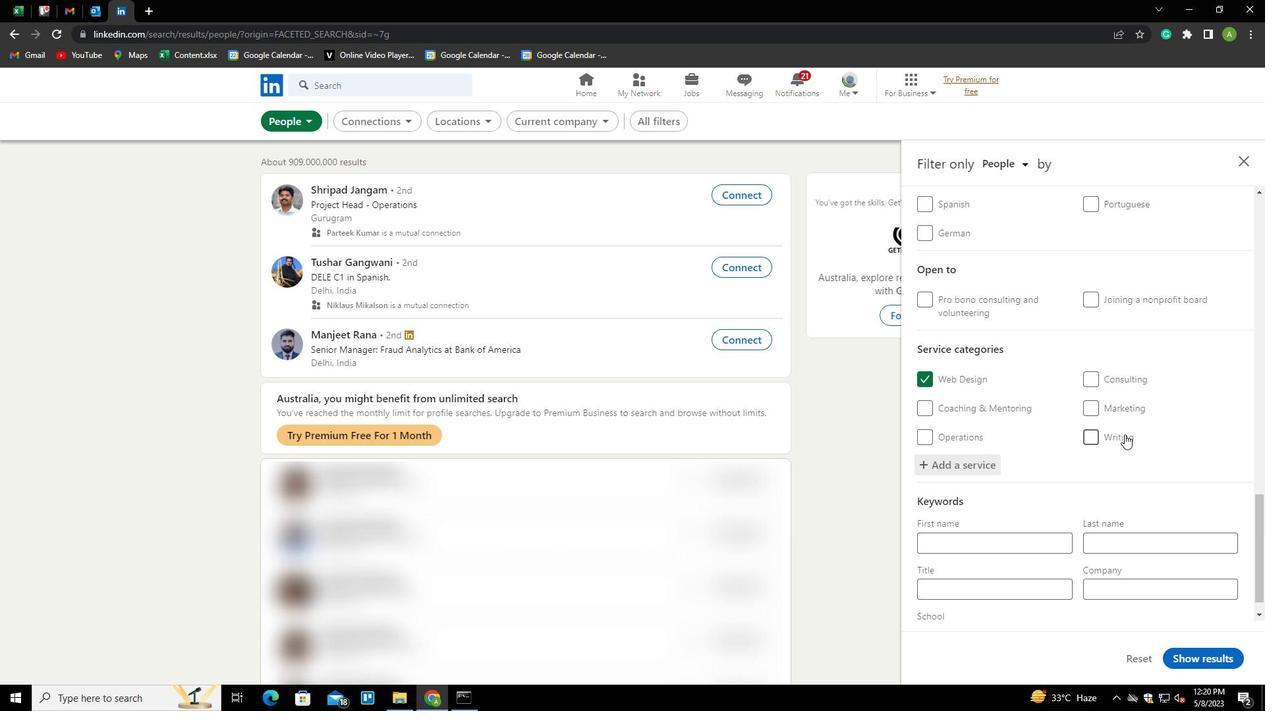 
Action: Mouse scrolled (1120, 438) with delta (0, 0)
Screenshot: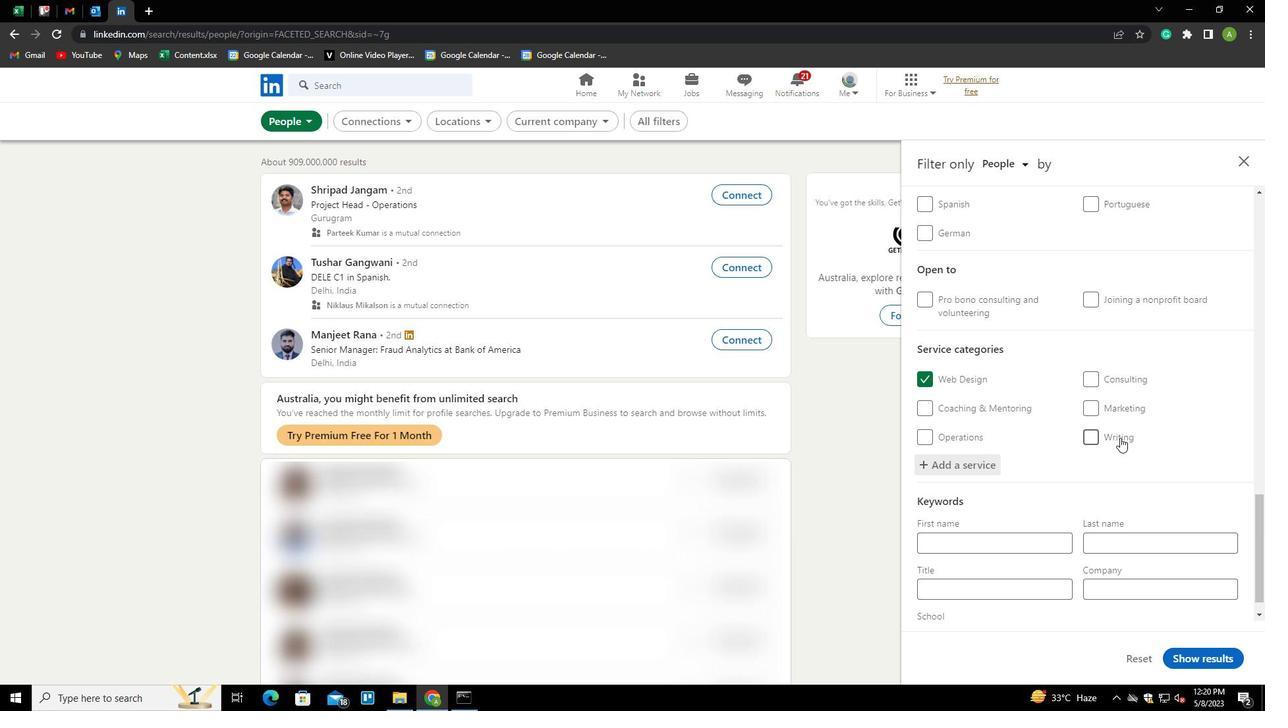 
Action: Mouse moved to (1118, 444)
Screenshot: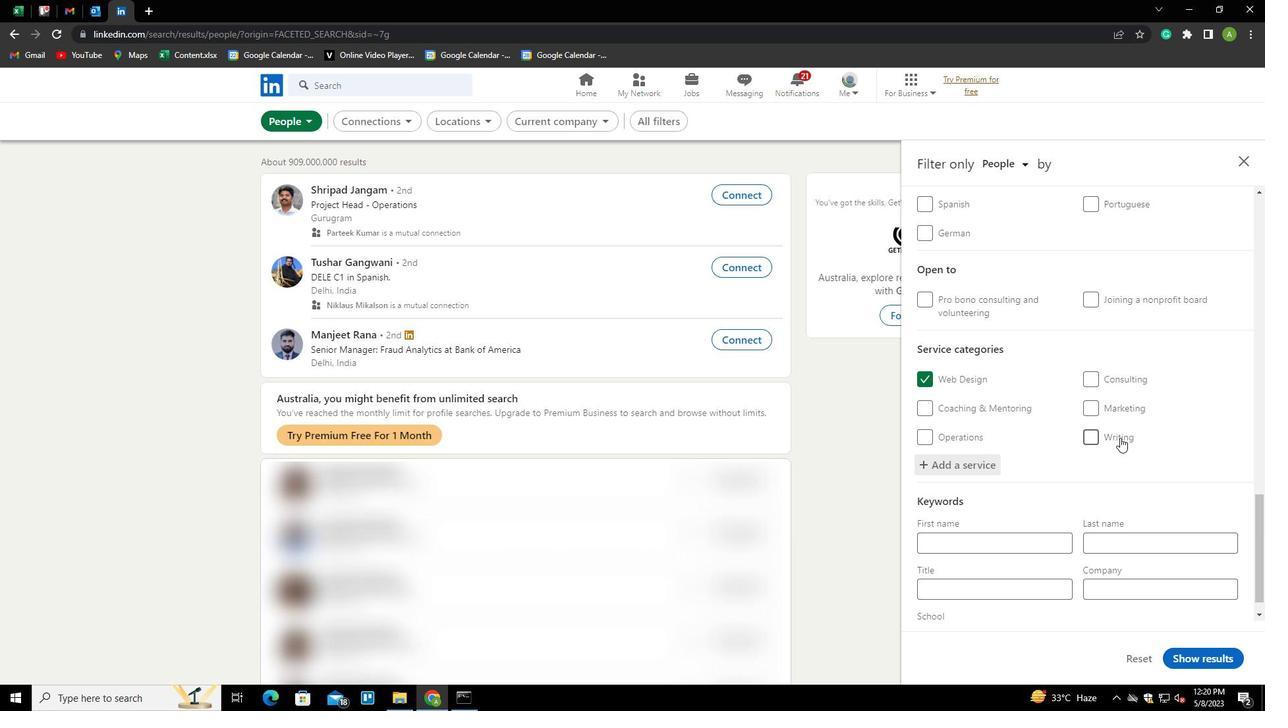 
Action: Mouse scrolled (1118, 444) with delta (0, 0)
Screenshot: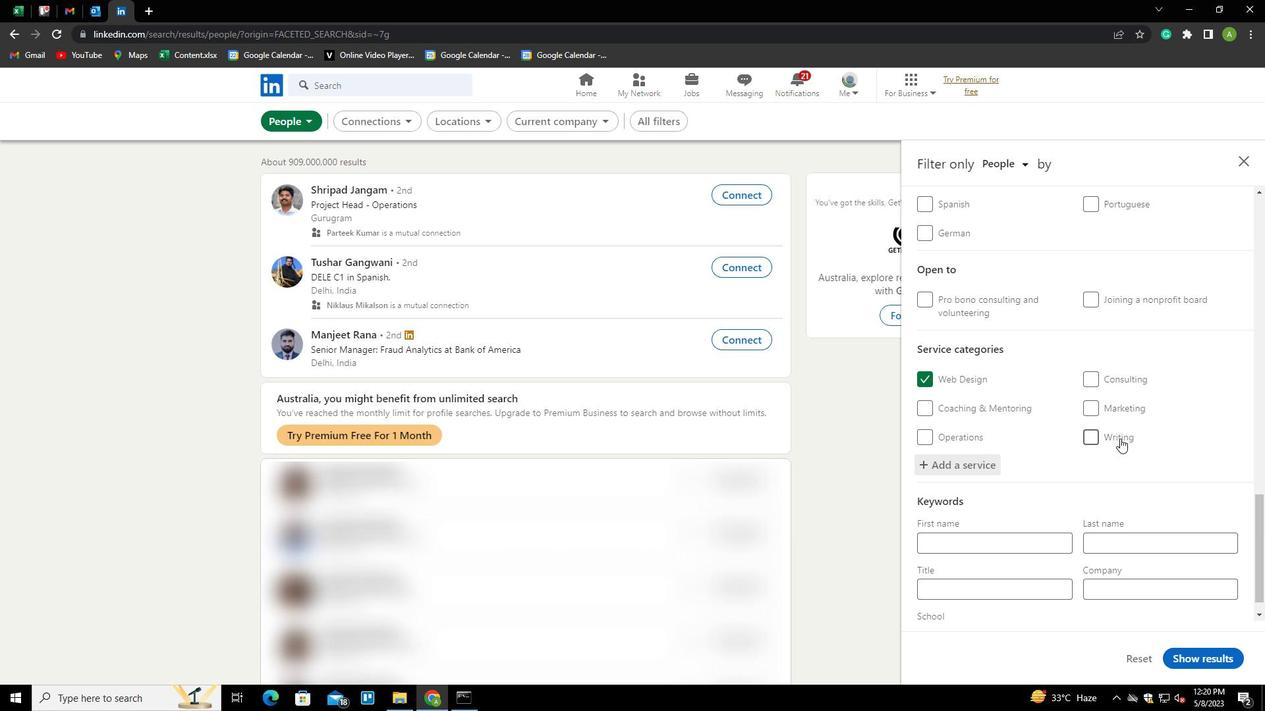 
Action: Mouse moved to (1046, 557)
Screenshot: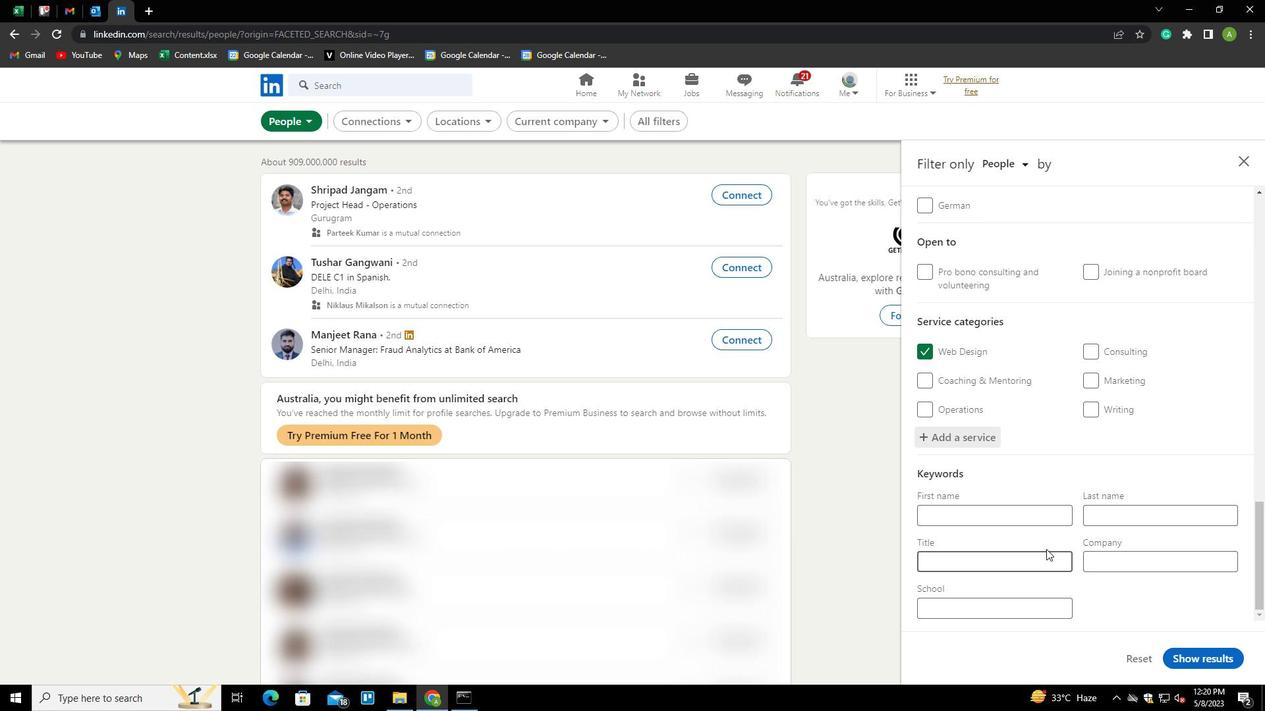 
Action: Mouse pressed left at (1046, 557)
Screenshot: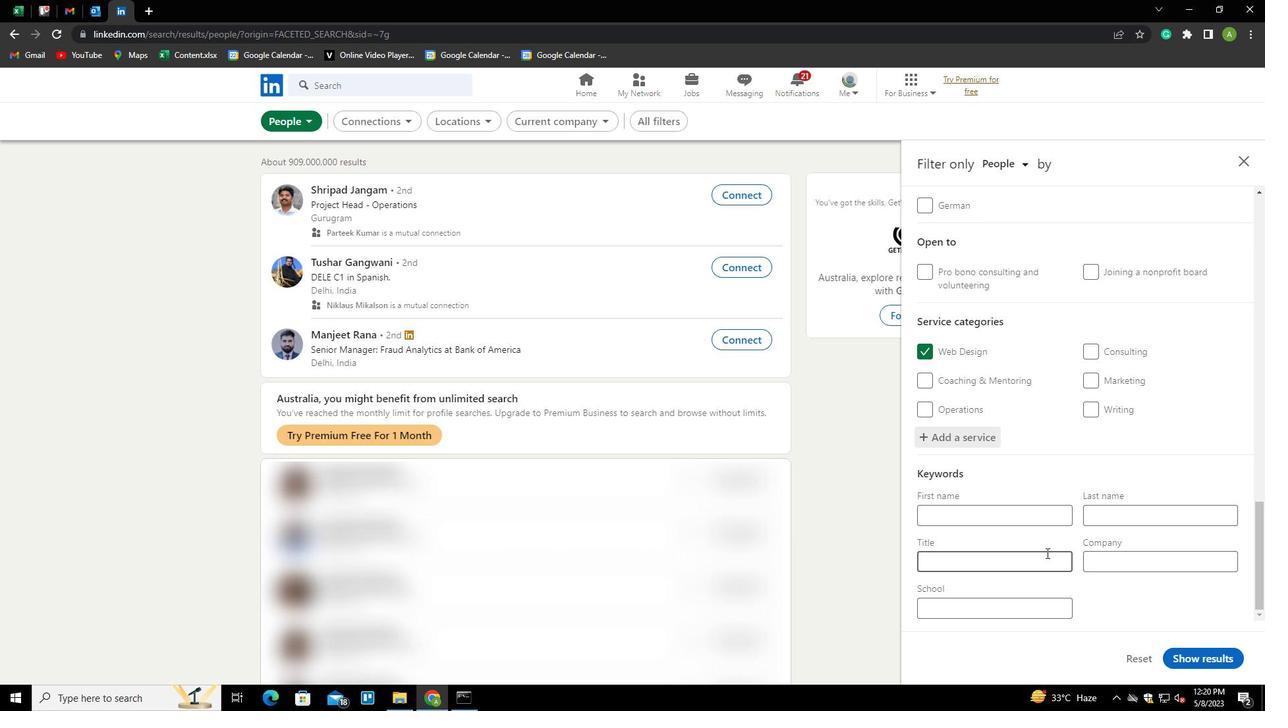 
Action: Key pressed <Key.shift>VIRTUAL<Key.space><Key.shift><Key.shift><Key.shift><Key.shift><Key.shift>ASSISTANT
Screenshot: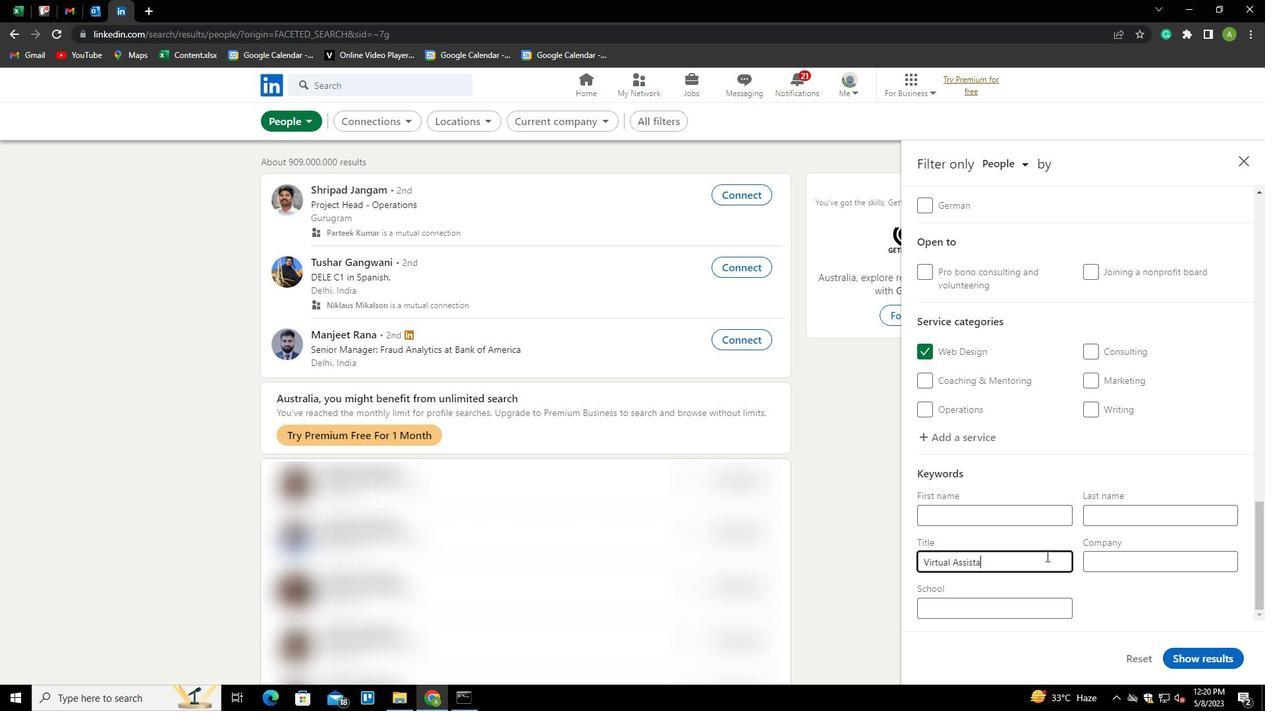 
Action: Mouse moved to (1097, 591)
Screenshot: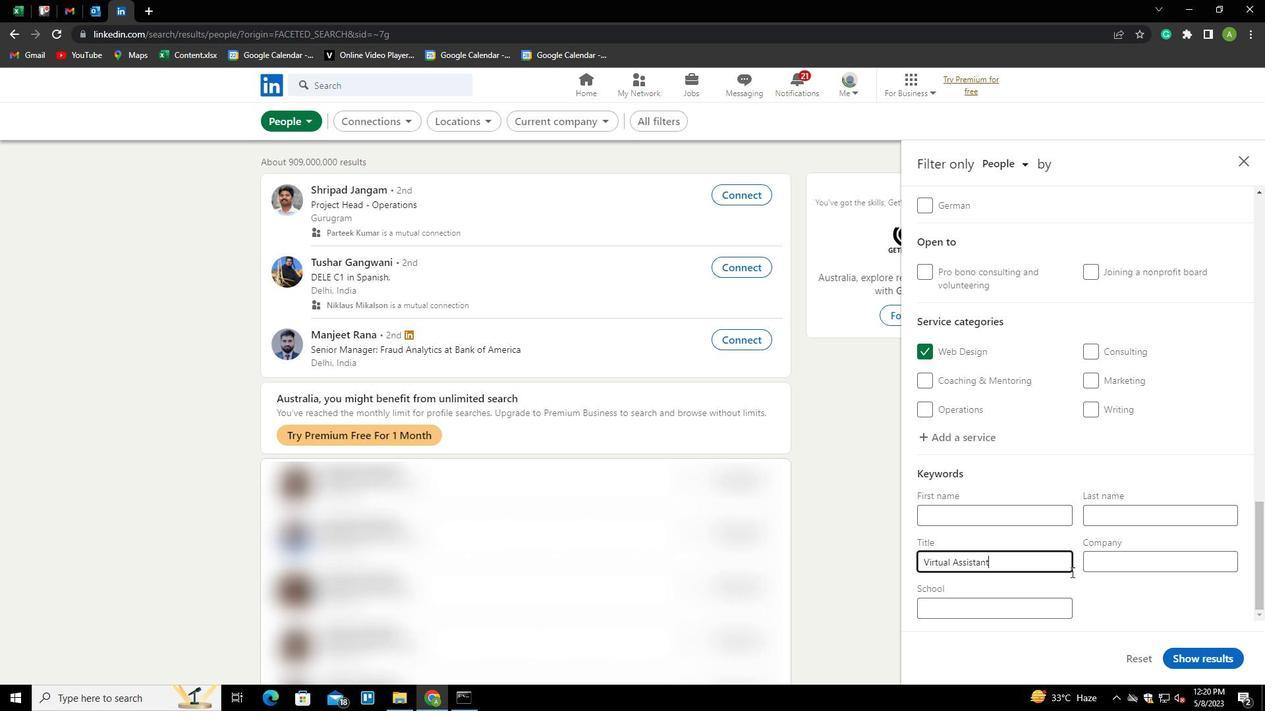 
Action: Mouse pressed left at (1097, 591)
Screenshot: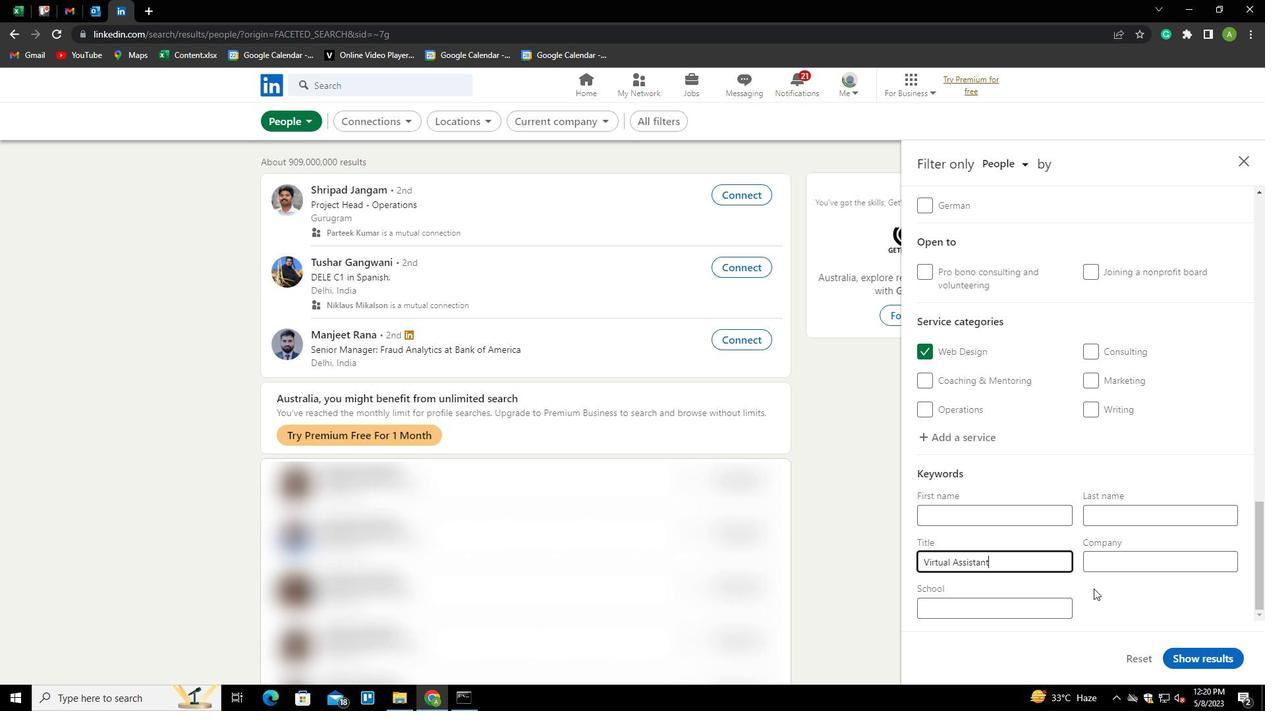
Action: Mouse moved to (1208, 657)
Screenshot: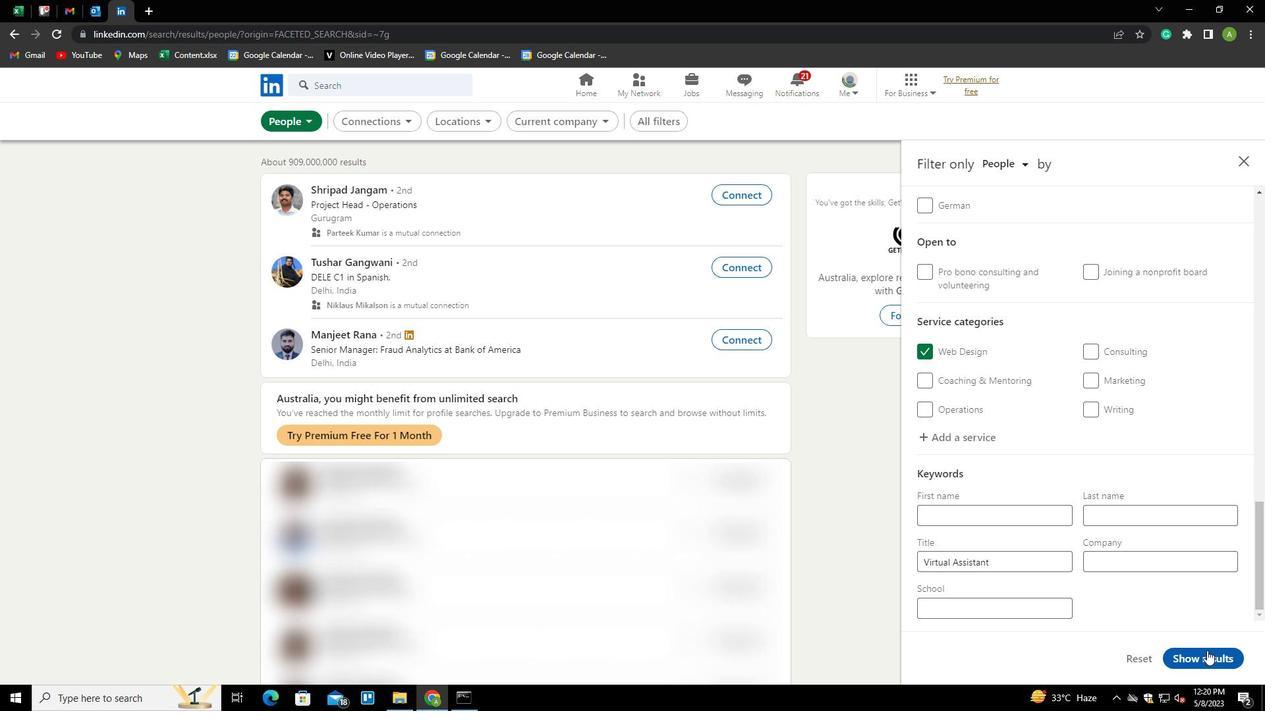 
Action: Mouse pressed left at (1208, 657)
Screenshot: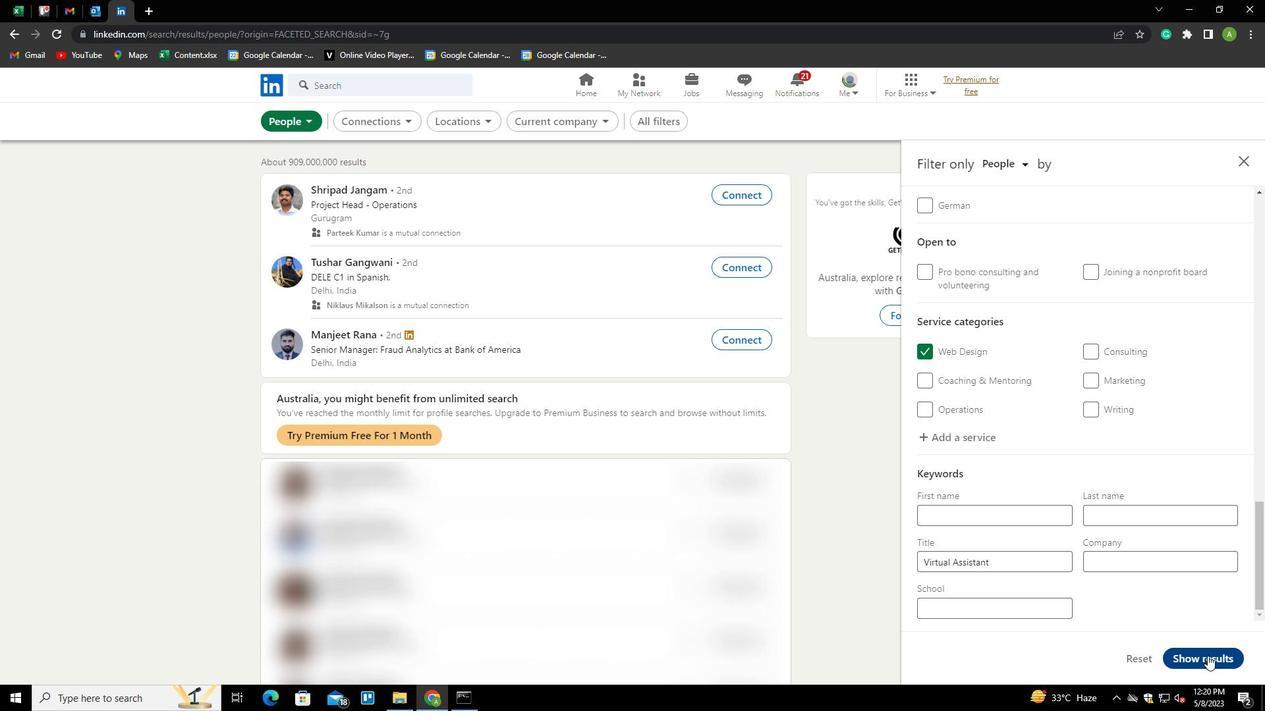 
Action: Mouse moved to (1210, 657)
Screenshot: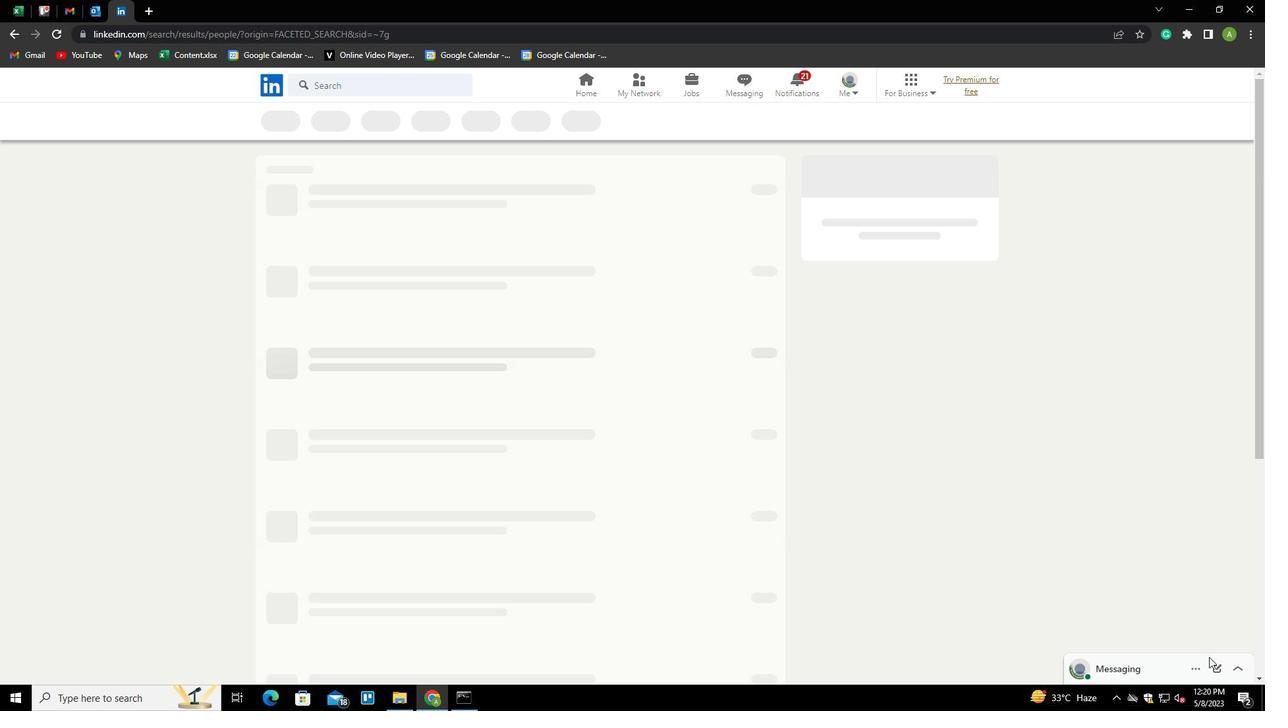 
